 Task: Search one way flight ticket for 4 adults, 2 children, 2 infants in seat and 1 infant on lap in premium economy from Anchorage: Ted Stevens Anchorage International Airport to Jackson: Jackson Hole Airport on 5-2-2023. Choice of flights is JetBlue. Number of bags: 9 checked bags. Price is upto 74000. Outbound departure time preference is 17:30.
Action: Mouse moved to (302, 489)
Screenshot: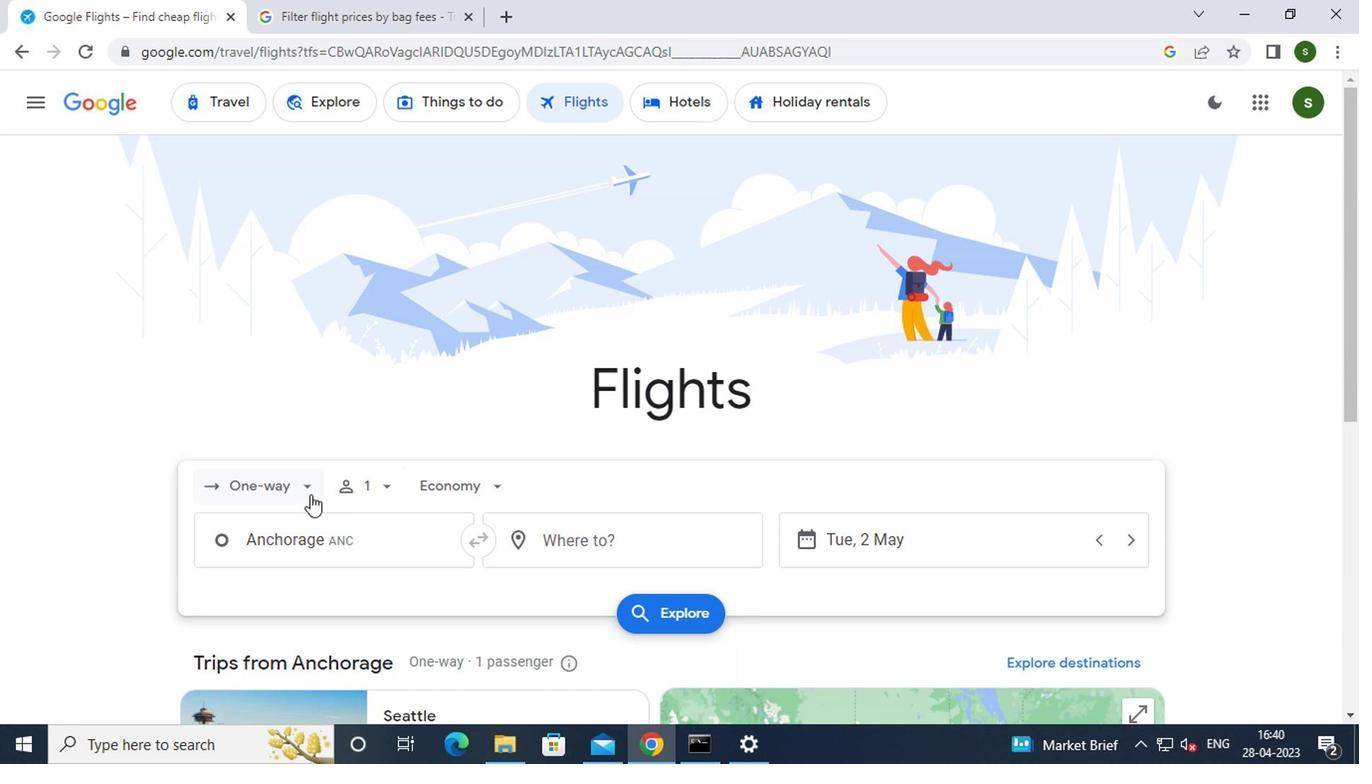 
Action: Mouse pressed left at (302, 489)
Screenshot: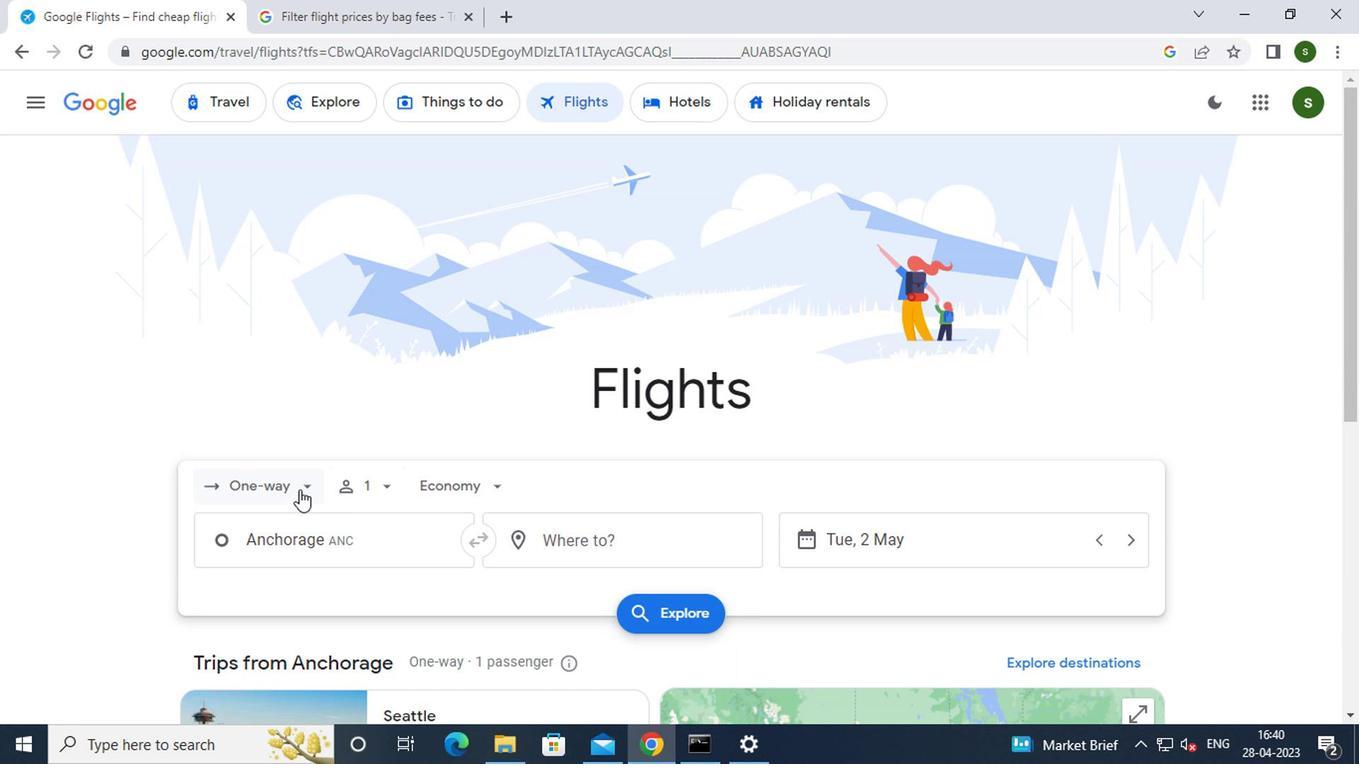 
Action: Mouse moved to (302, 573)
Screenshot: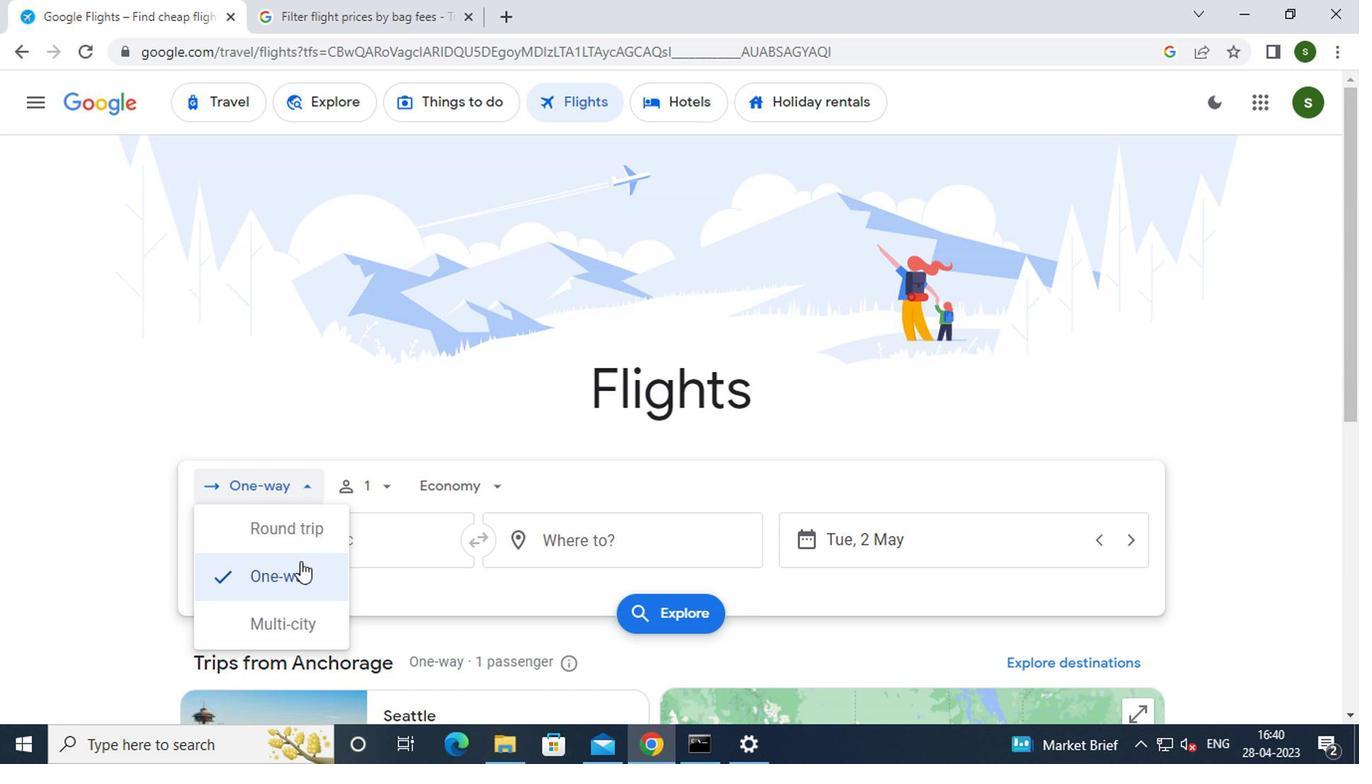 
Action: Mouse pressed left at (302, 573)
Screenshot: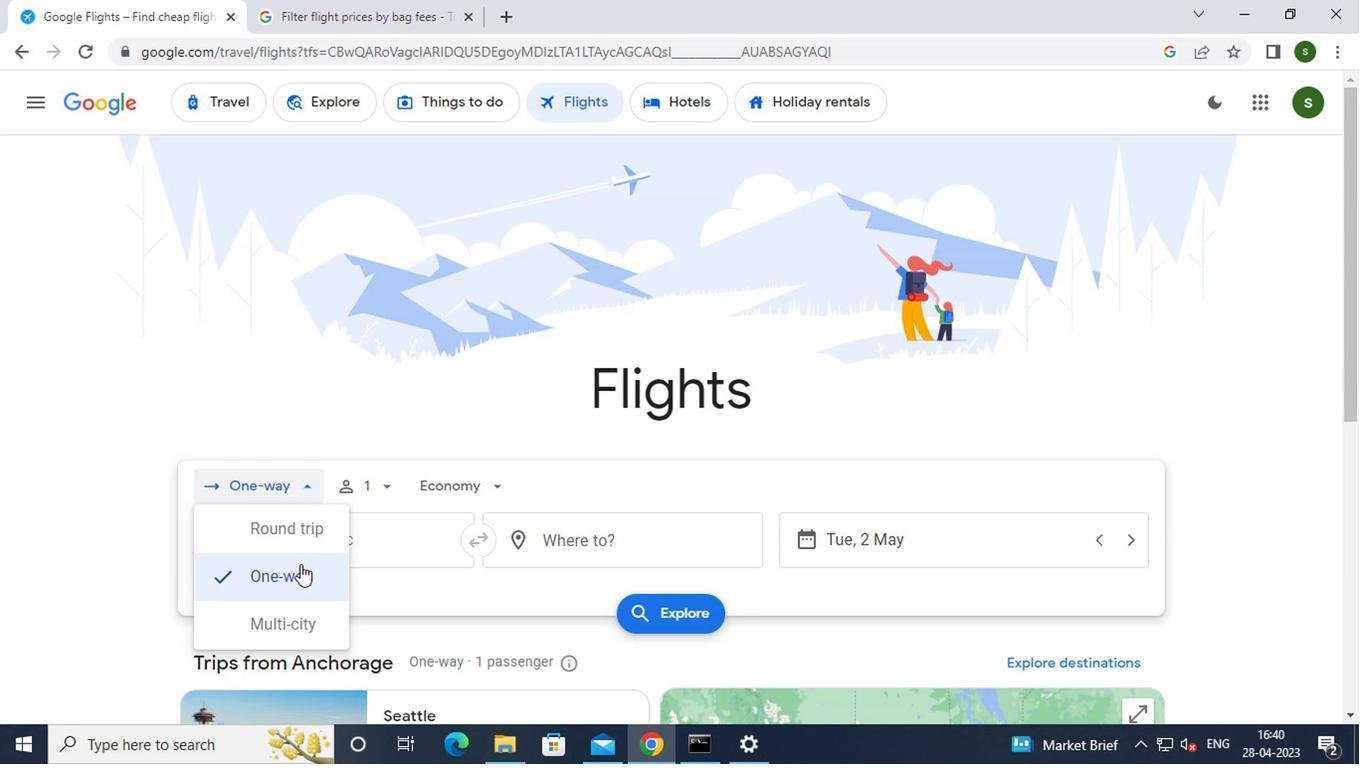 
Action: Mouse moved to (385, 480)
Screenshot: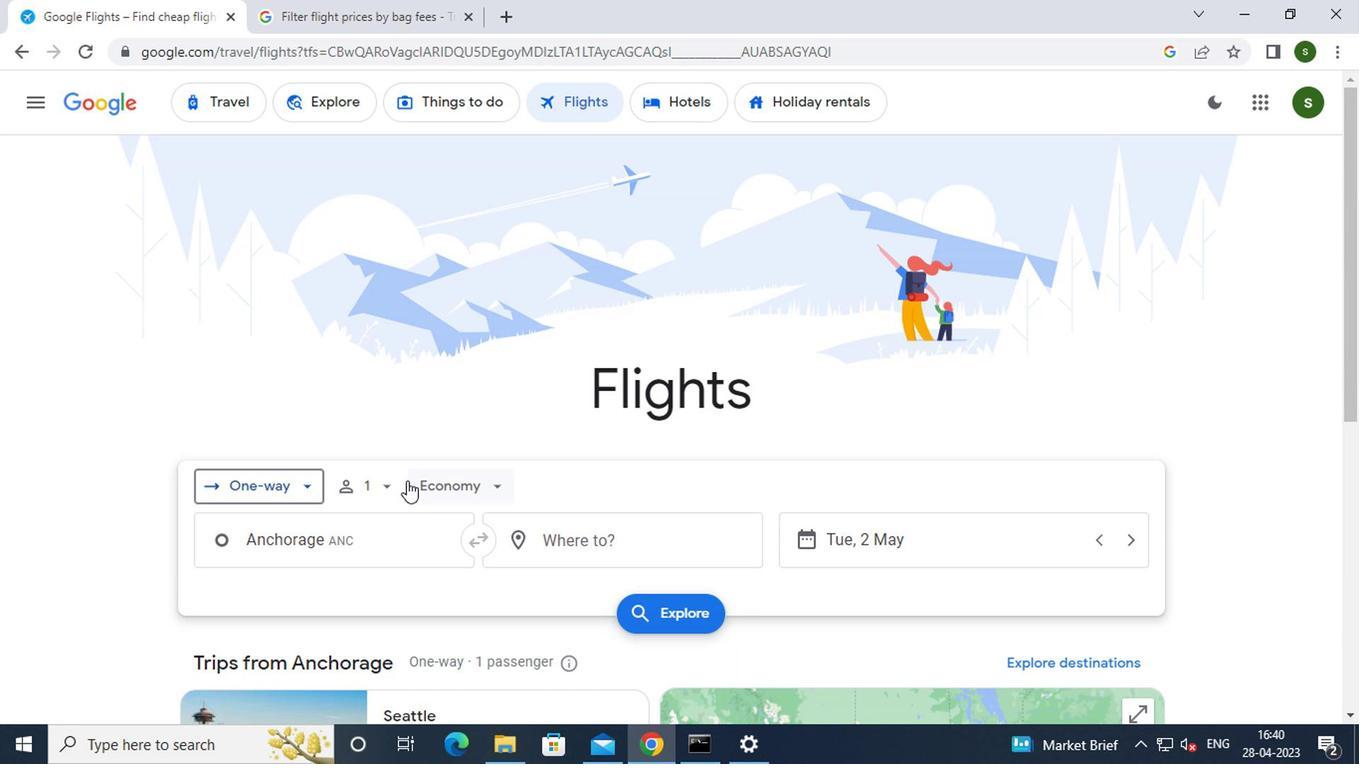 
Action: Mouse pressed left at (385, 480)
Screenshot: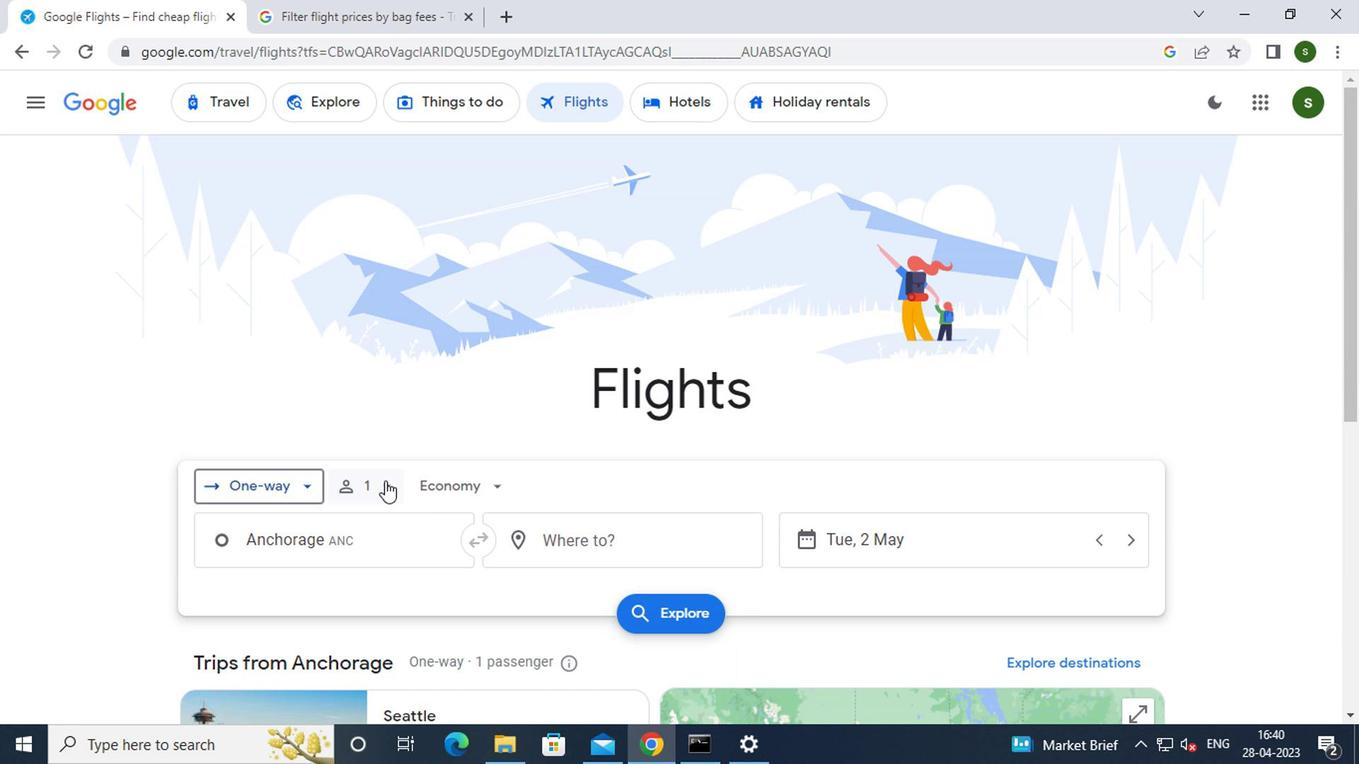 
Action: Mouse moved to (533, 533)
Screenshot: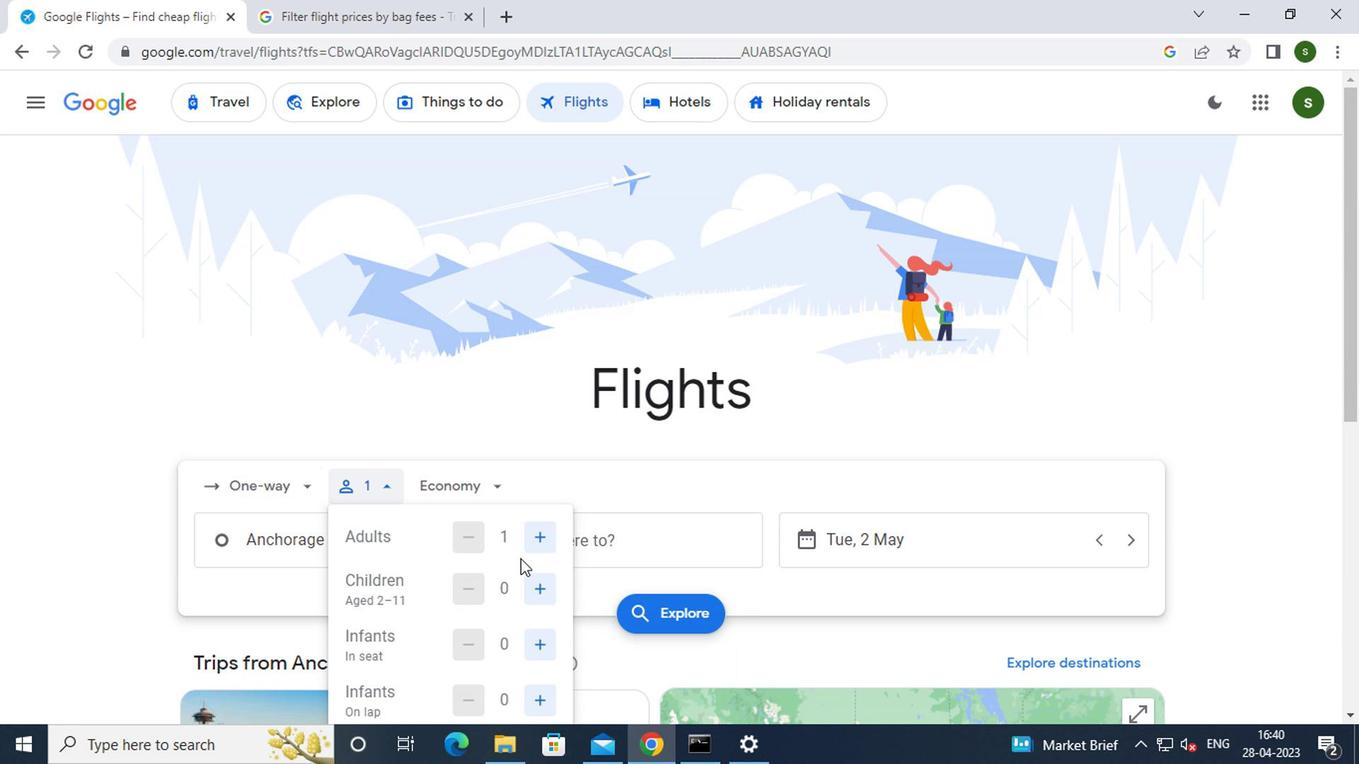 
Action: Mouse pressed left at (533, 533)
Screenshot: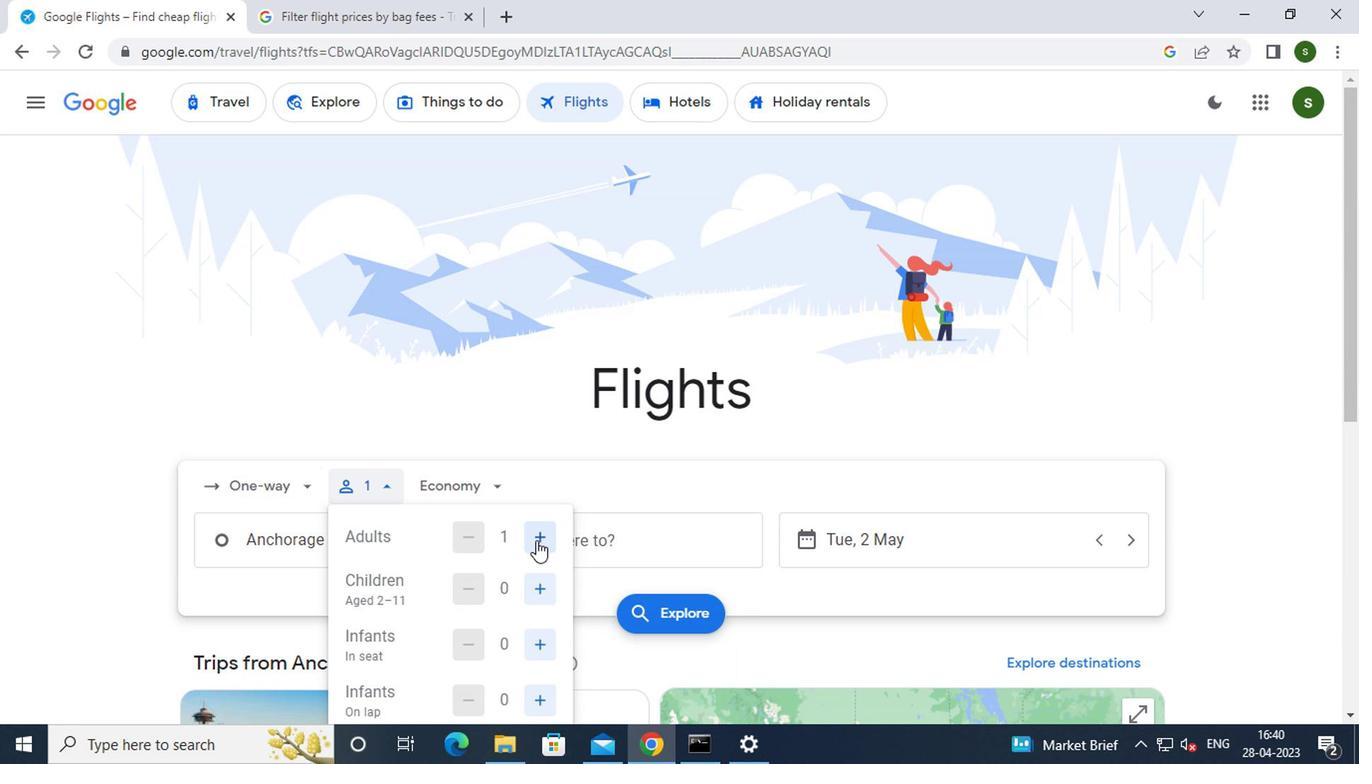 
Action: Mouse pressed left at (533, 533)
Screenshot: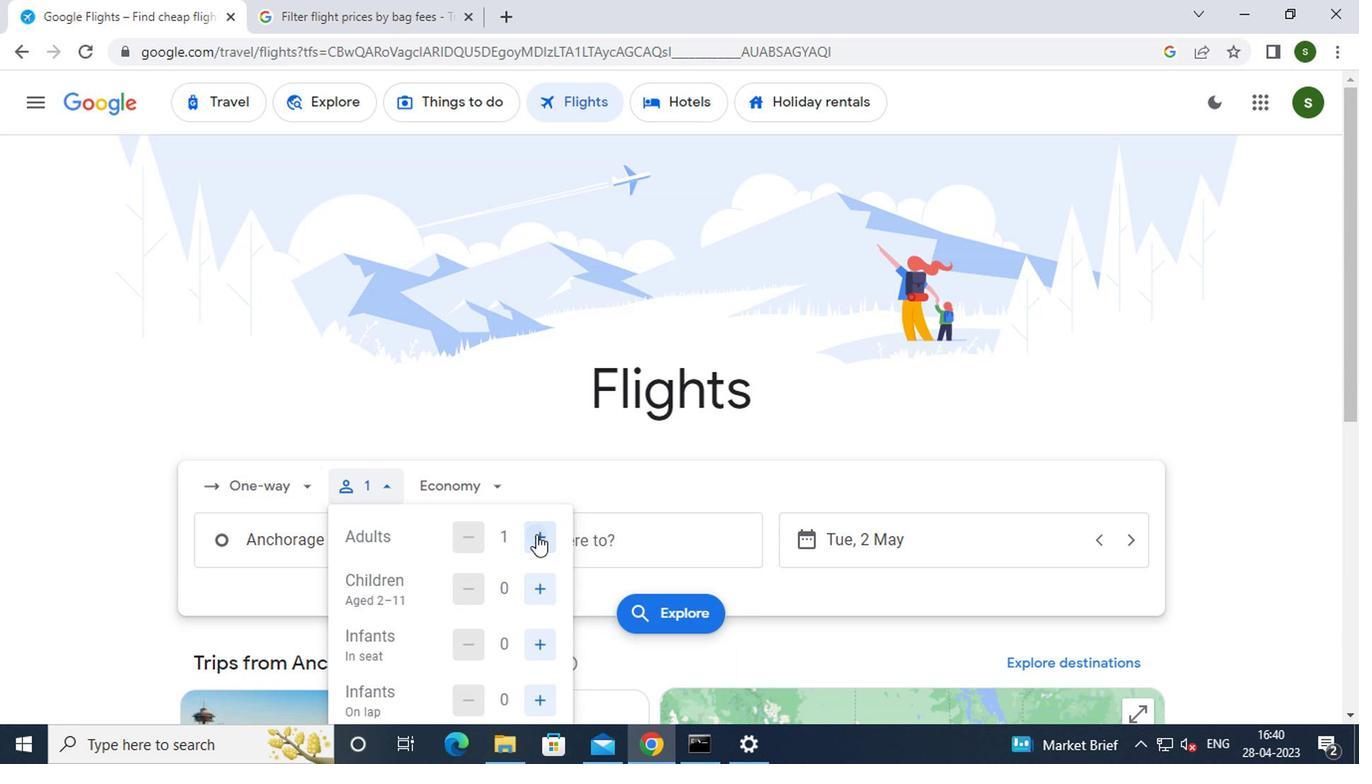 
Action: Mouse pressed left at (533, 533)
Screenshot: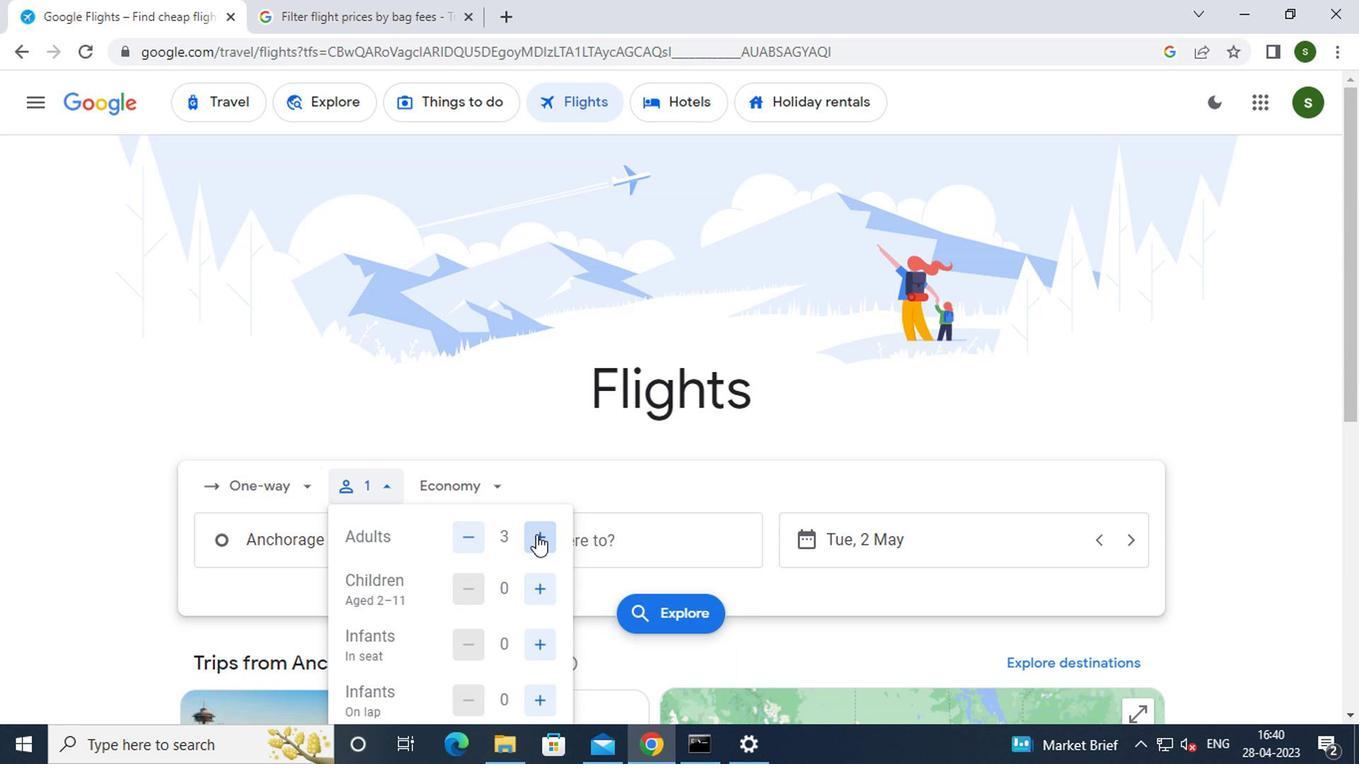 
Action: Mouse moved to (533, 582)
Screenshot: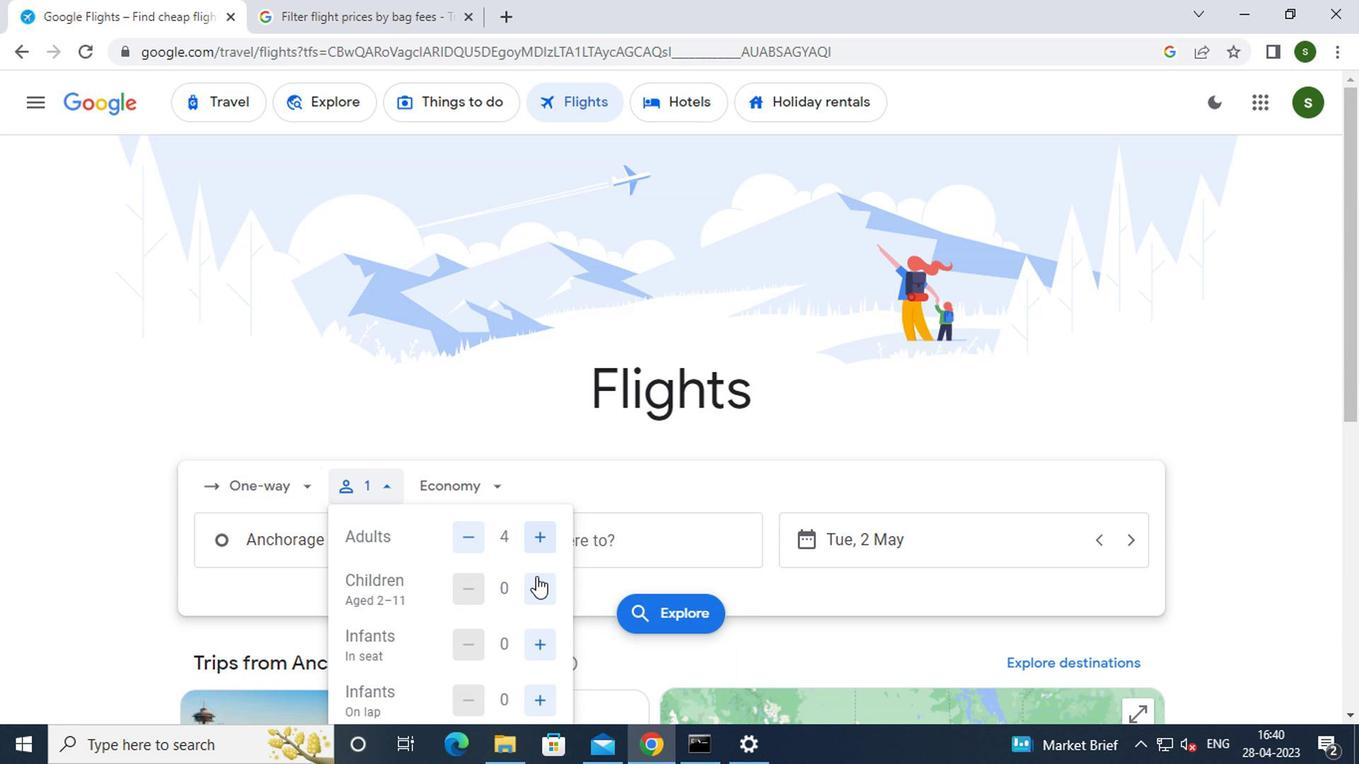 
Action: Mouse pressed left at (533, 582)
Screenshot: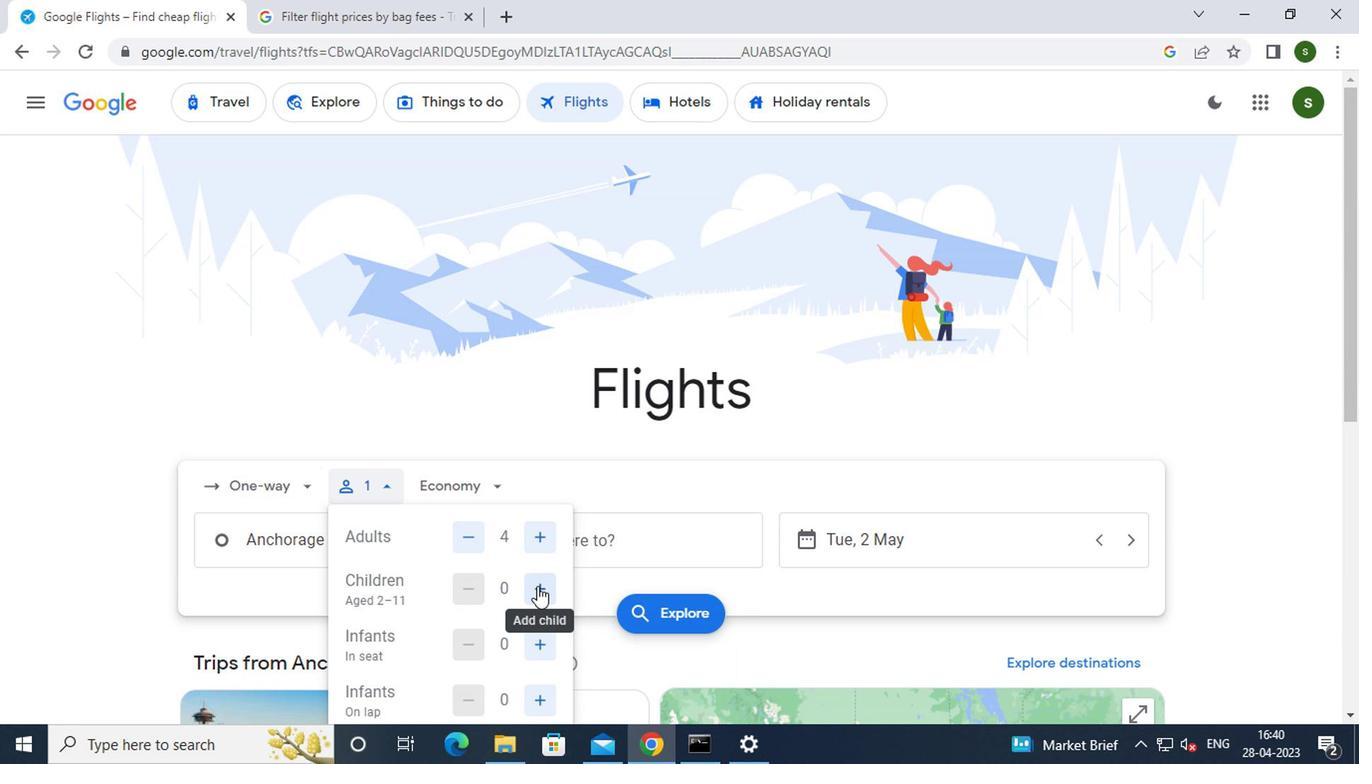 
Action: Mouse pressed left at (533, 582)
Screenshot: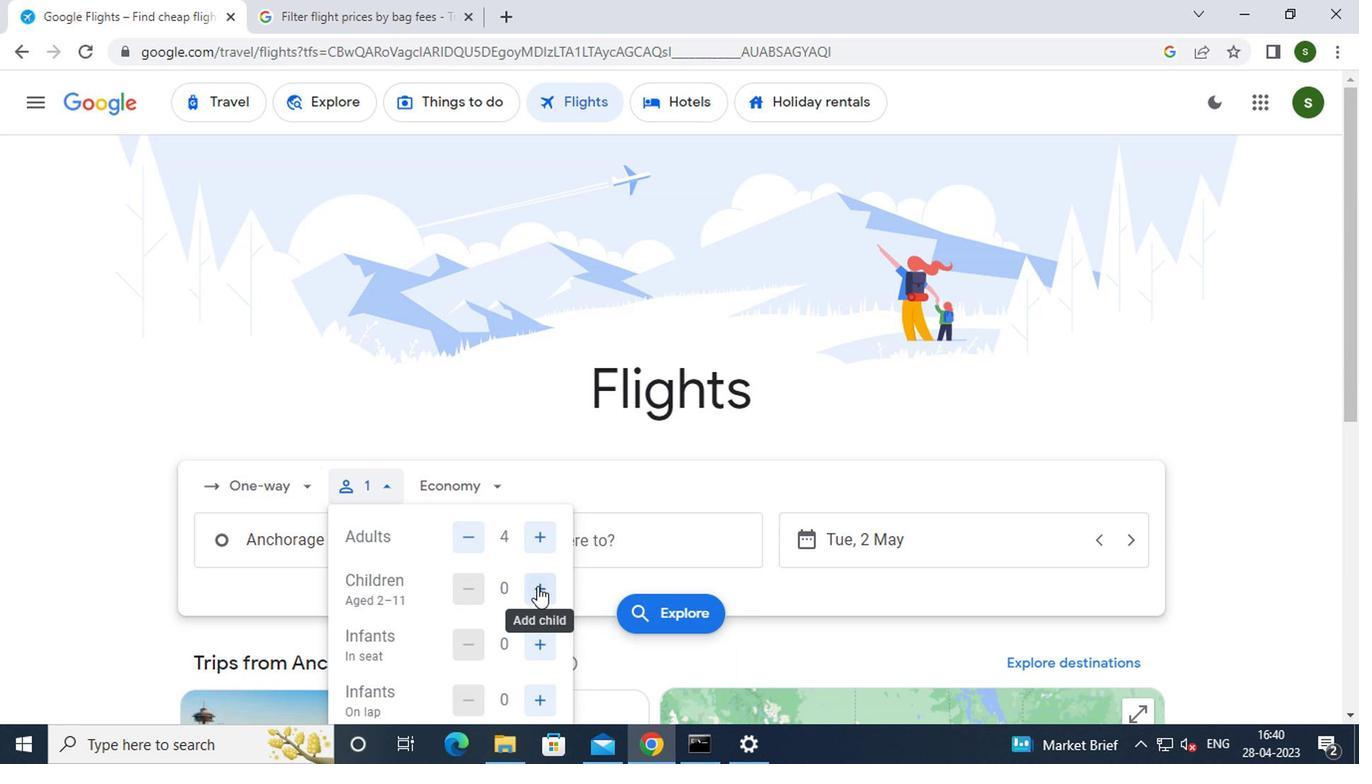 
Action: Mouse moved to (533, 628)
Screenshot: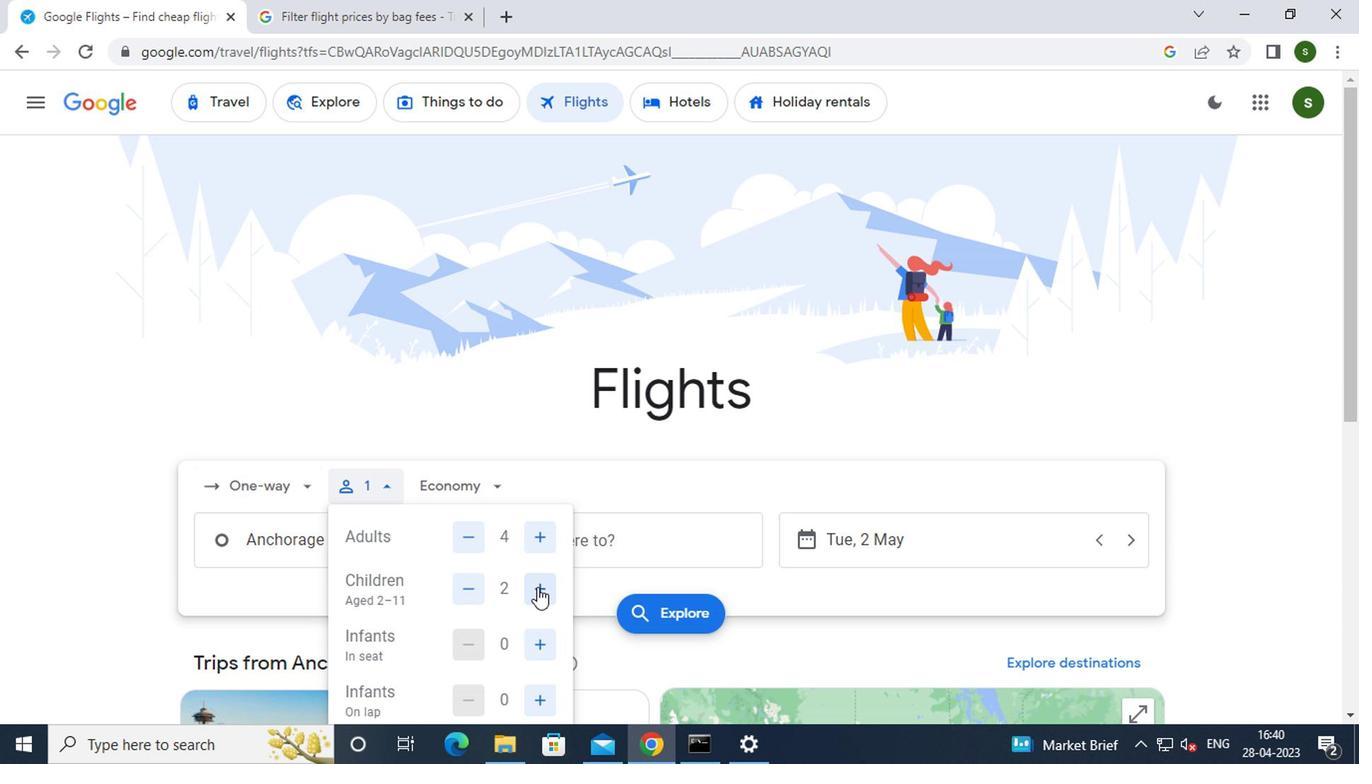 
Action: Mouse pressed left at (533, 628)
Screenshot: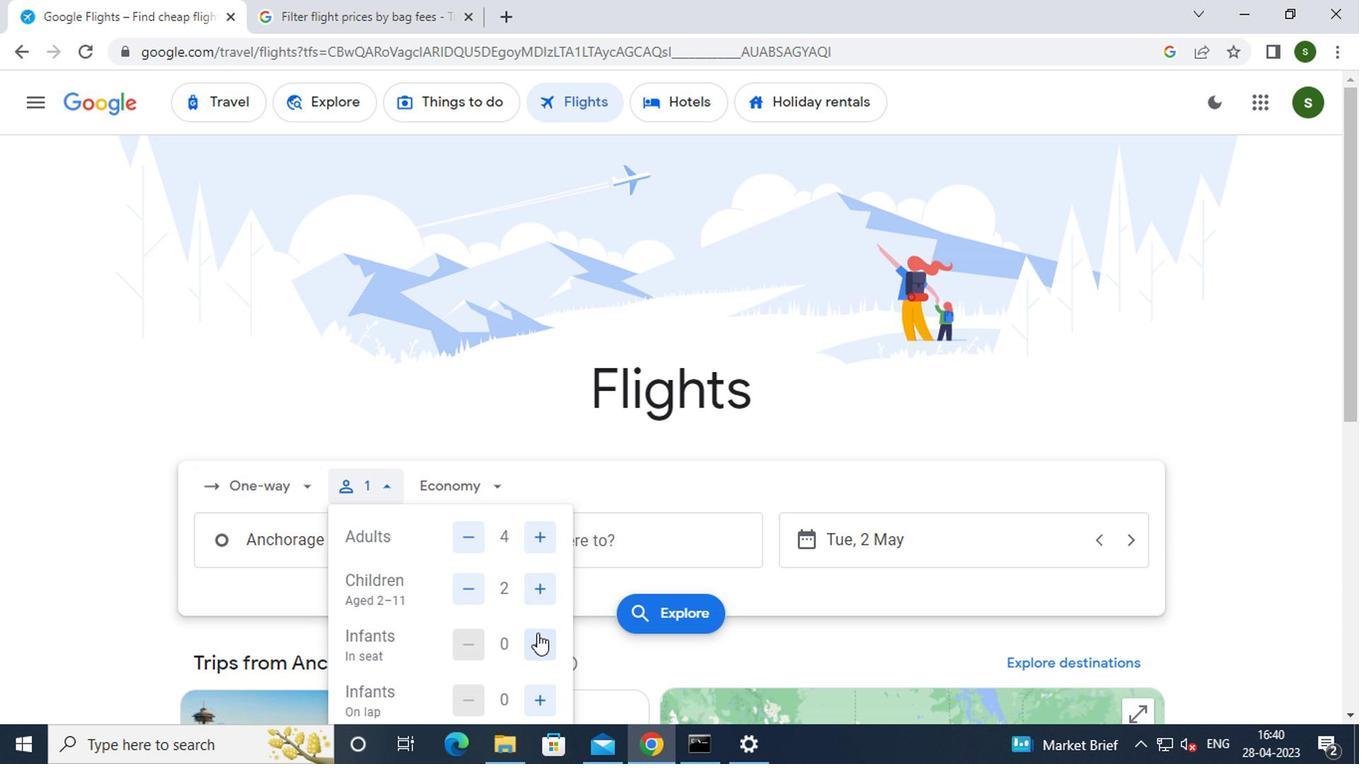 
Action: Mouse pressed left at (533, 628)
Screenshot: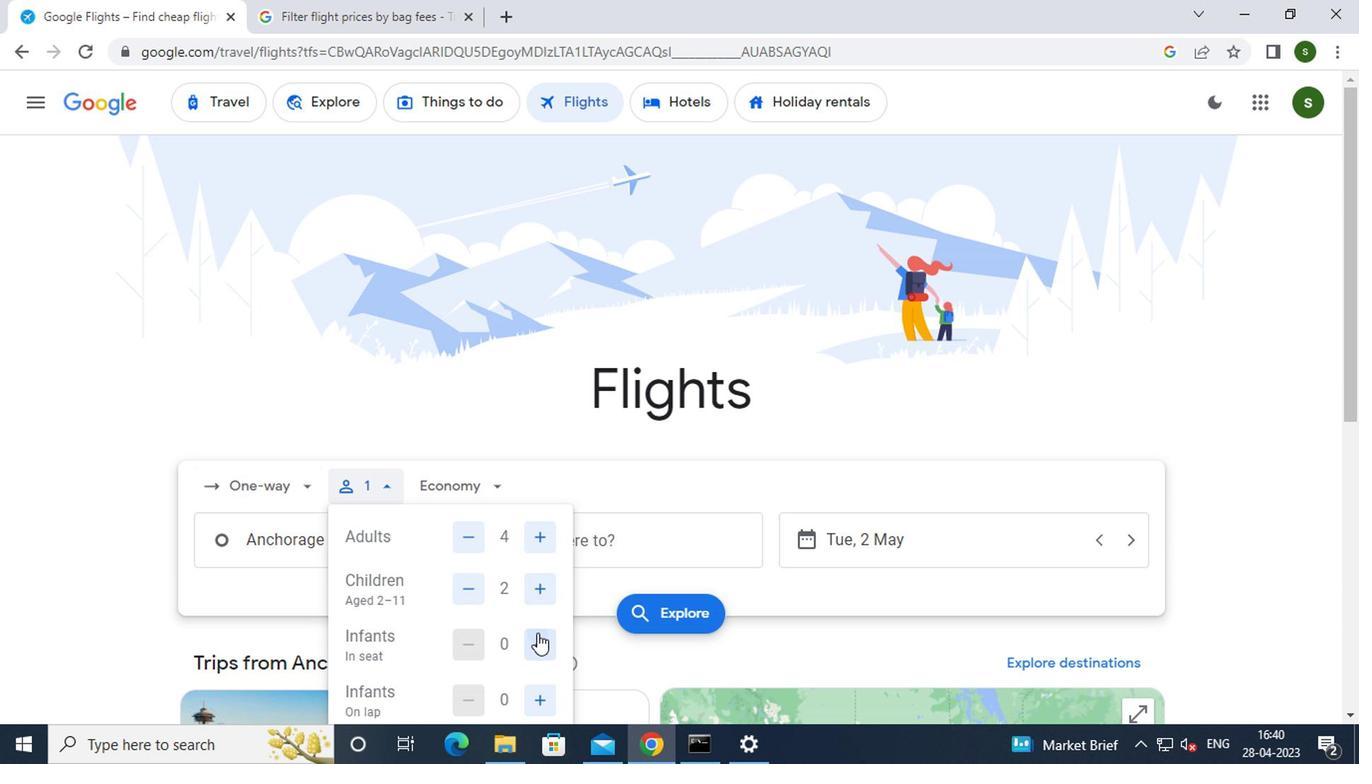 
Action: Mouse moved to (533, 687)
Screenshot: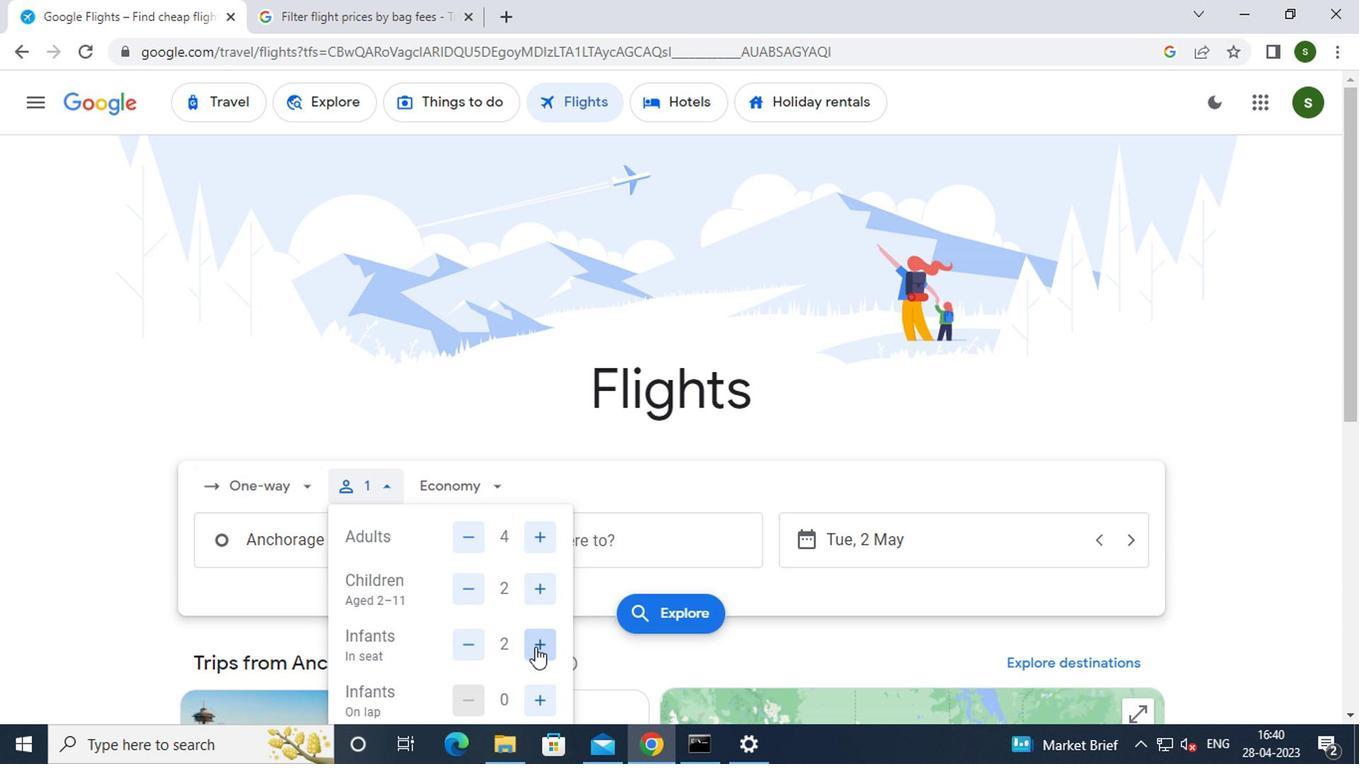 
Action: Mouse pressed left at (533, 687)
Screenshot: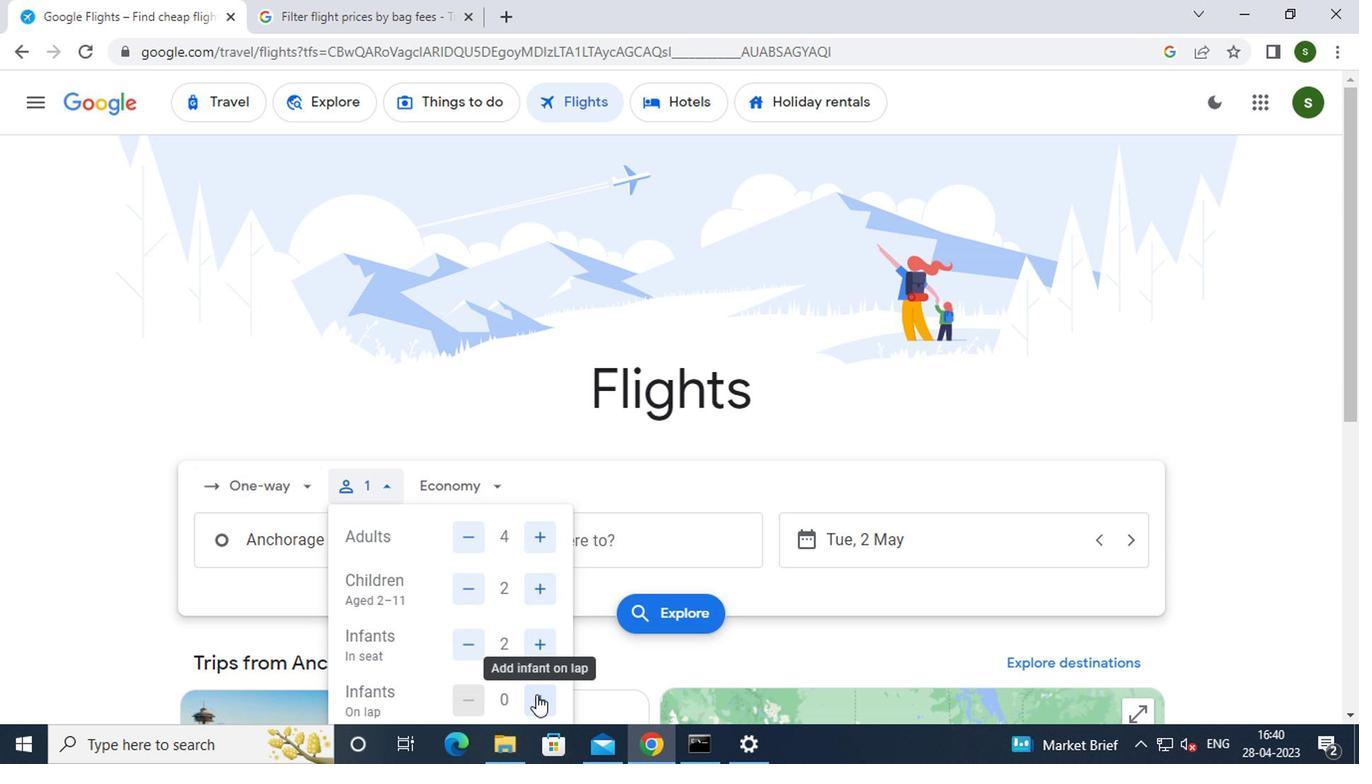 
Action: Mouse moved to (481, 482)
Screenshot: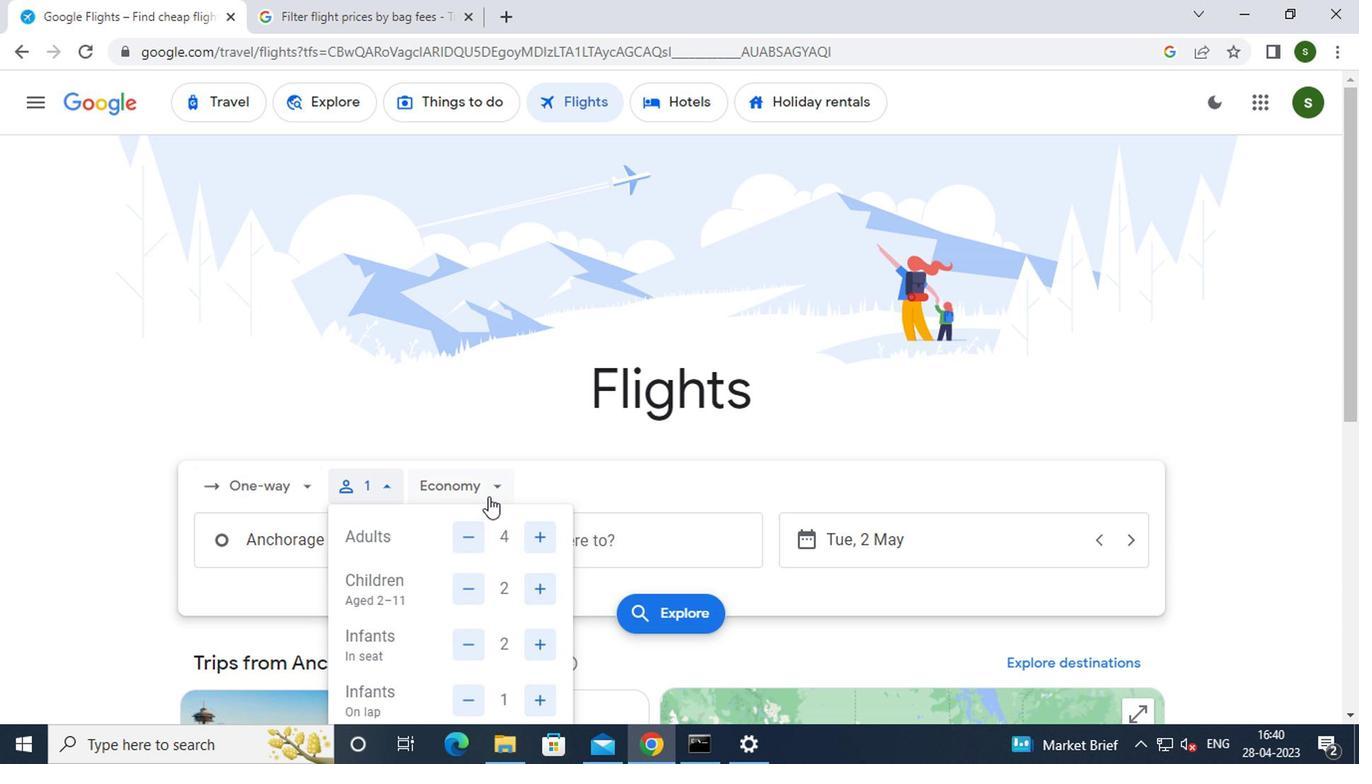 
Action: Mouse pressed left at (481, 482)
Screenshot: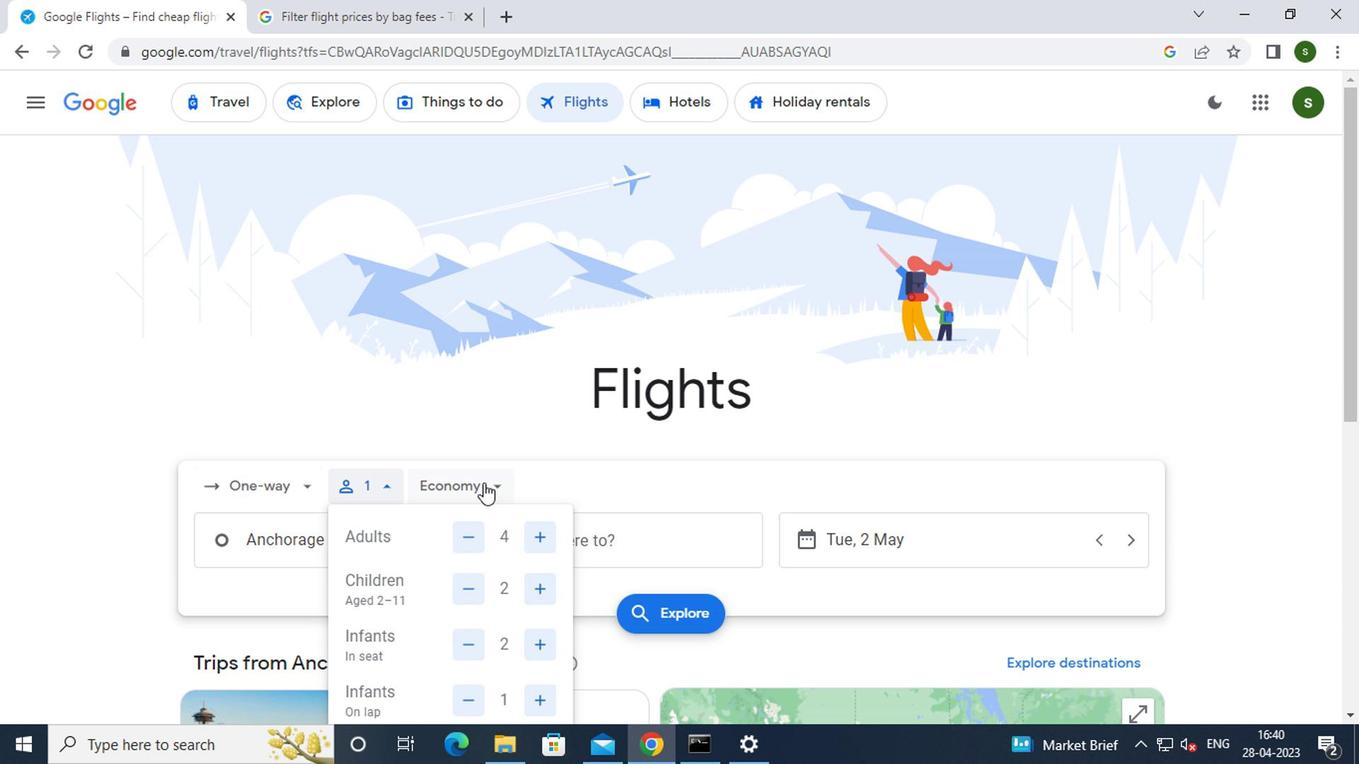 
Action: Mouse moved to (509, 570)
Screenshot: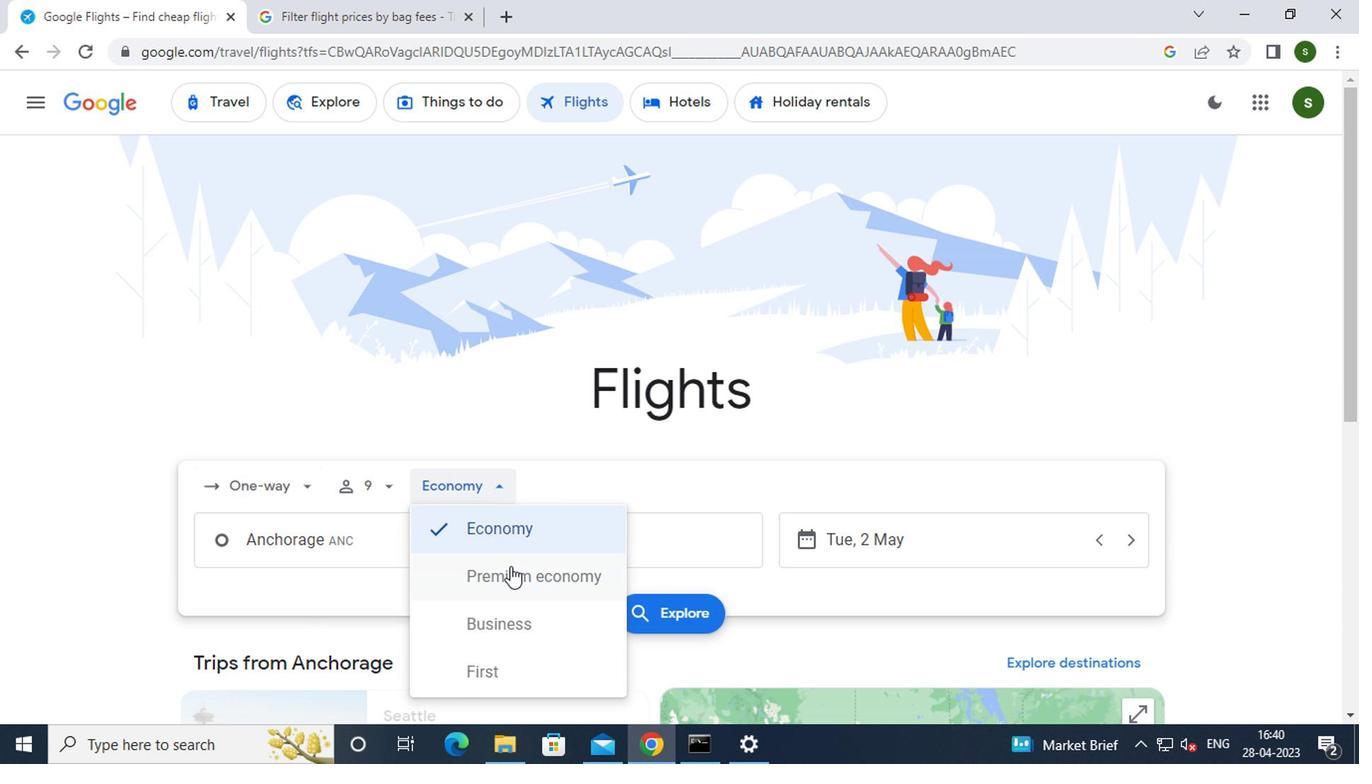 
Action: Mouse pressed left at (509, 570)
Screenshot: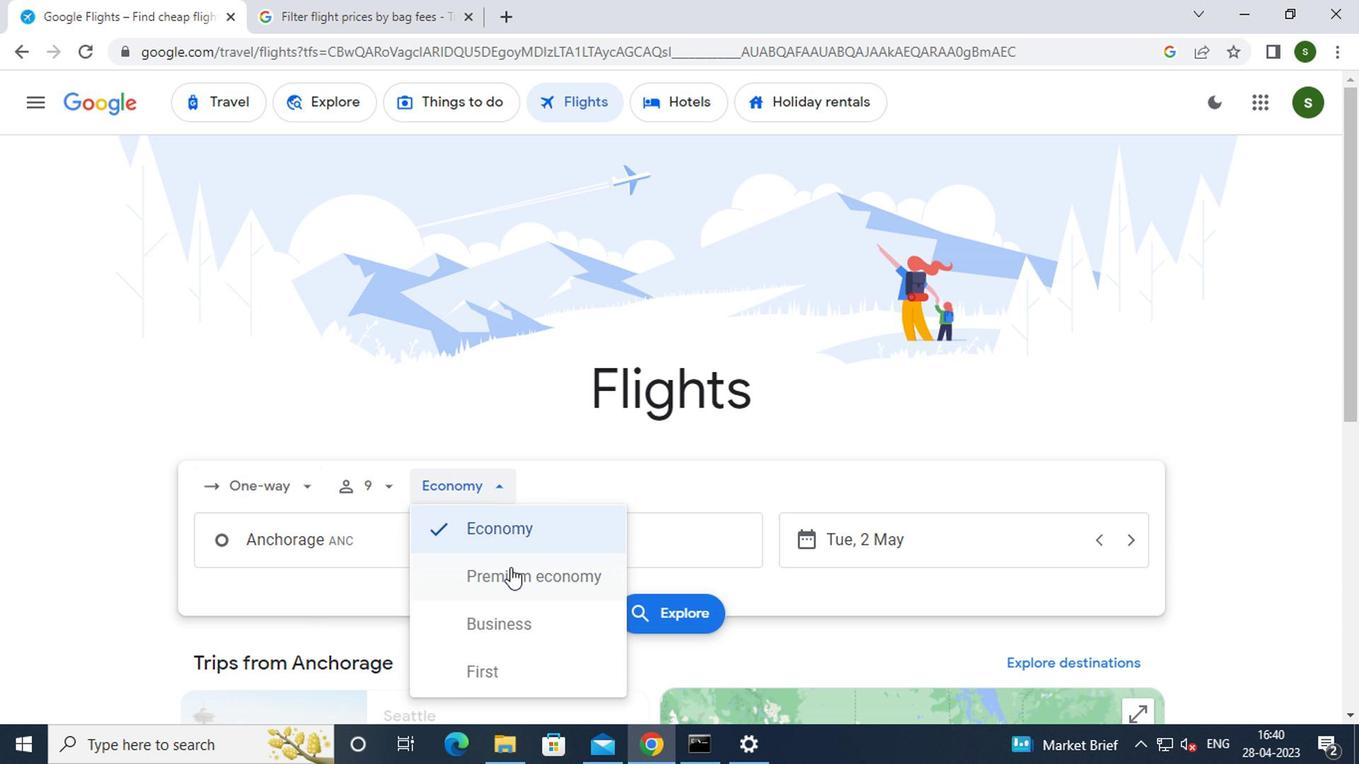 
Action: Mouse moved to (394, 541)
Screenshot: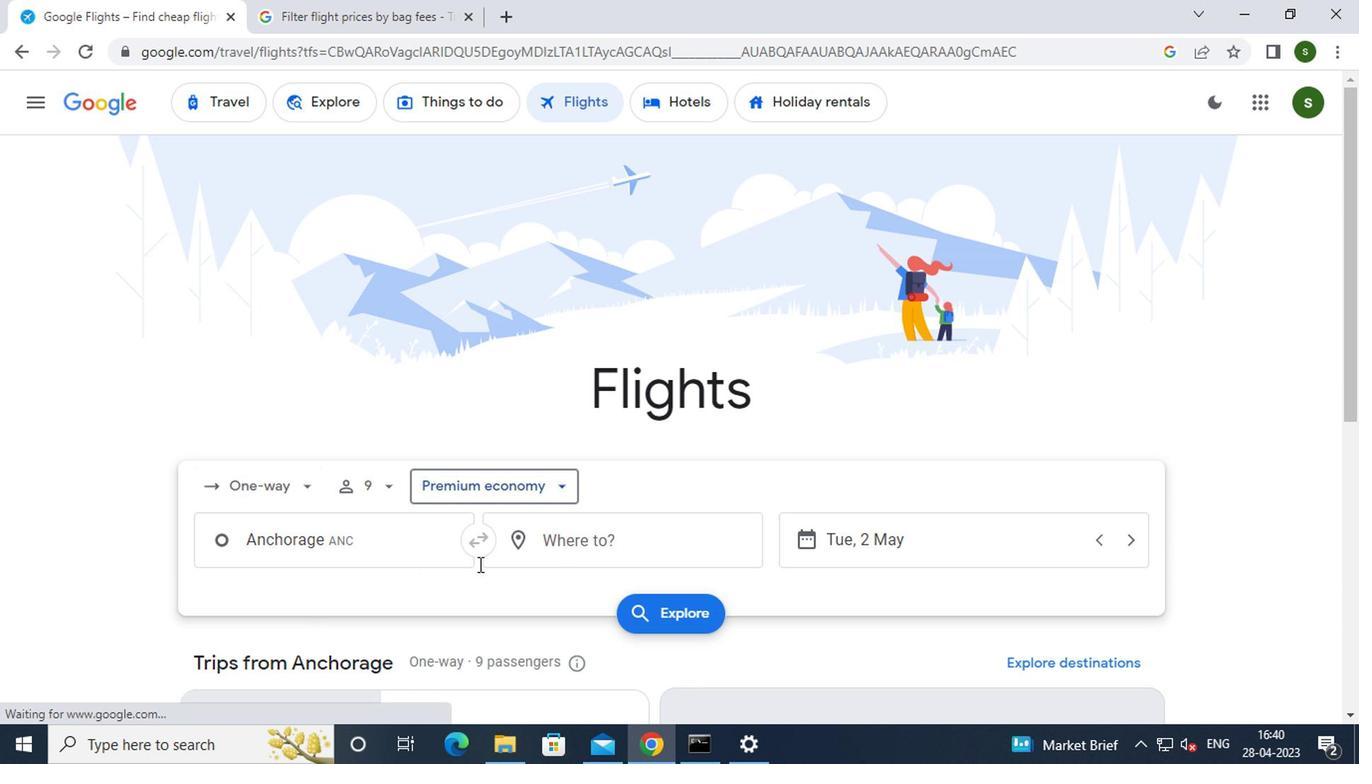 
Action: Mouse pressed left at (394, 541)
Screenshot: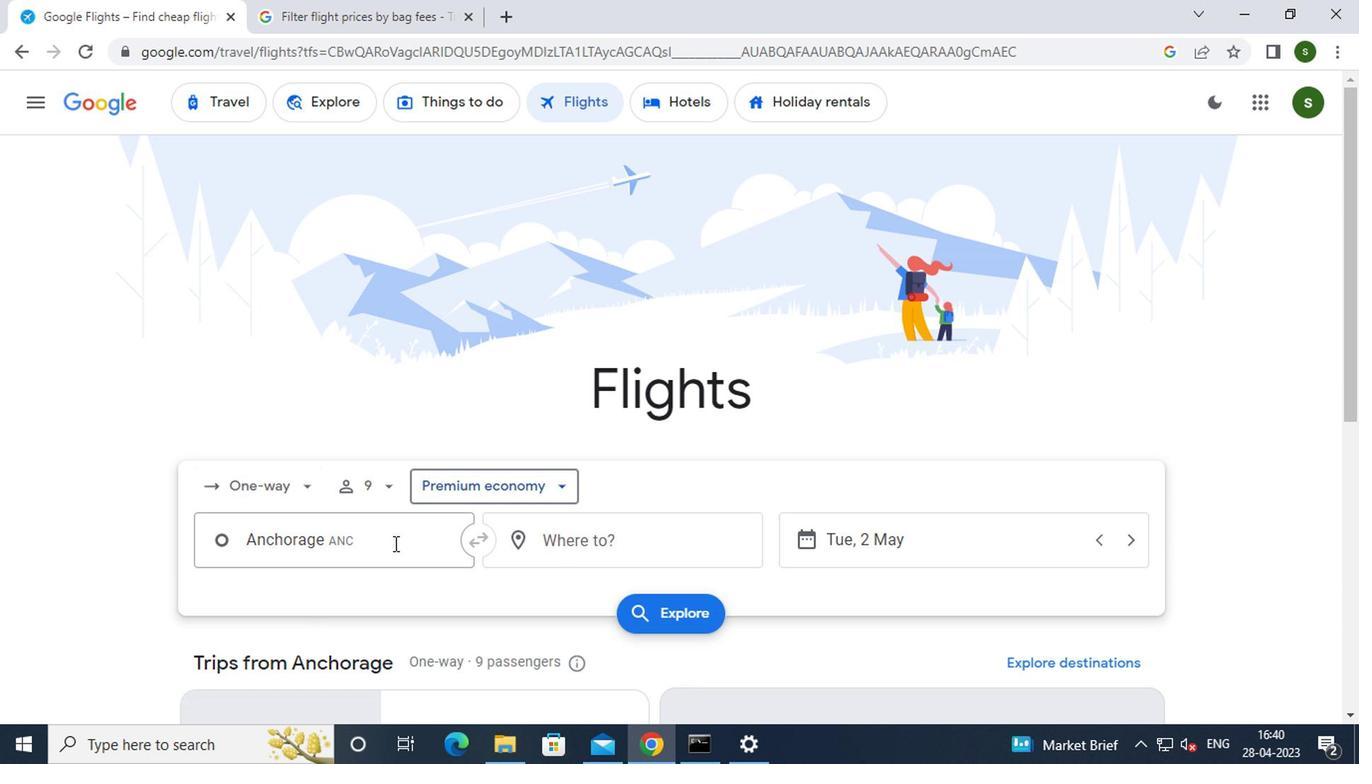 
Action: Mouse moved to (400, 572)
Screenshot: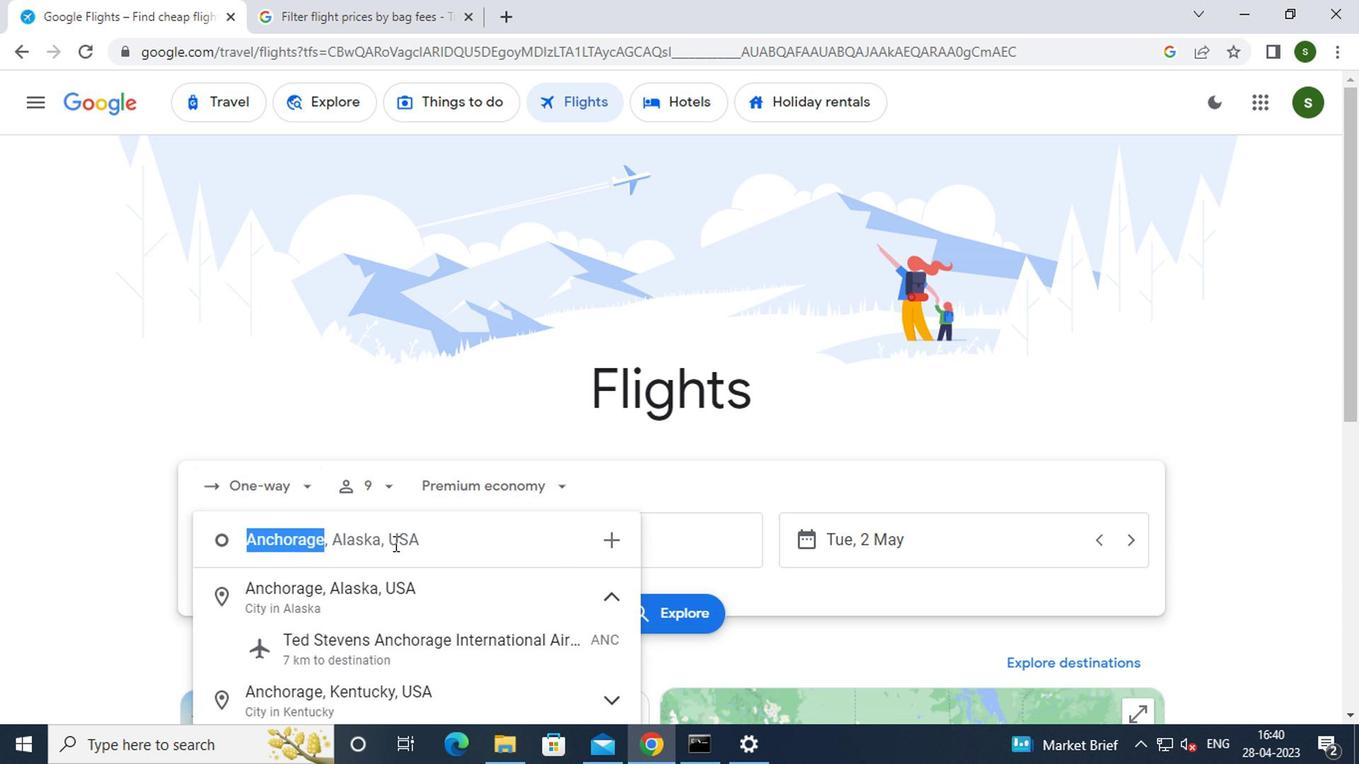 
Action: Key pressed a<Key.caps_lock>nchorage
Screenshot: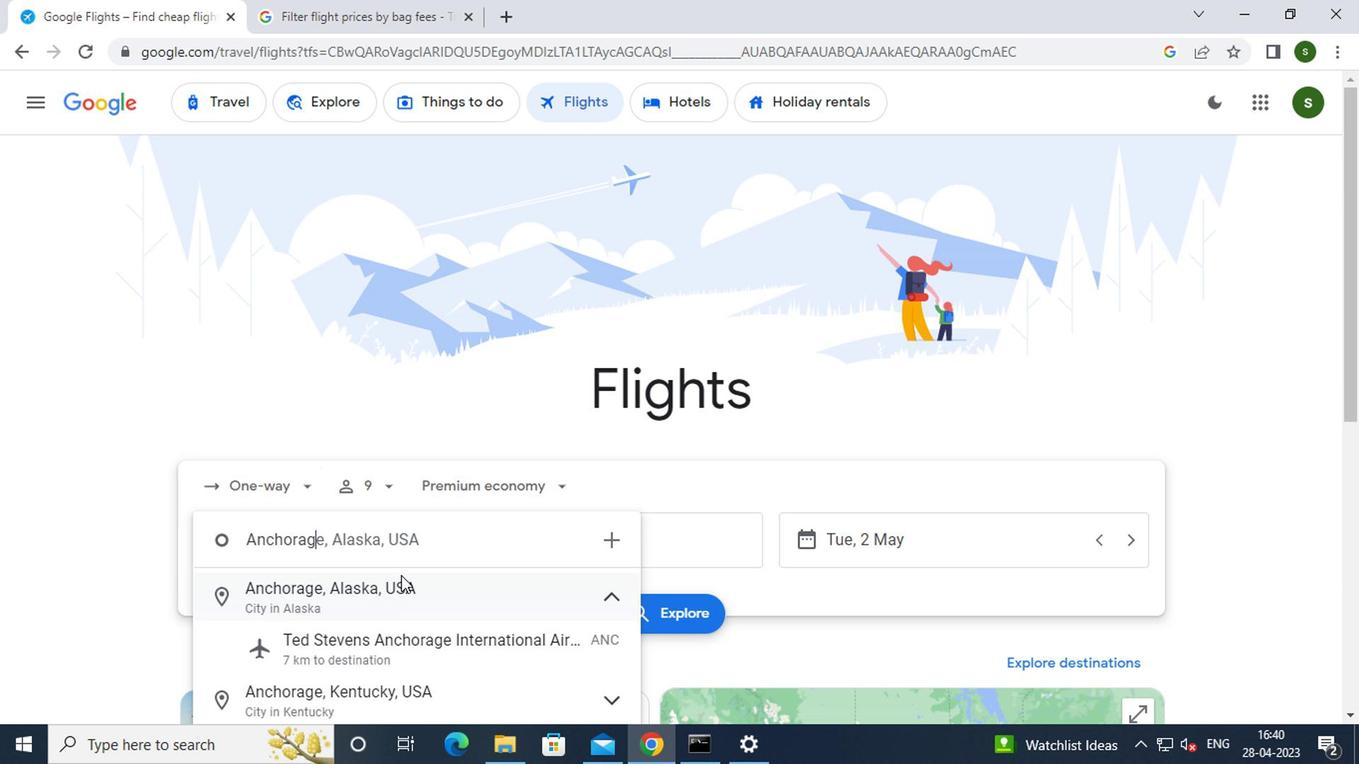 
Action: Mouse moved to (390, 628)
Screenshot: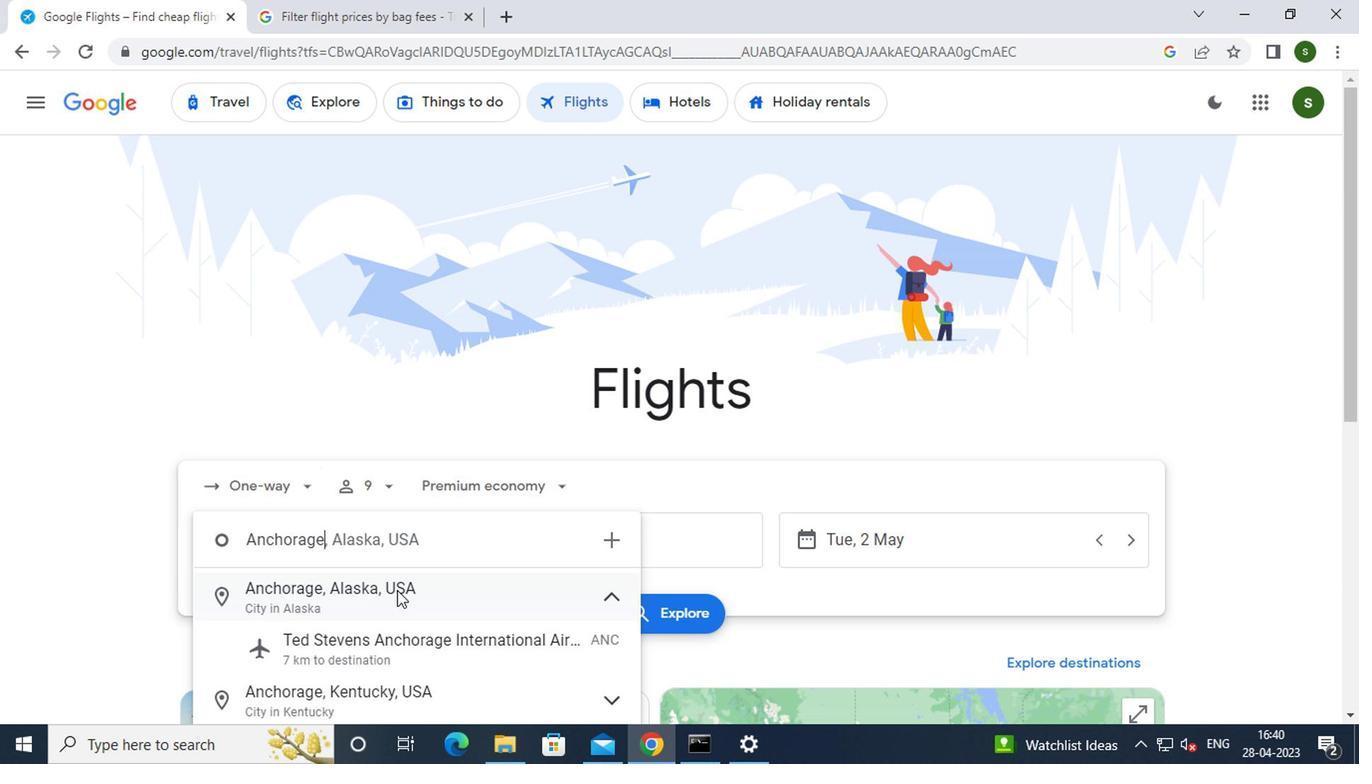
Action: Mouse pressed left at (390, 628)
Screenshot: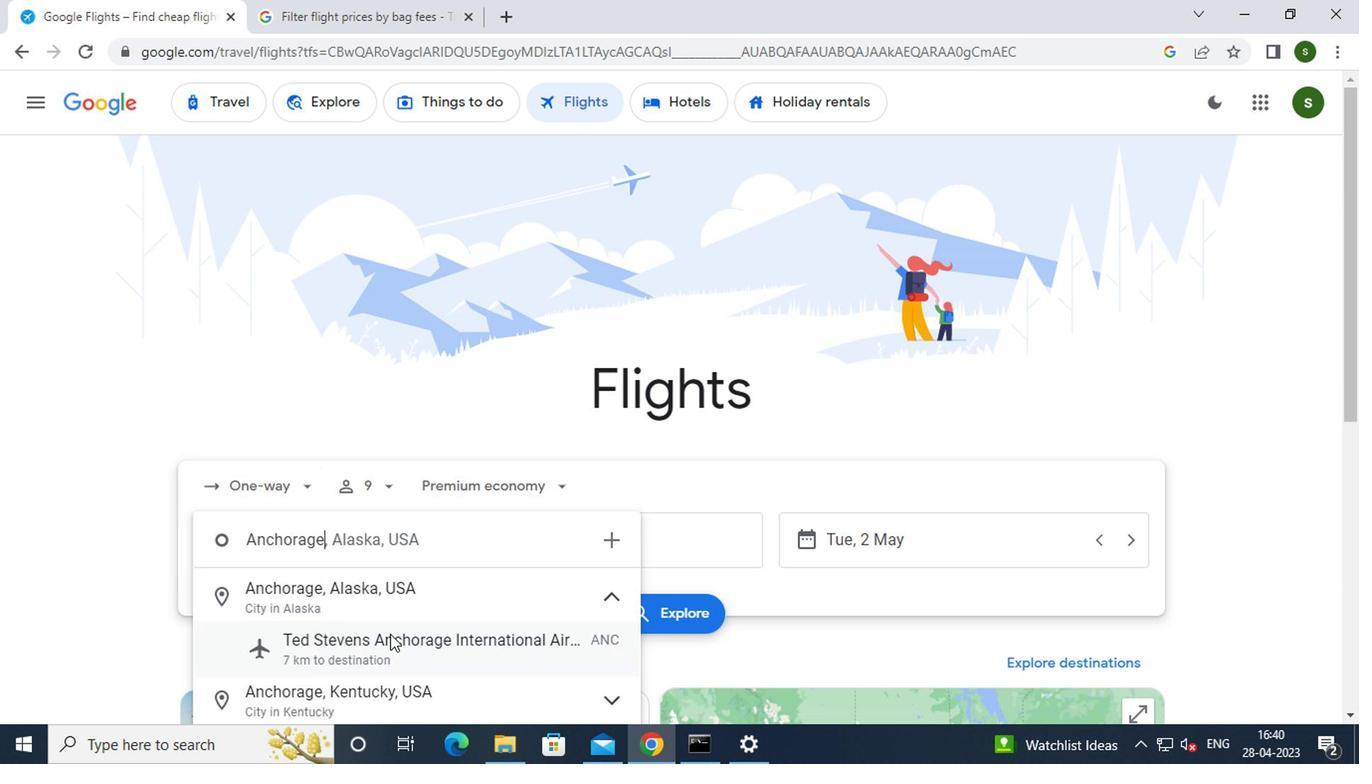 
Action: Mouse moved to (600, 534)
Screenshot: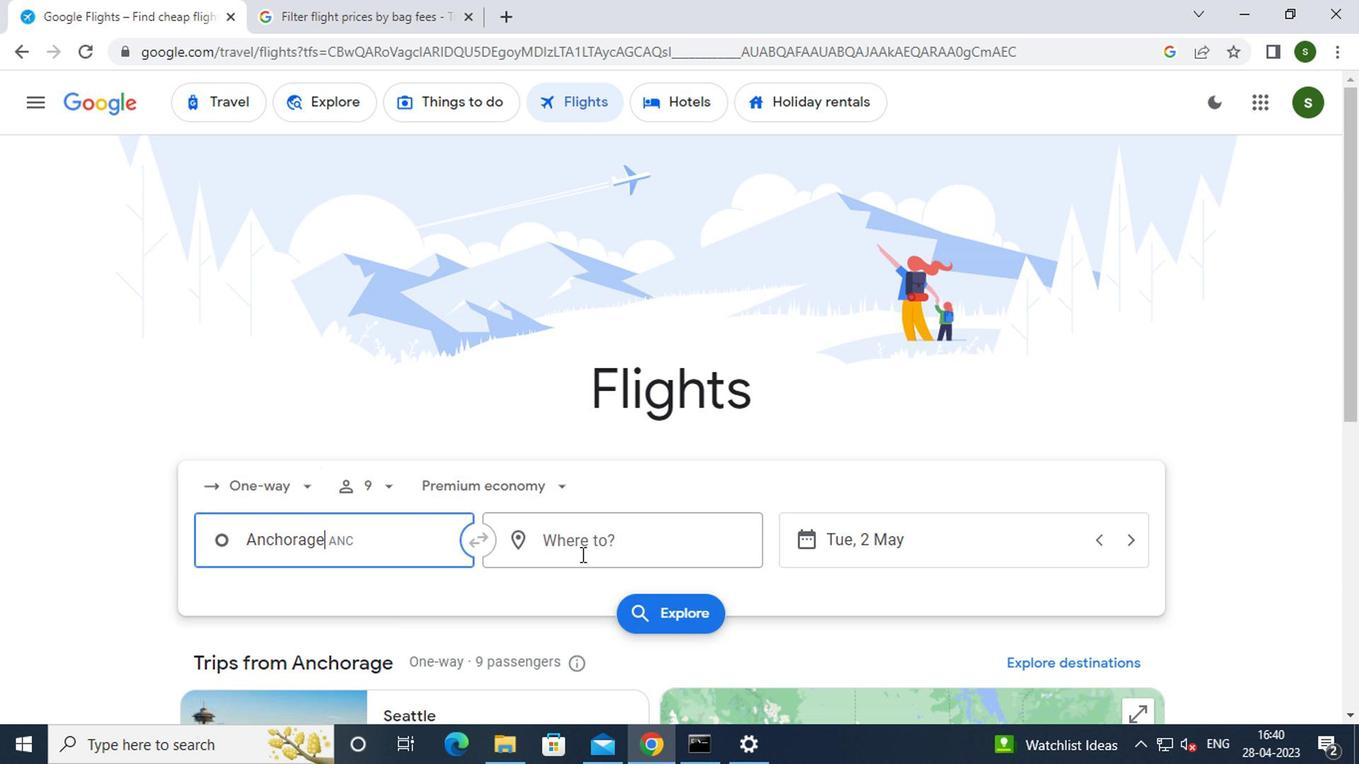 
Action: Mouse pressed left at (600, 534)
Screenshot: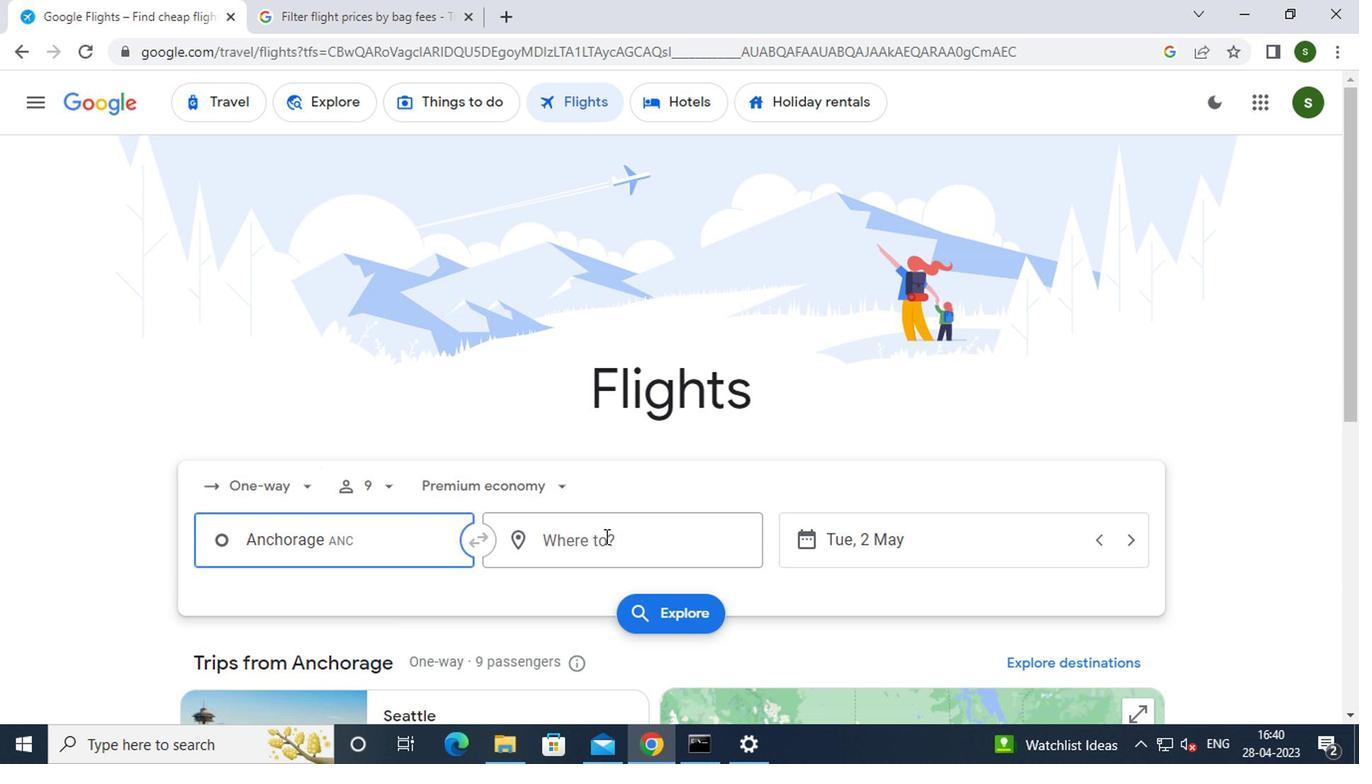 
Action: Mouse moved to (572, 539)
Screenshot: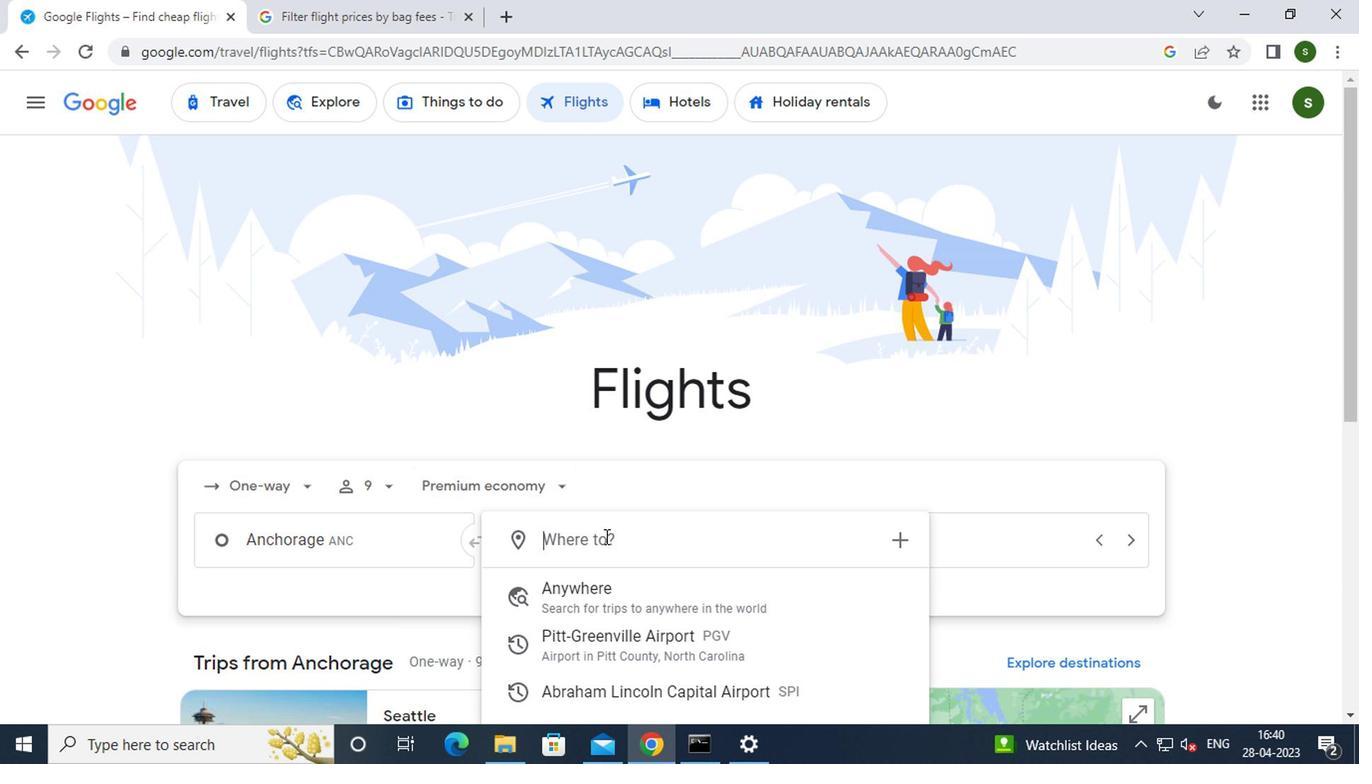 
Action: Key pressed <Key.caps_lock>j<Key.caps_lock>a
Screenshot: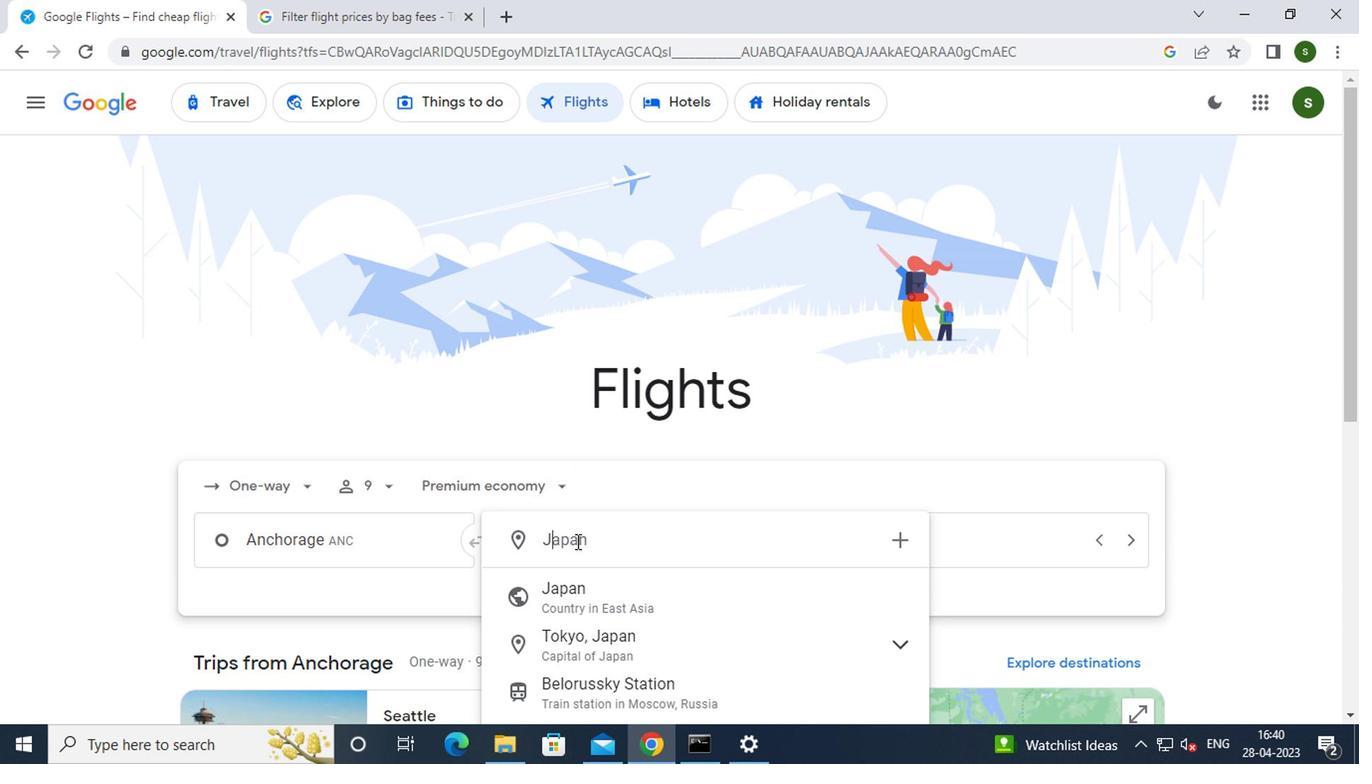 
Action: Mouse moved to (570, 539)
Screenshot: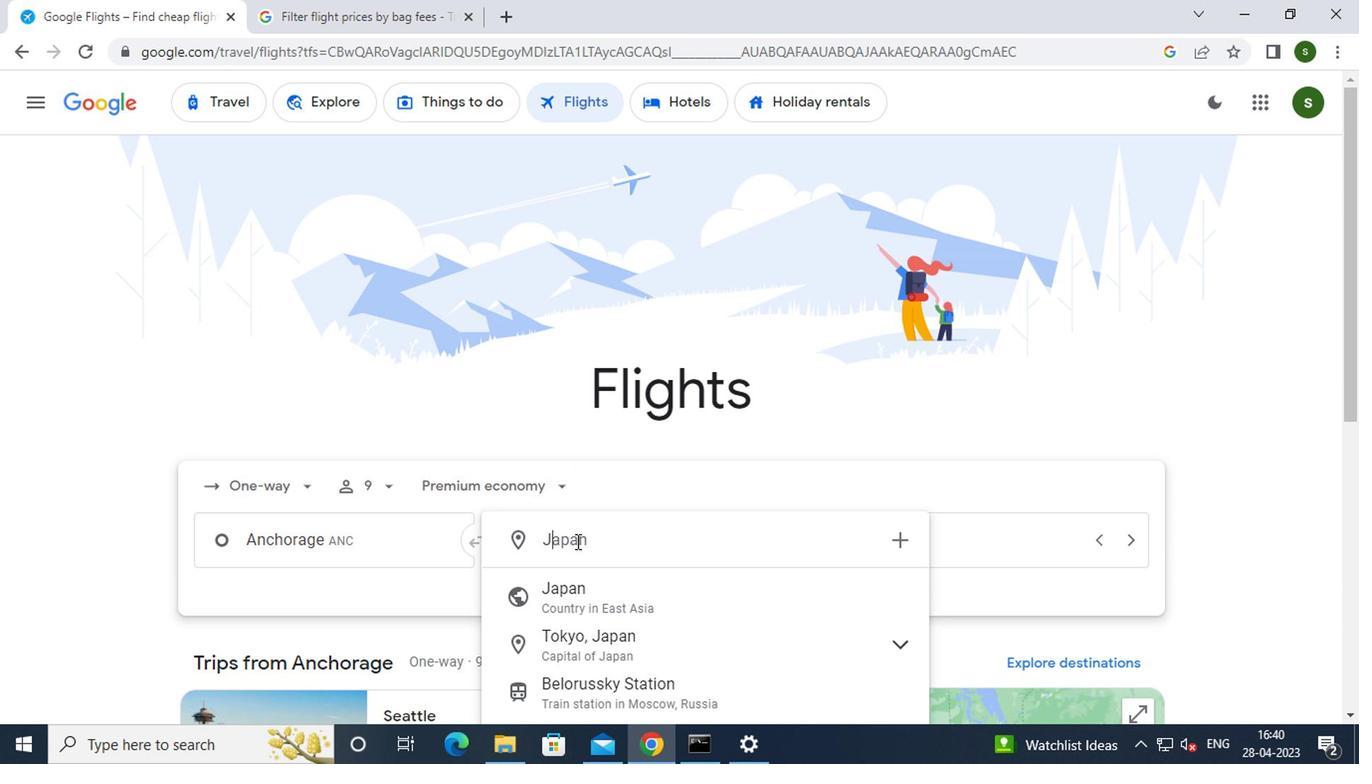 
Action: Key pressed ckson<Key.space>
Screenshot: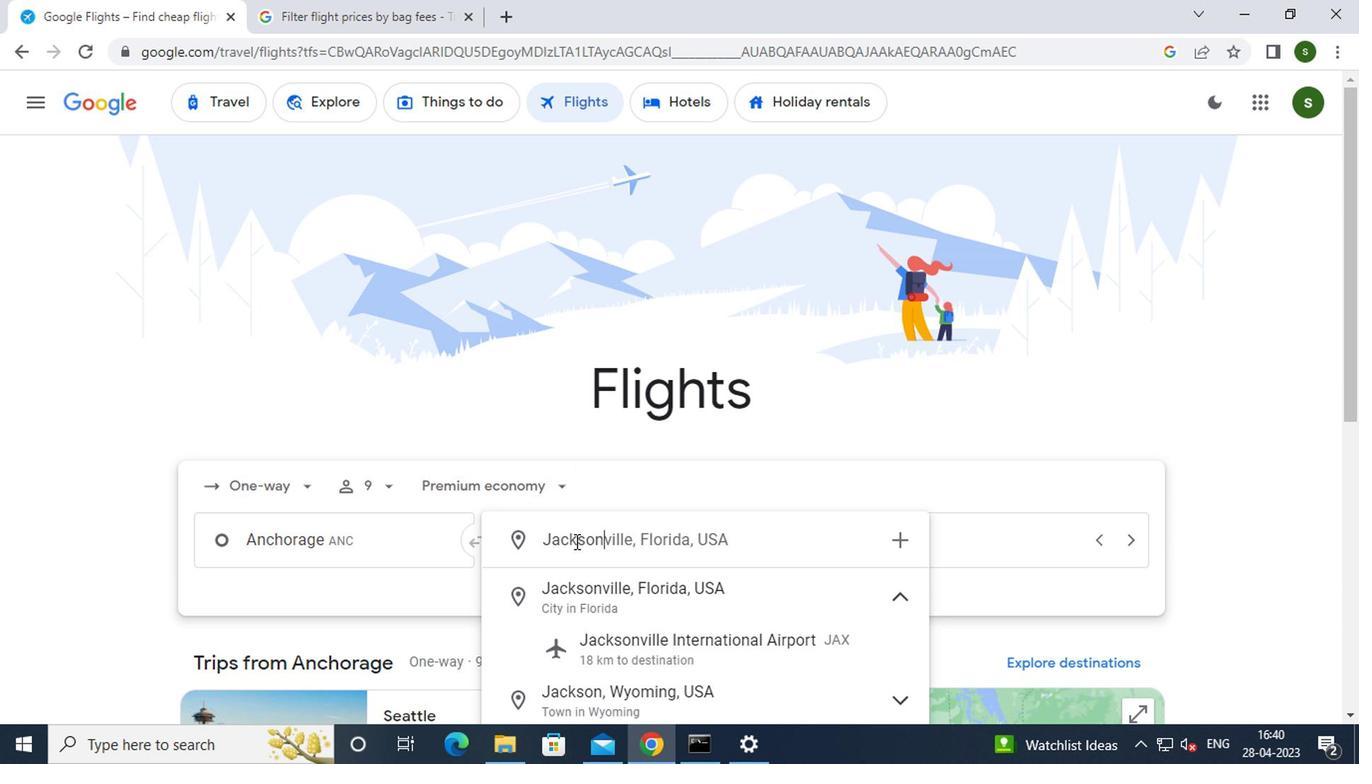 
Action: Mouse moved to (612, 640)
Screenshot: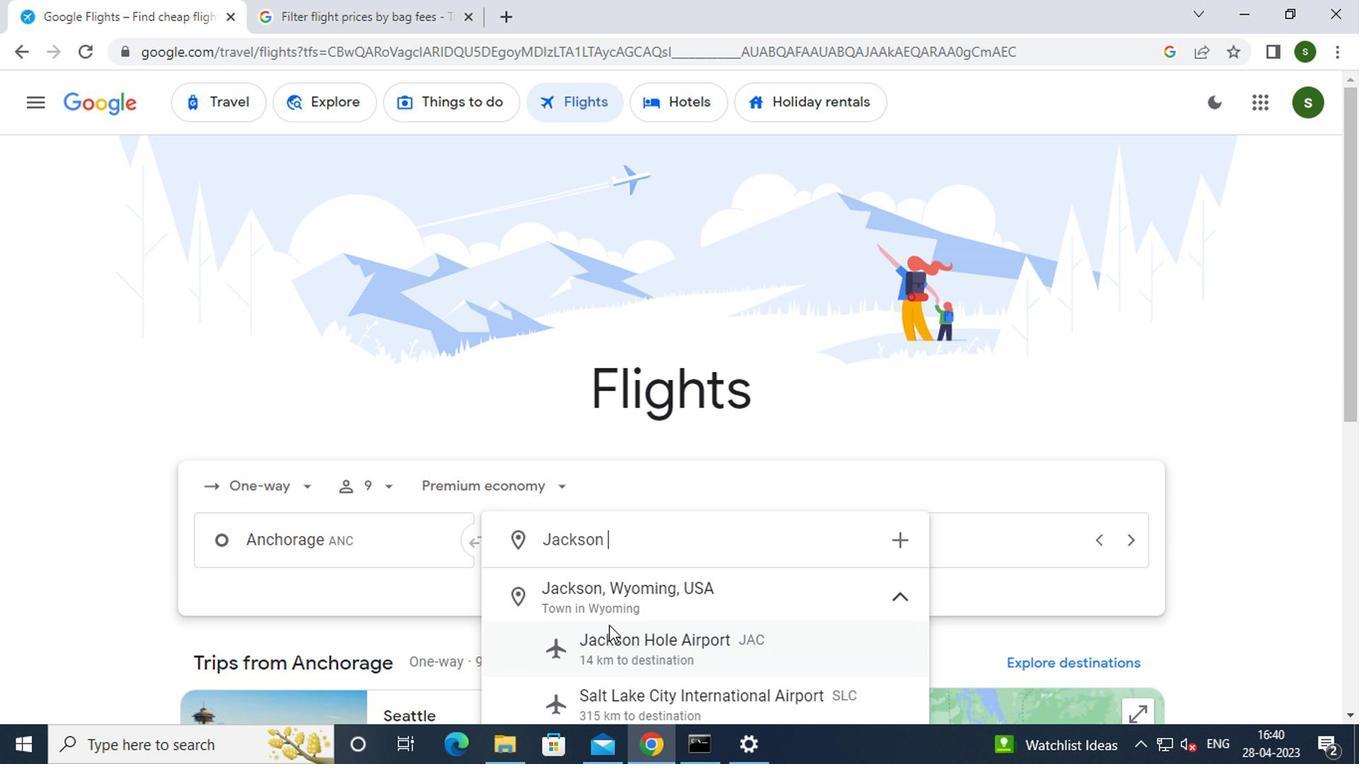 
Action: Mouse pressed left at (612, 640)
Screenshot: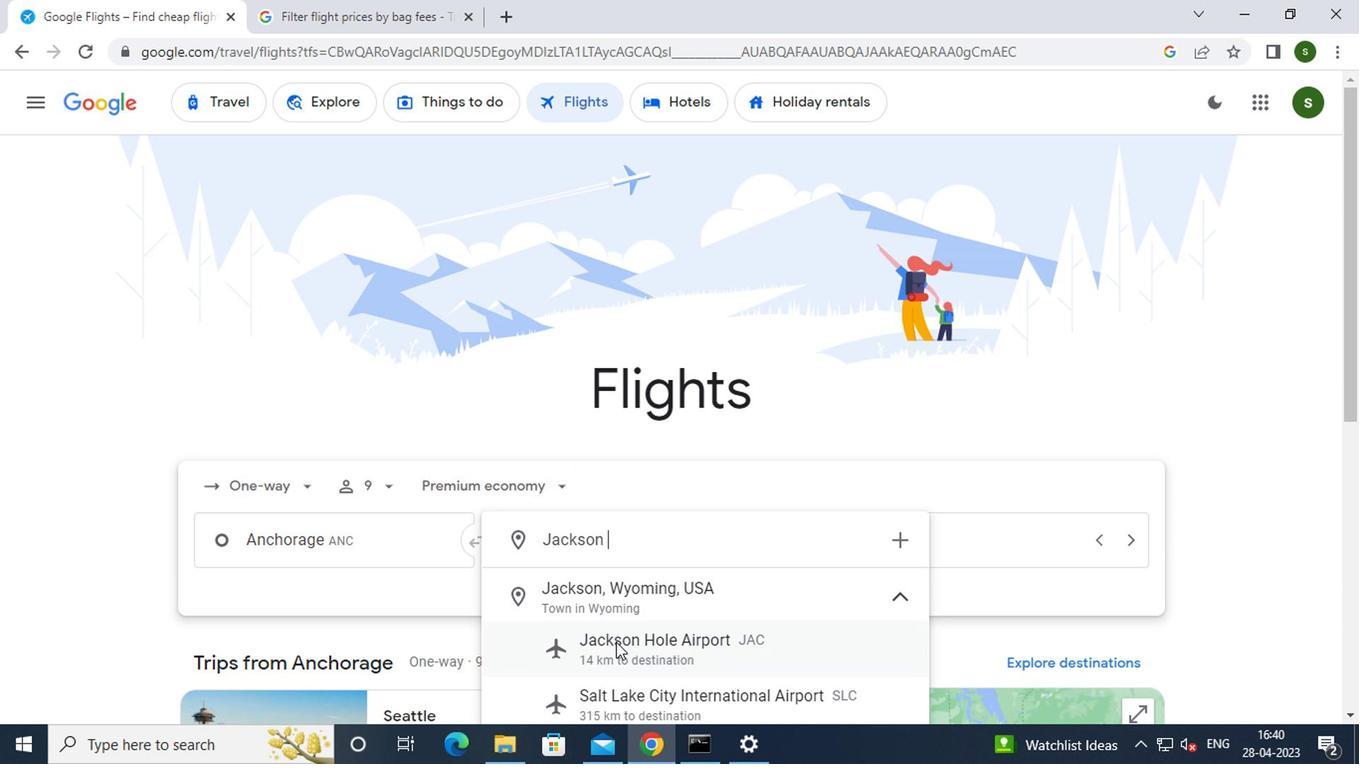 
Action: Mouse moved to (894, 541)
Screenshot: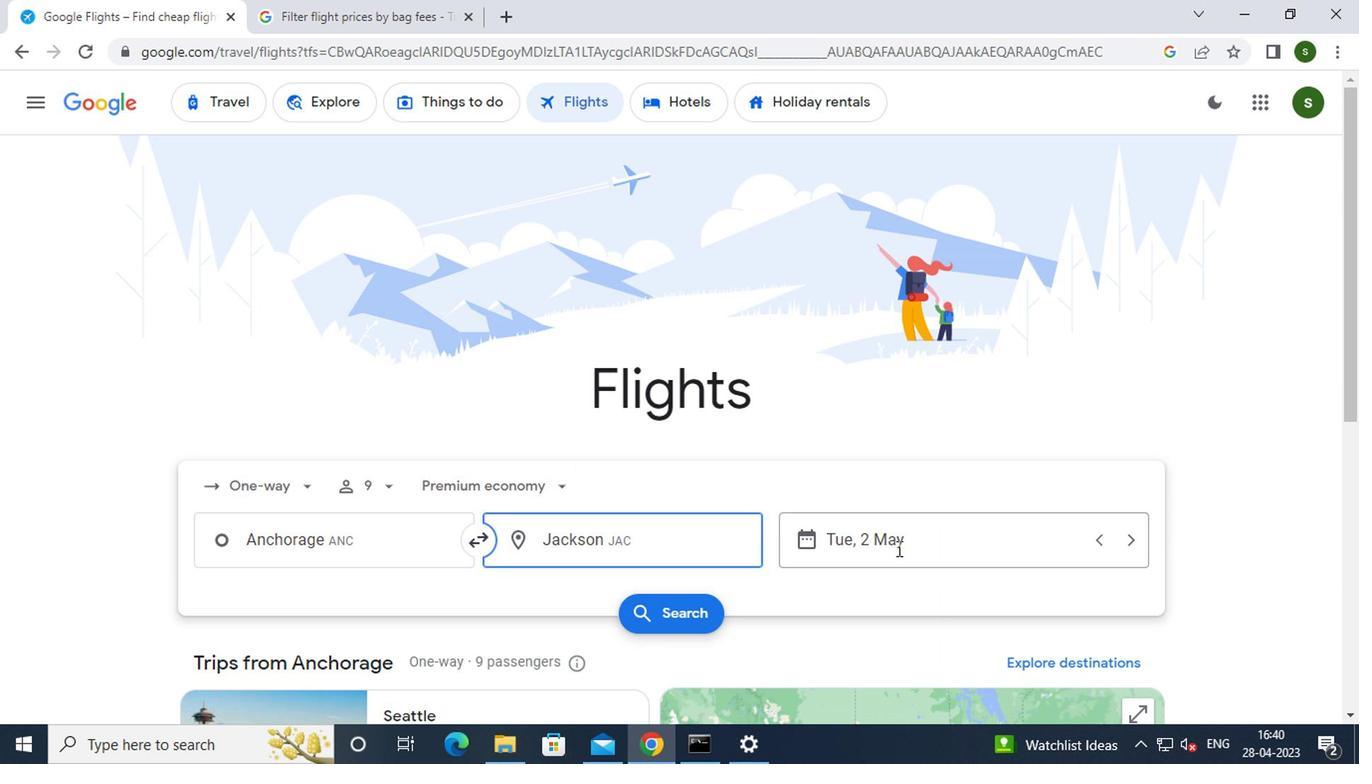 
Action: Mouse pressed left at (894, 541)
Screenshot: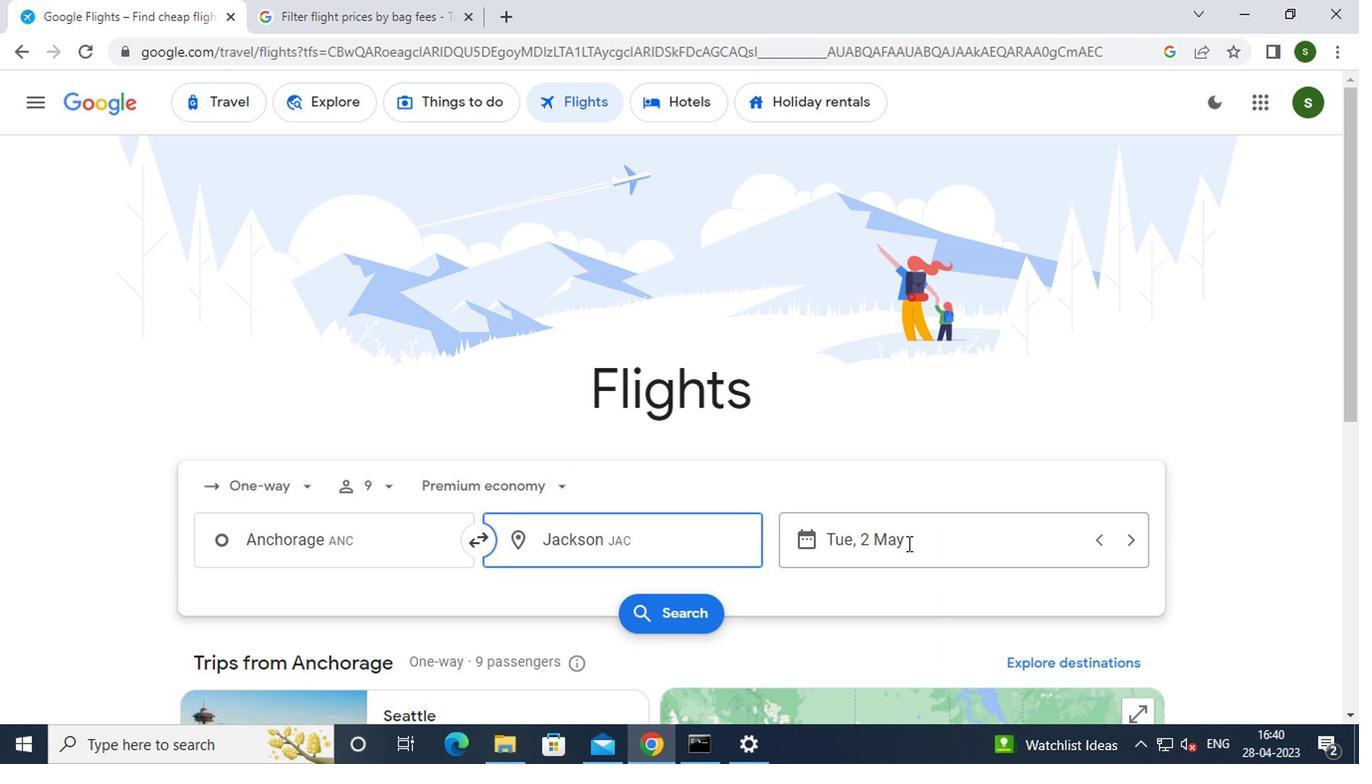 
Action: Mouse moved to (907, 359)
Screenshot: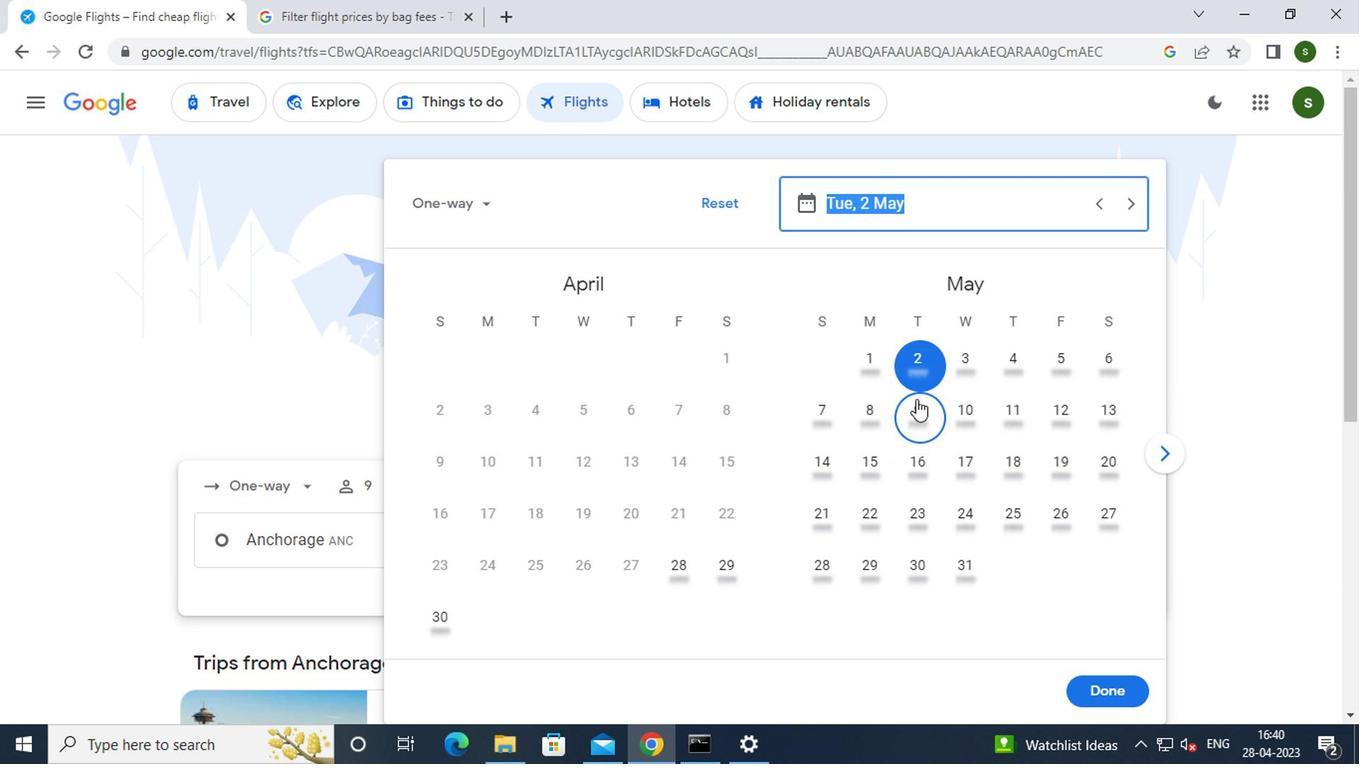 
Action: Mouse pressed left at (907, 359)
Screenshot: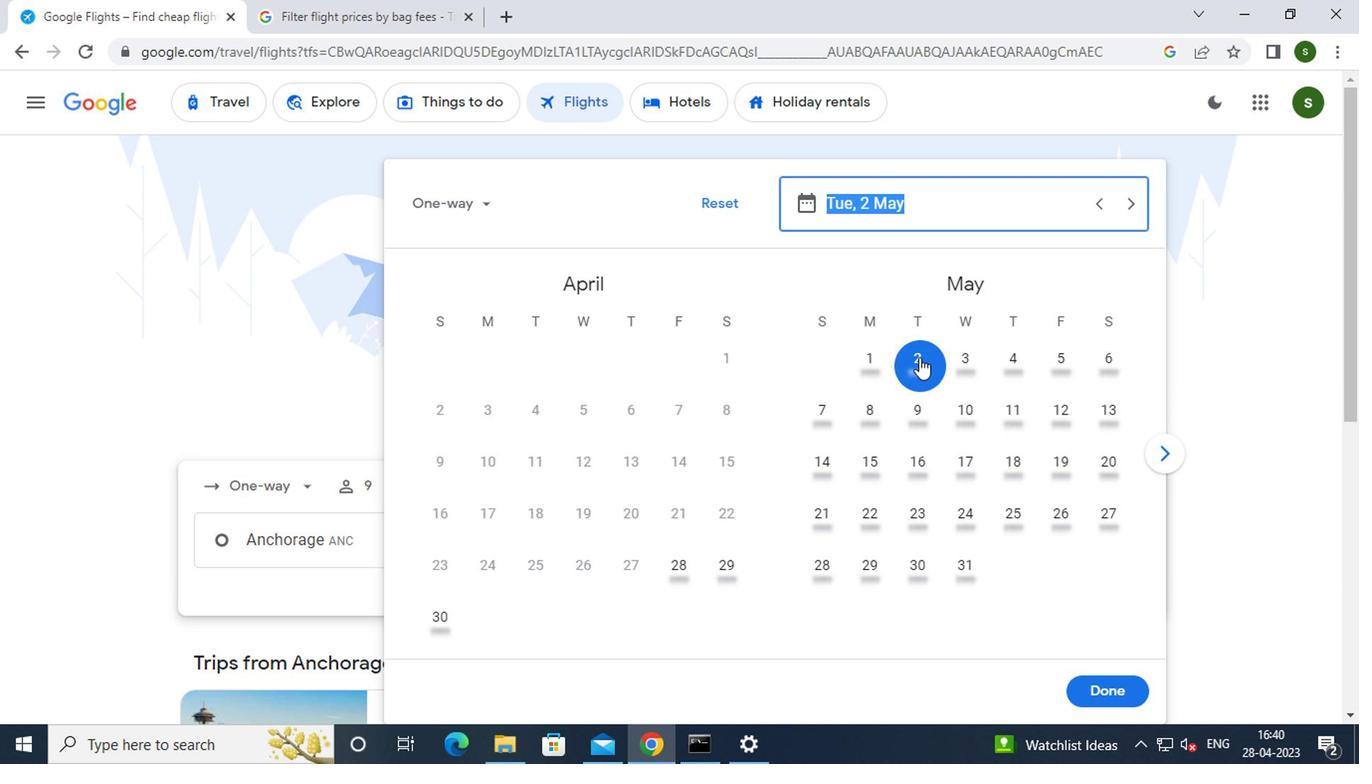 
Action: Mouse moved to (1067, 679)
Screenshot: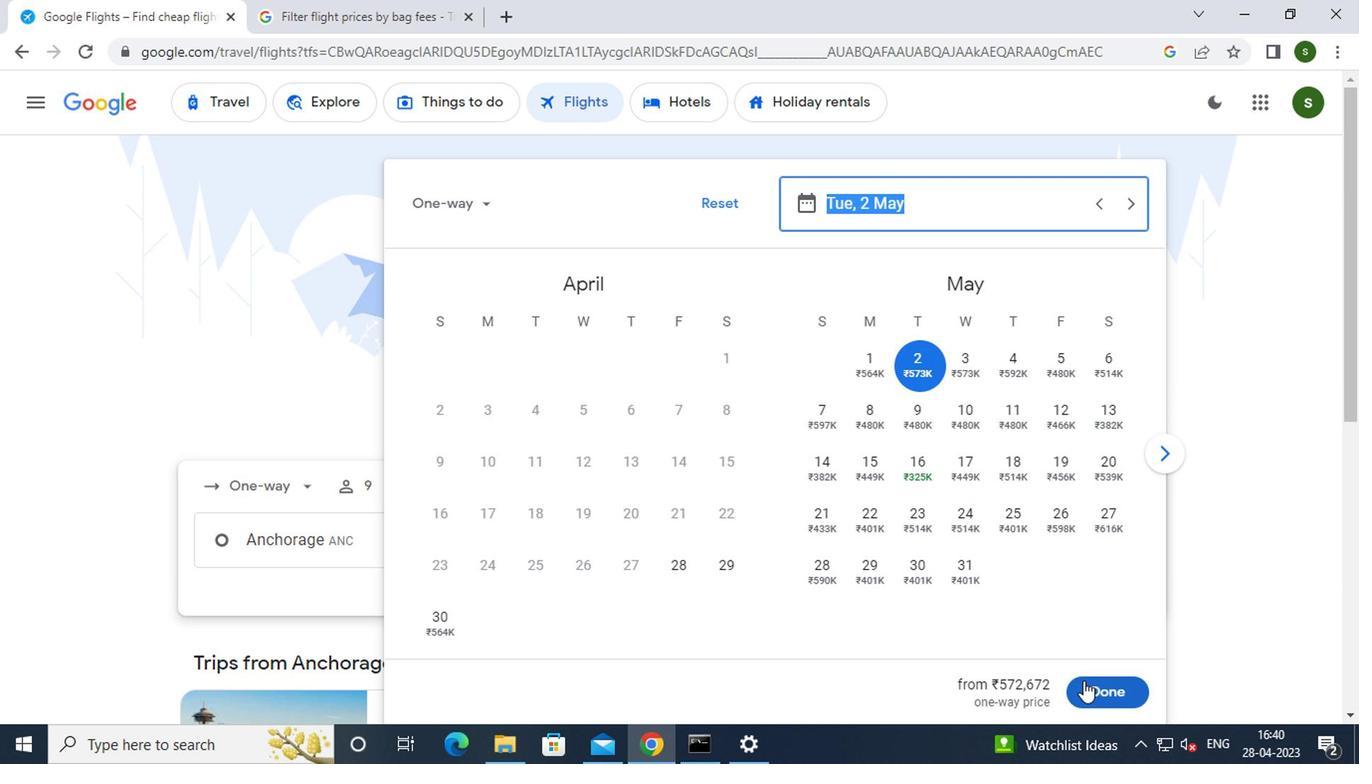 
Action: Mouse pressed left at (1067, 679)
Screenshot: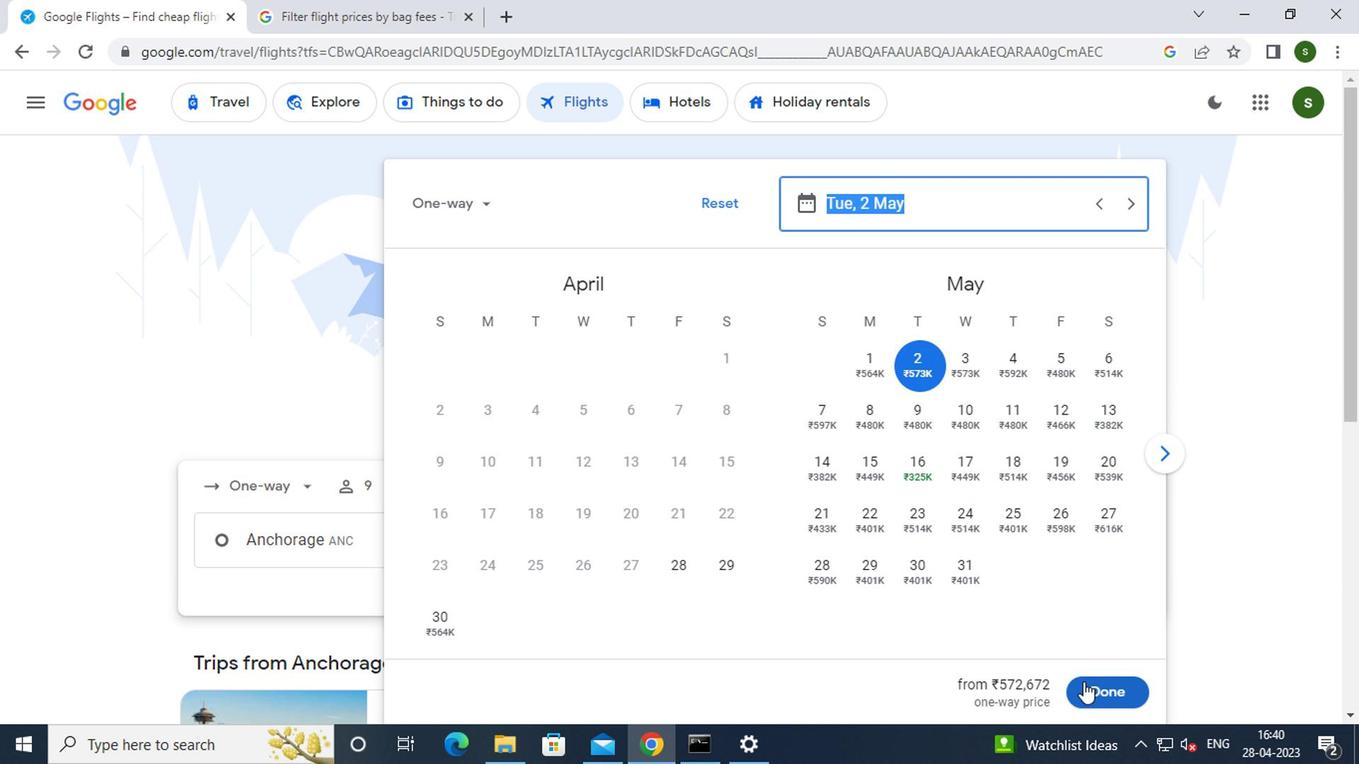 
Action: Mouse moved to (642, 608)
Screenshot: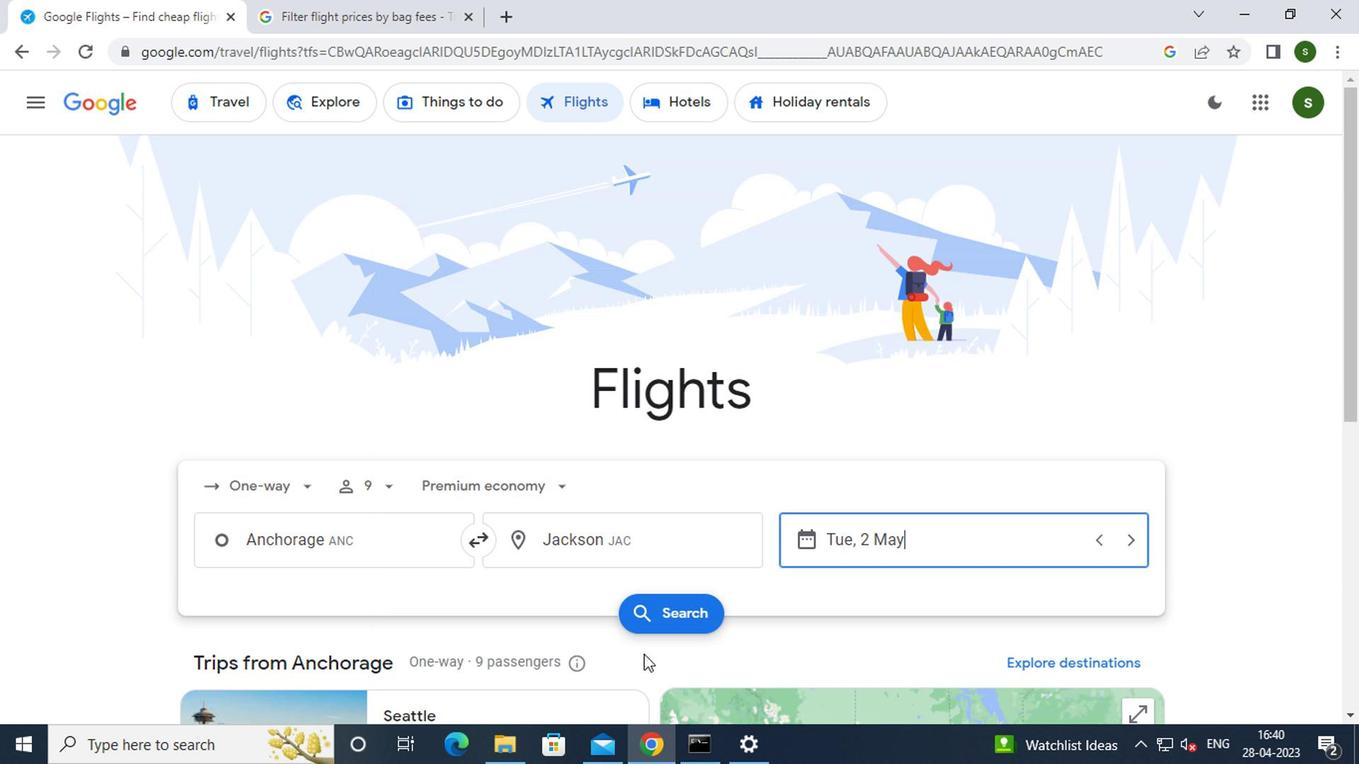 
Action: Mouse pressed left at (642, 608)
Screenshot: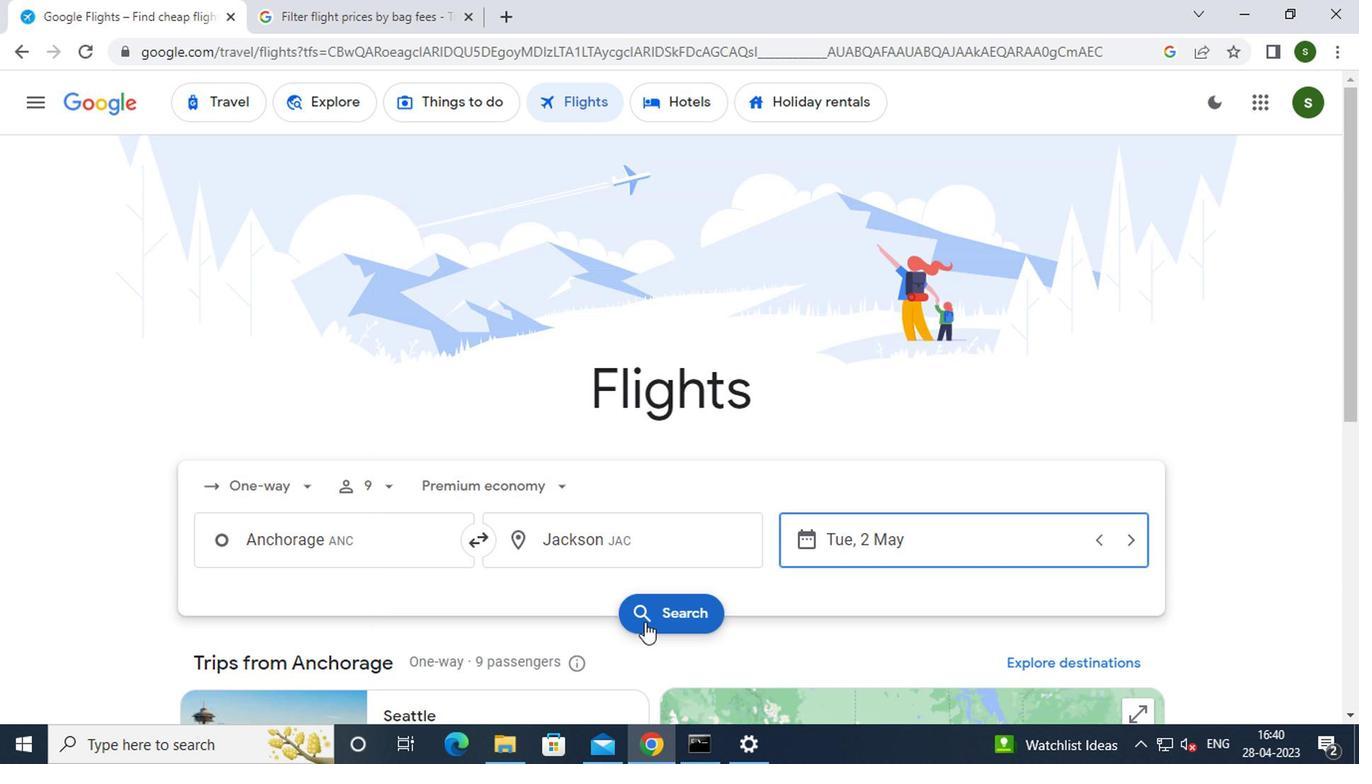 
Action: Mouse moved to (237, 292)
Screenshot: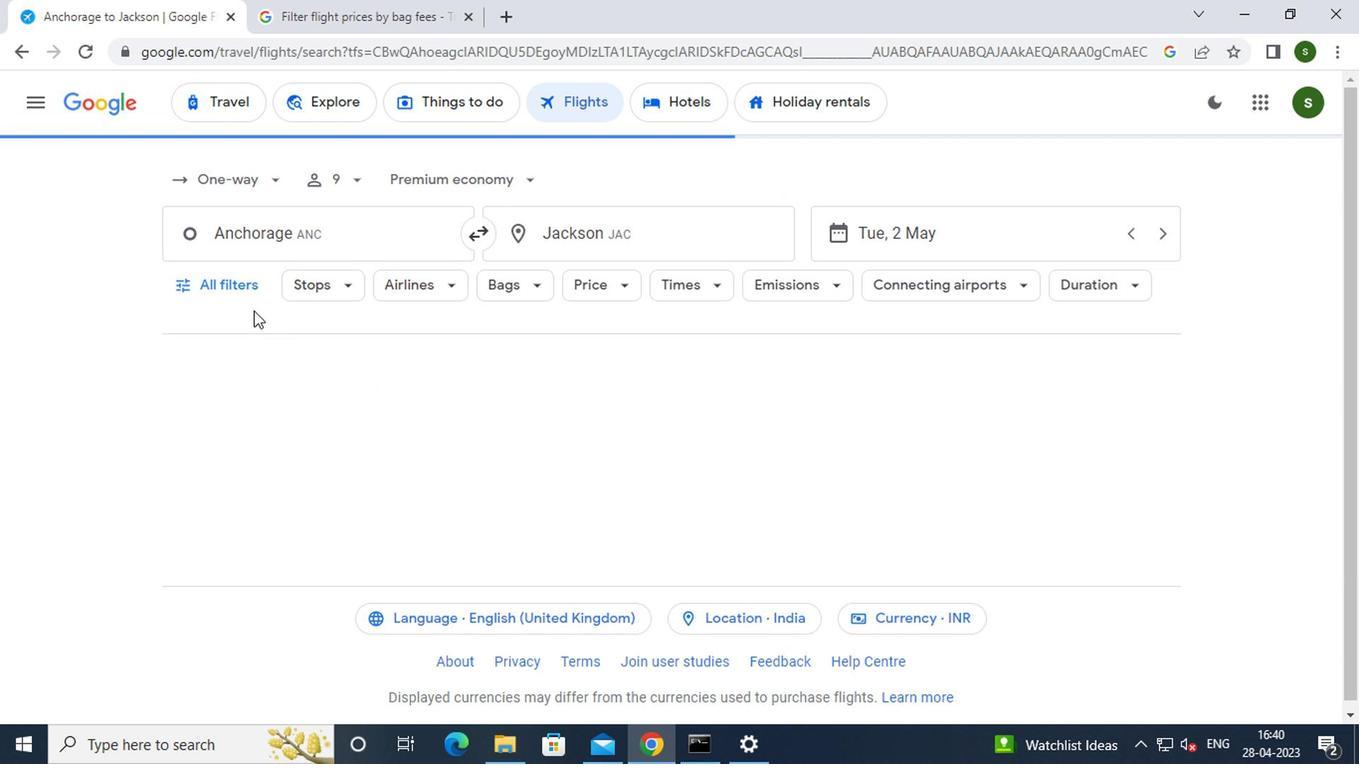 
Action: Mouse pressed left at (237, 292)
Screenshot: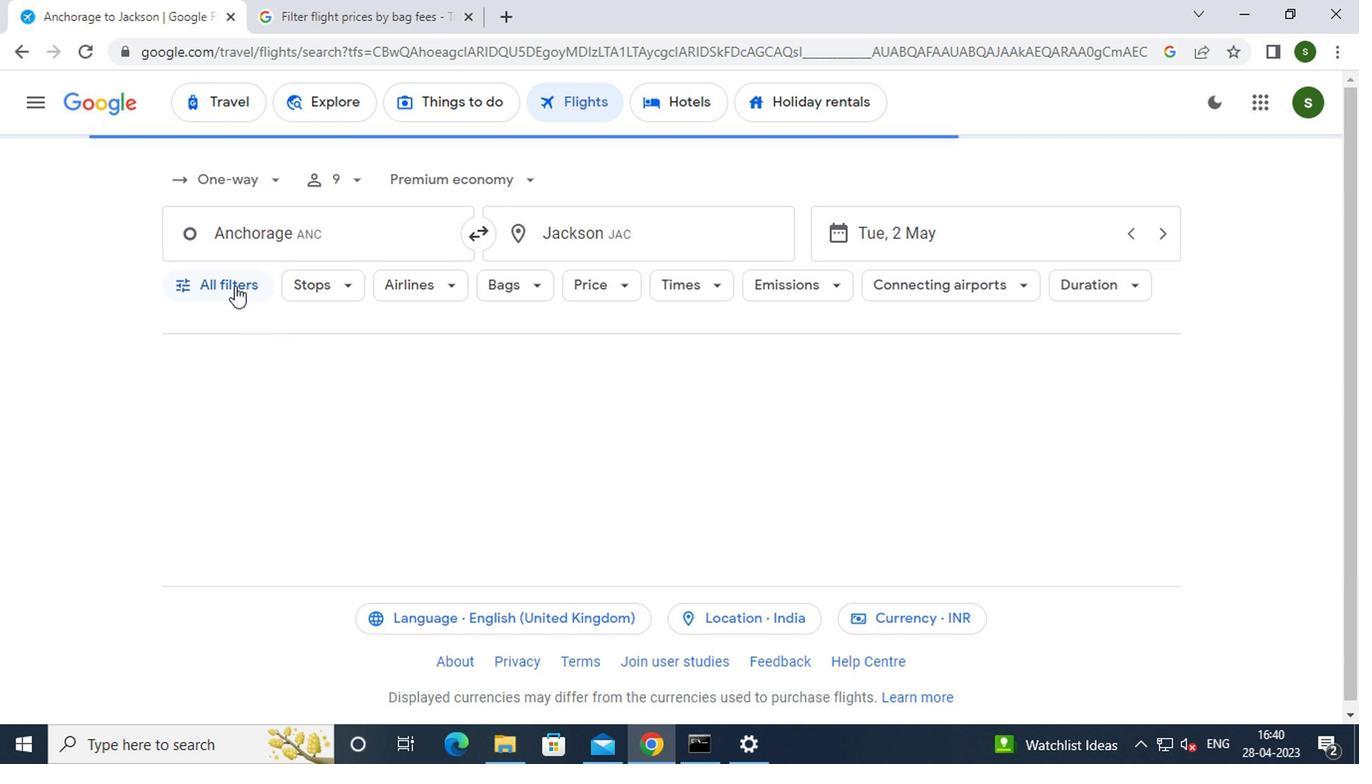 
Action: Mouse moved to (392, 465)
Screenshot: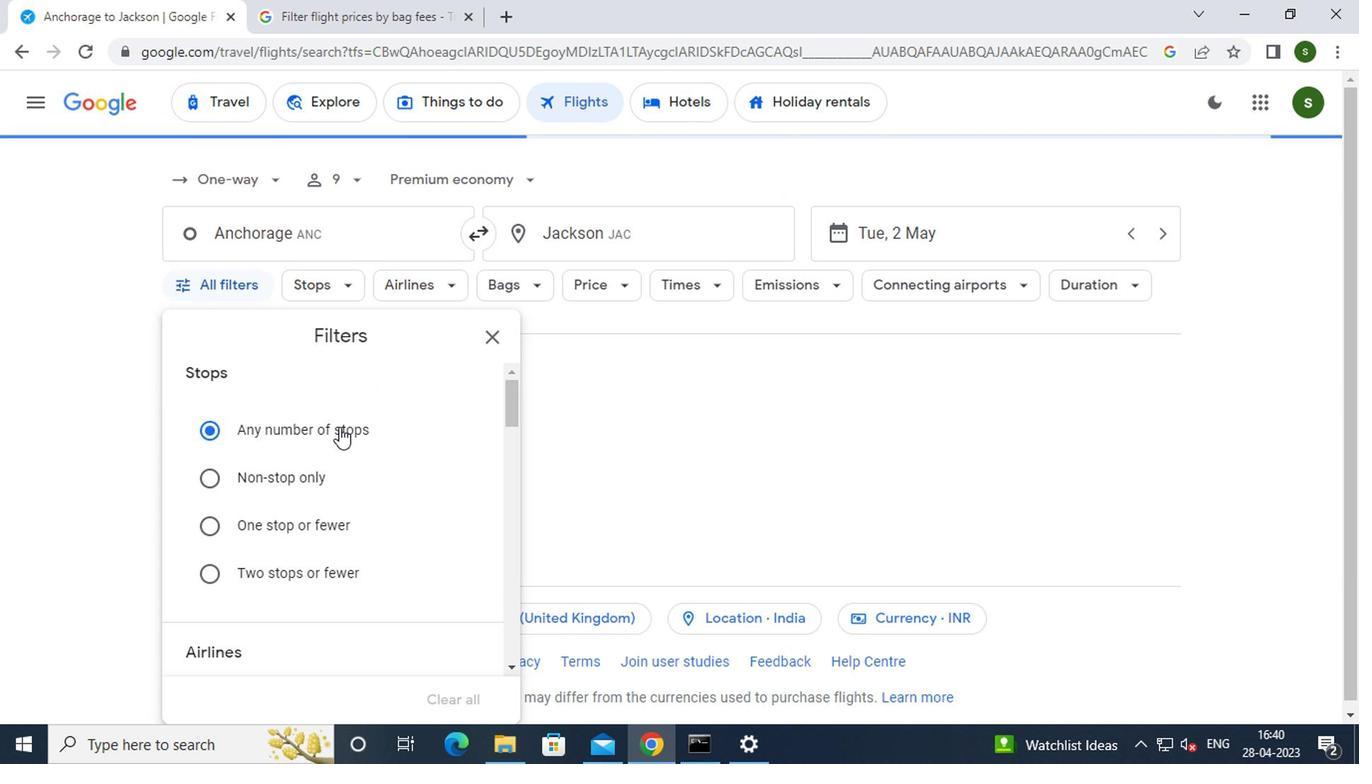 
Action: Mouse scrolled (392, 464) with delta (0, -1)
Screenshot: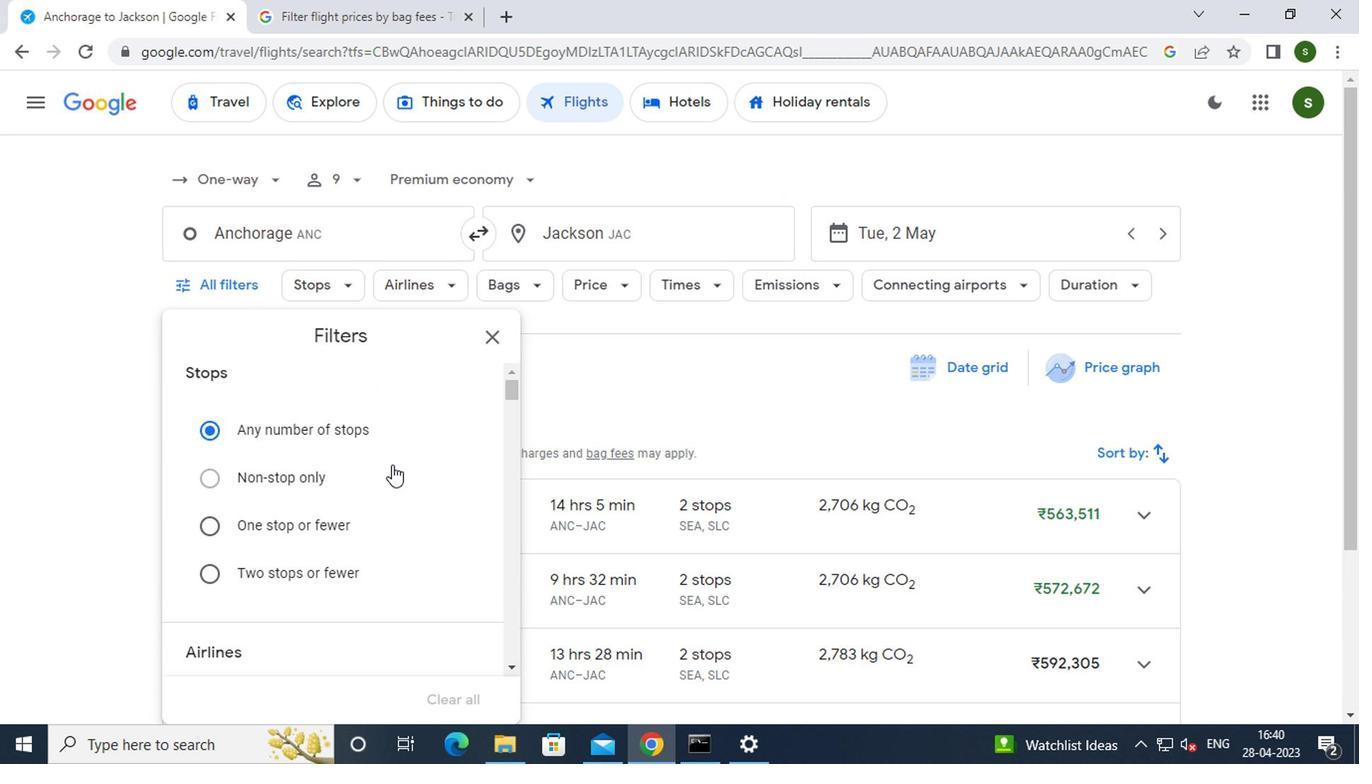 
Action: Mouse scrolled (392, 464) with delta (0, -1)
Screenshot: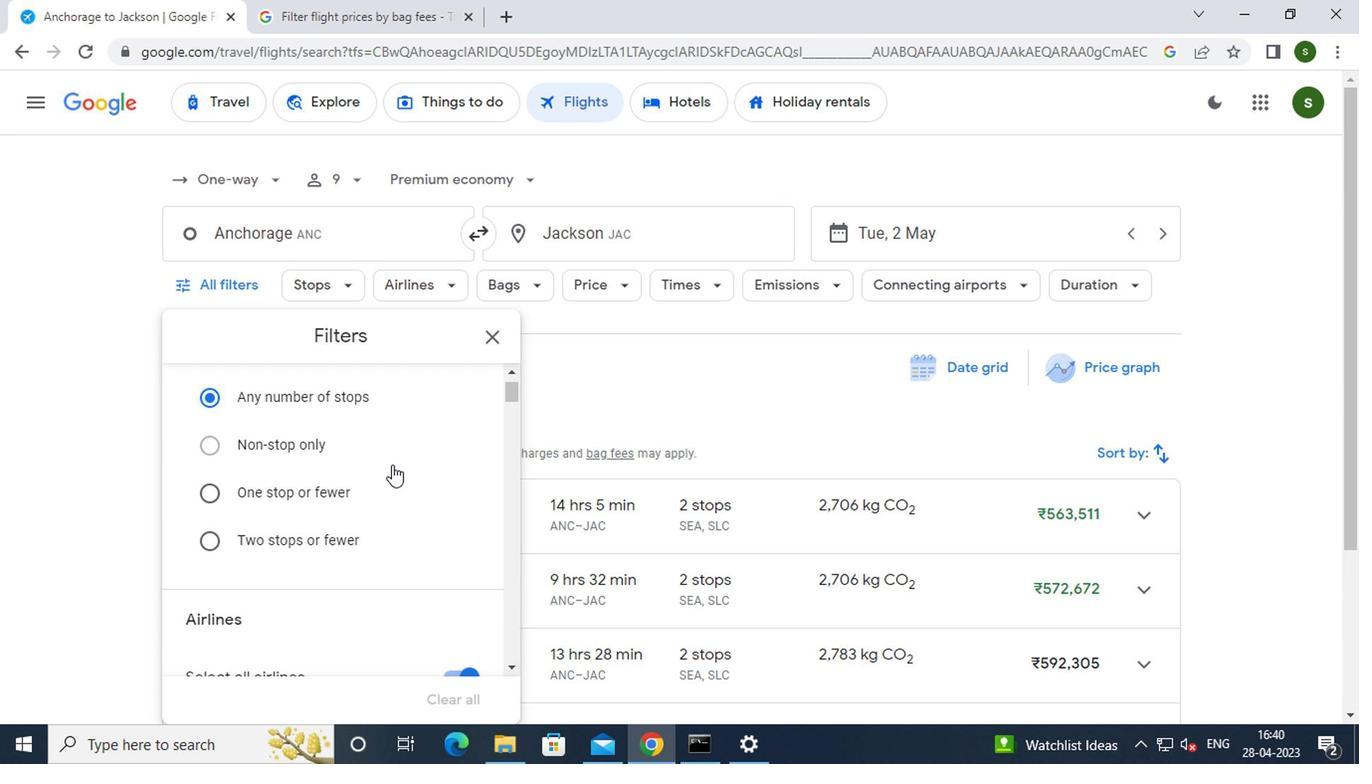 
Action: Mouse moved to (468, 510)
Screenshot: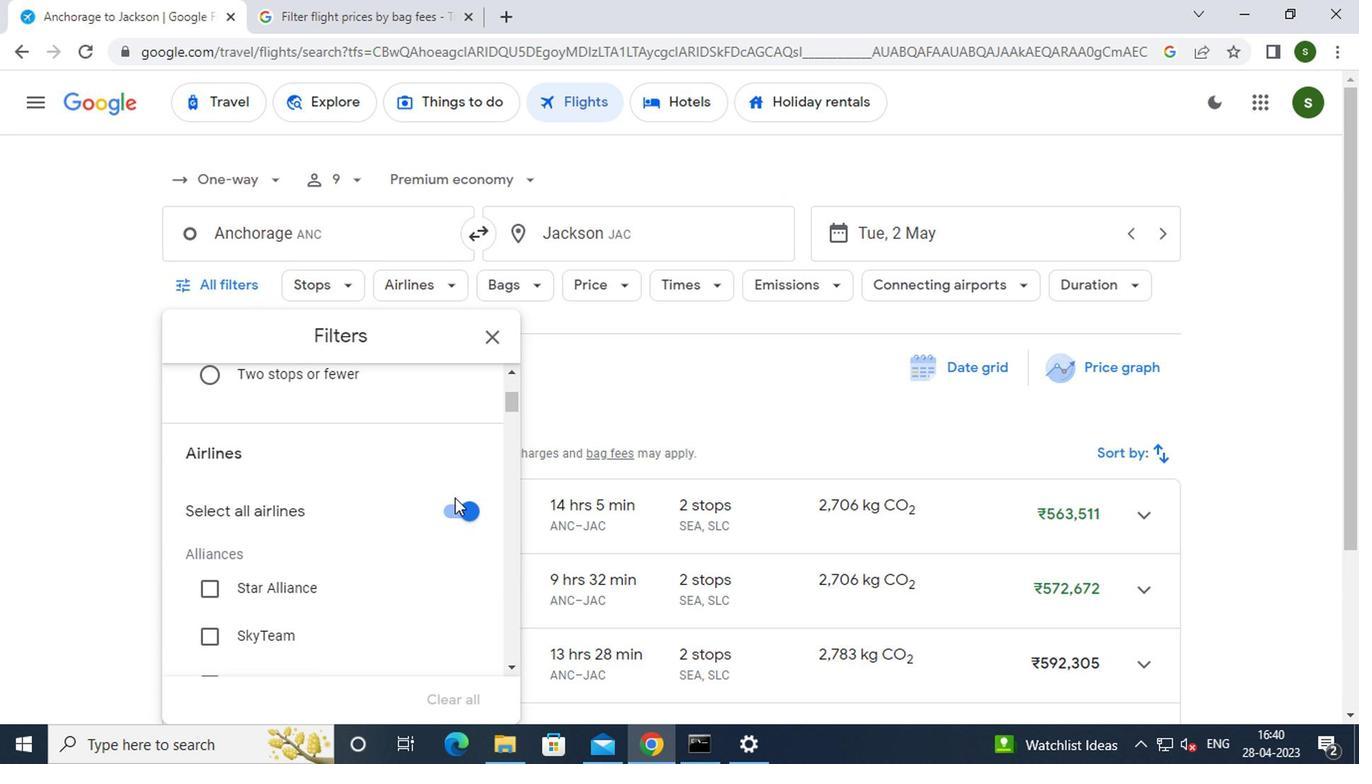 
Action: Mouse pressed left at (468, 510)
Screenshot: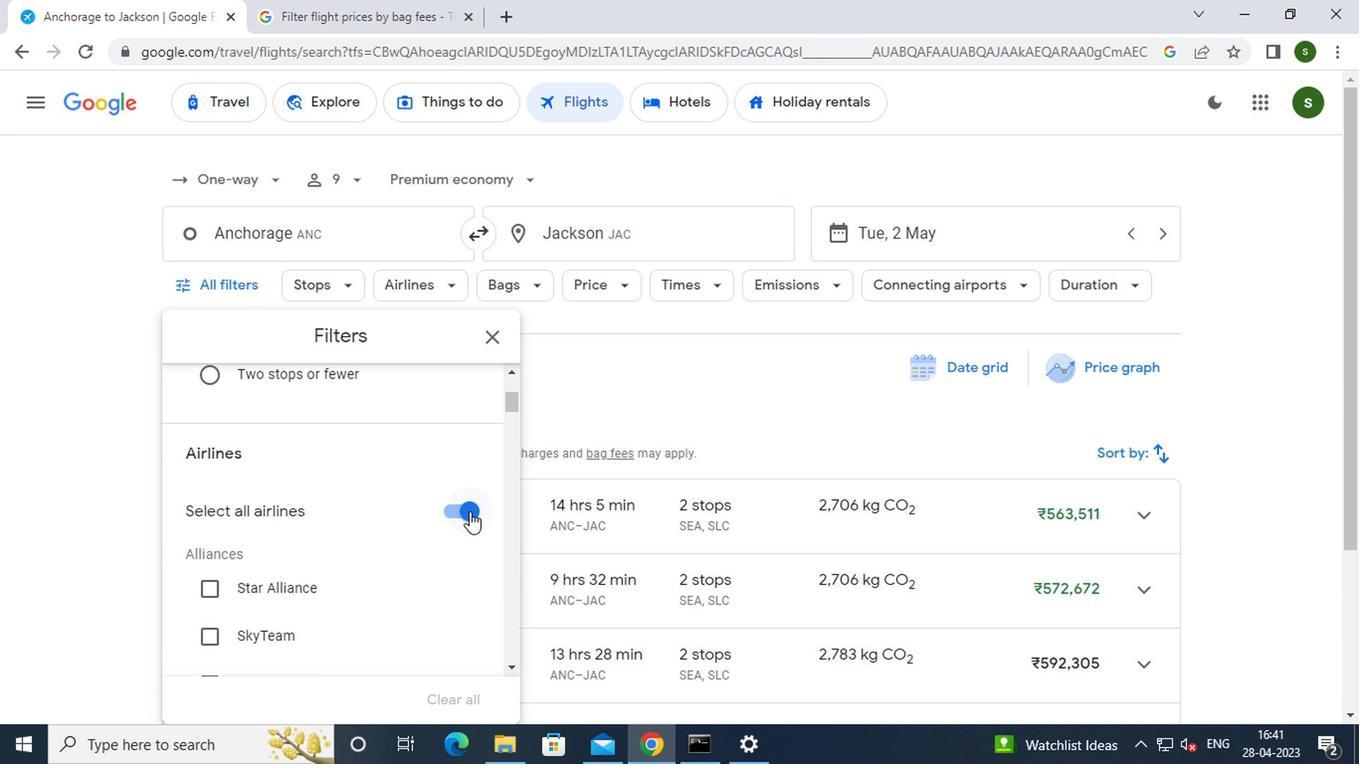 
Action: Mouse moved to (374, 502)
Screenshot: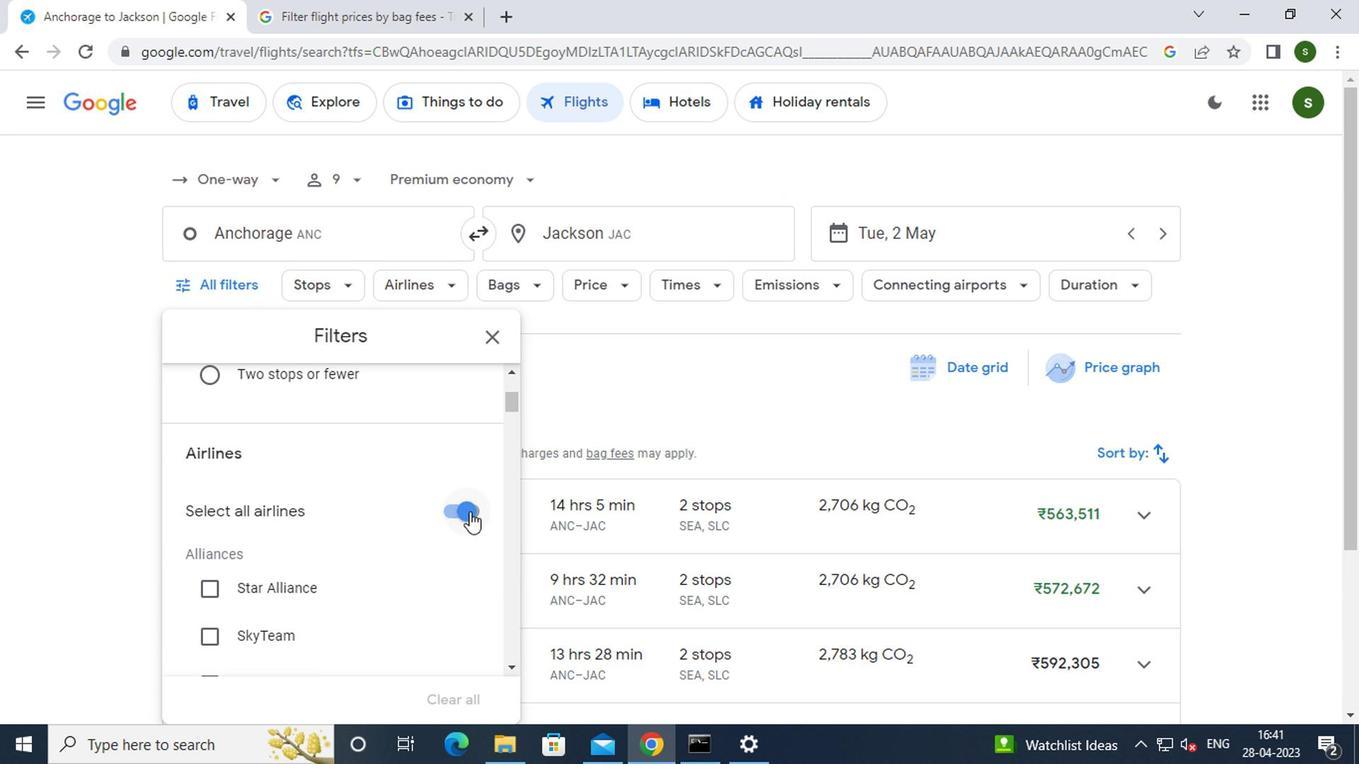 
Action: Mouse scrolled (374, 501) with delta (0, 0)
Screenshot: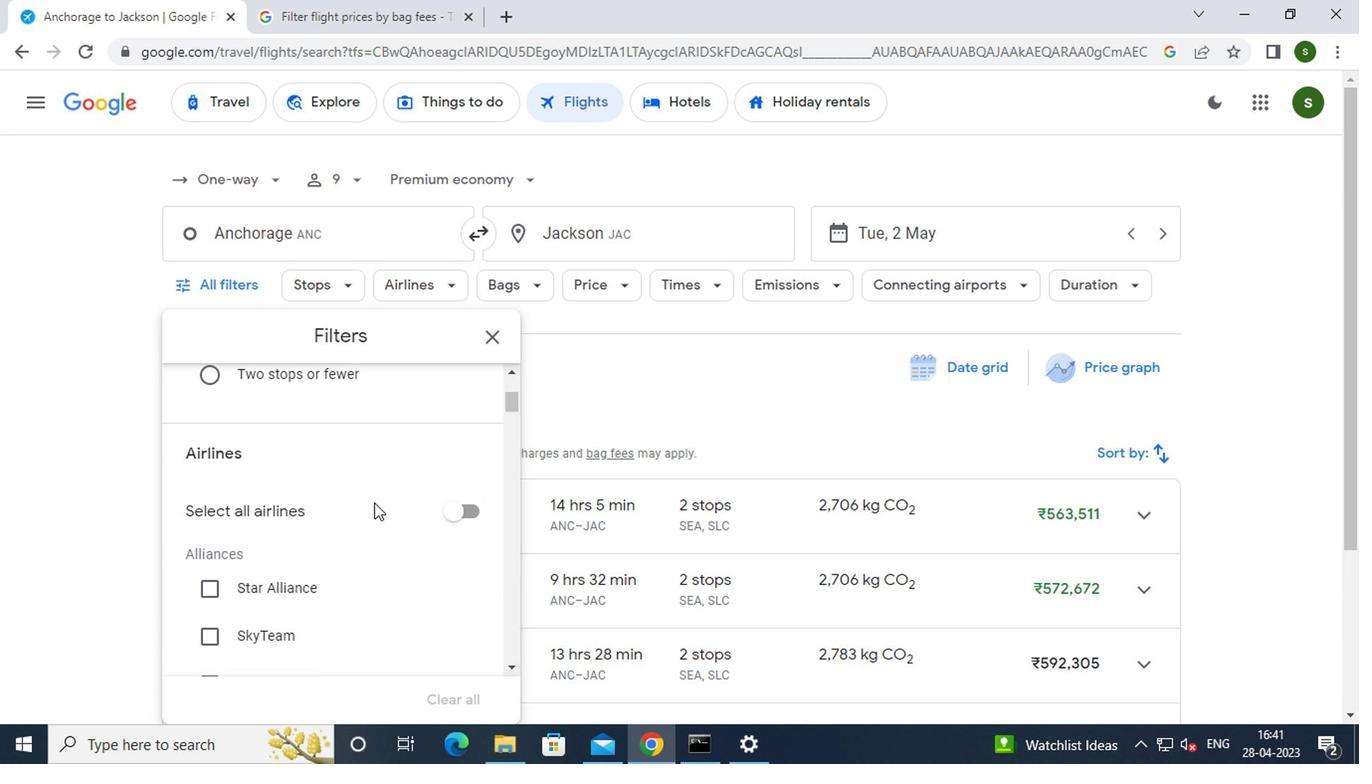 
Action: Mouse scrolled (374, 501) with delta (0, 0)
Screenshot: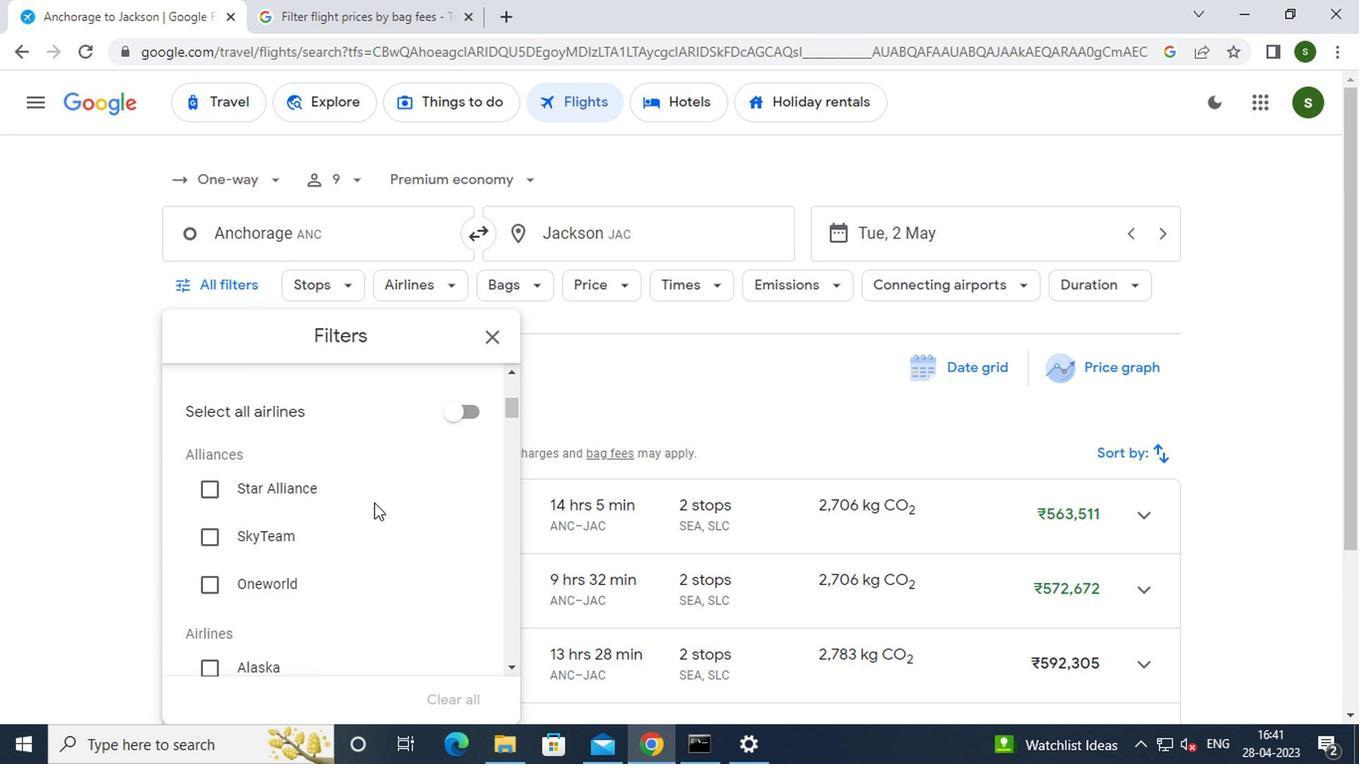 
Action: Mouse scrolled (374, 501) with delta (0, 0)
Screenshot: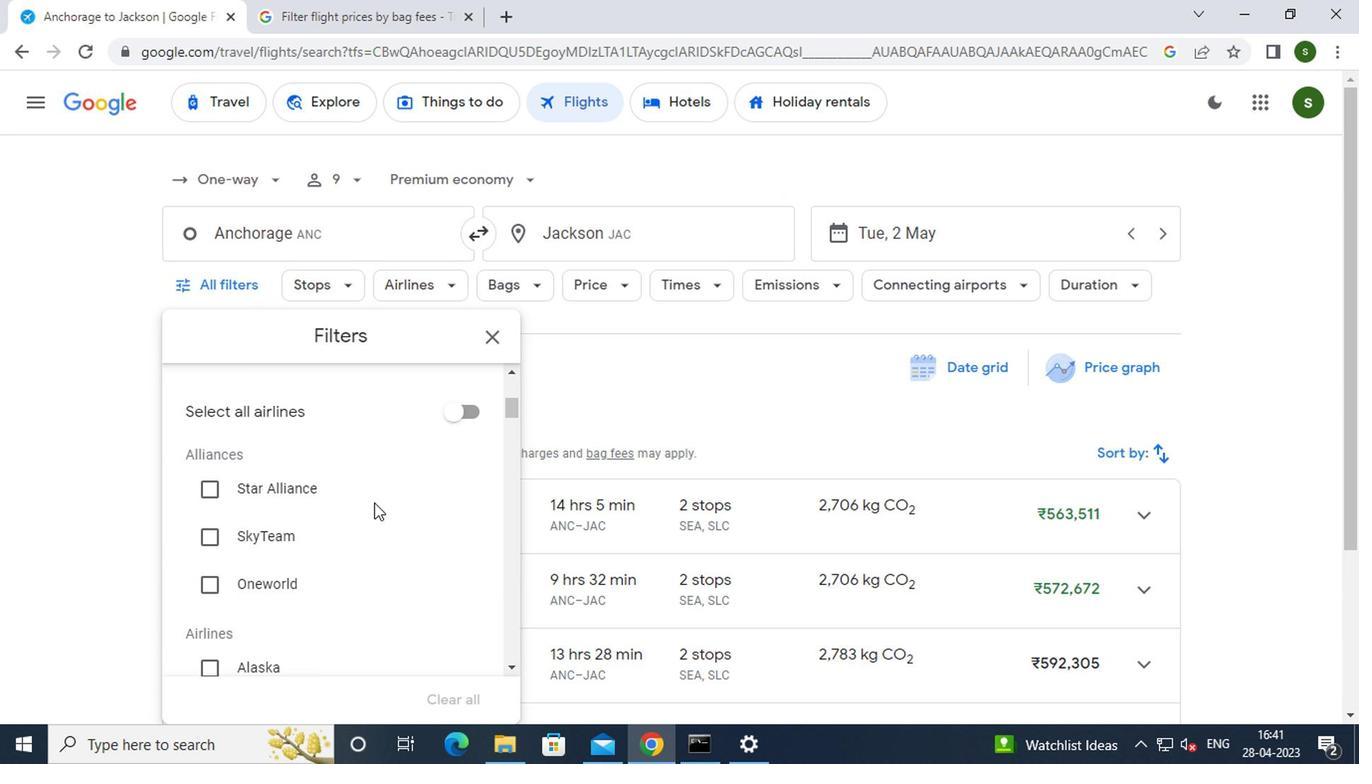 
Action: Mouse scrolled (374, 501) with delta (0, 0)
Screenshot: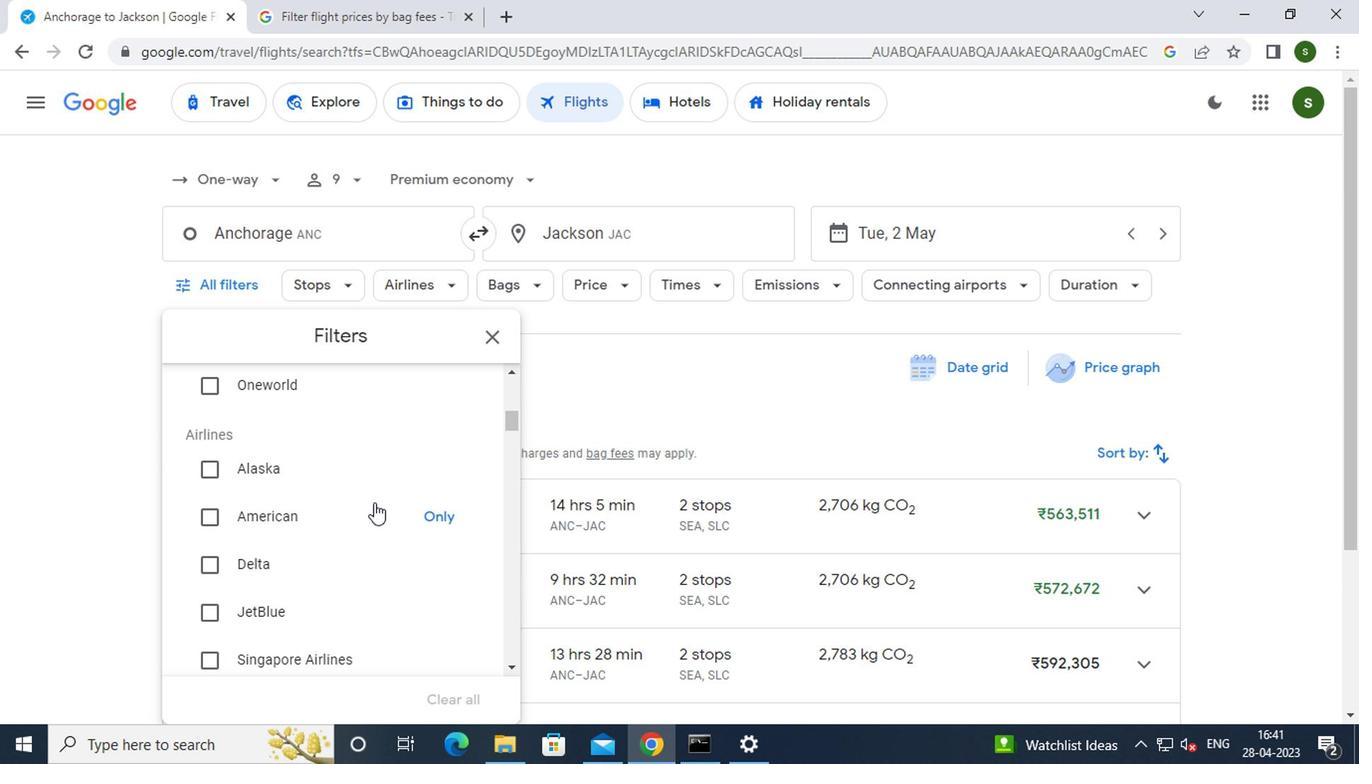 
Action: Mouse moved to (230, 509)
Screenshot: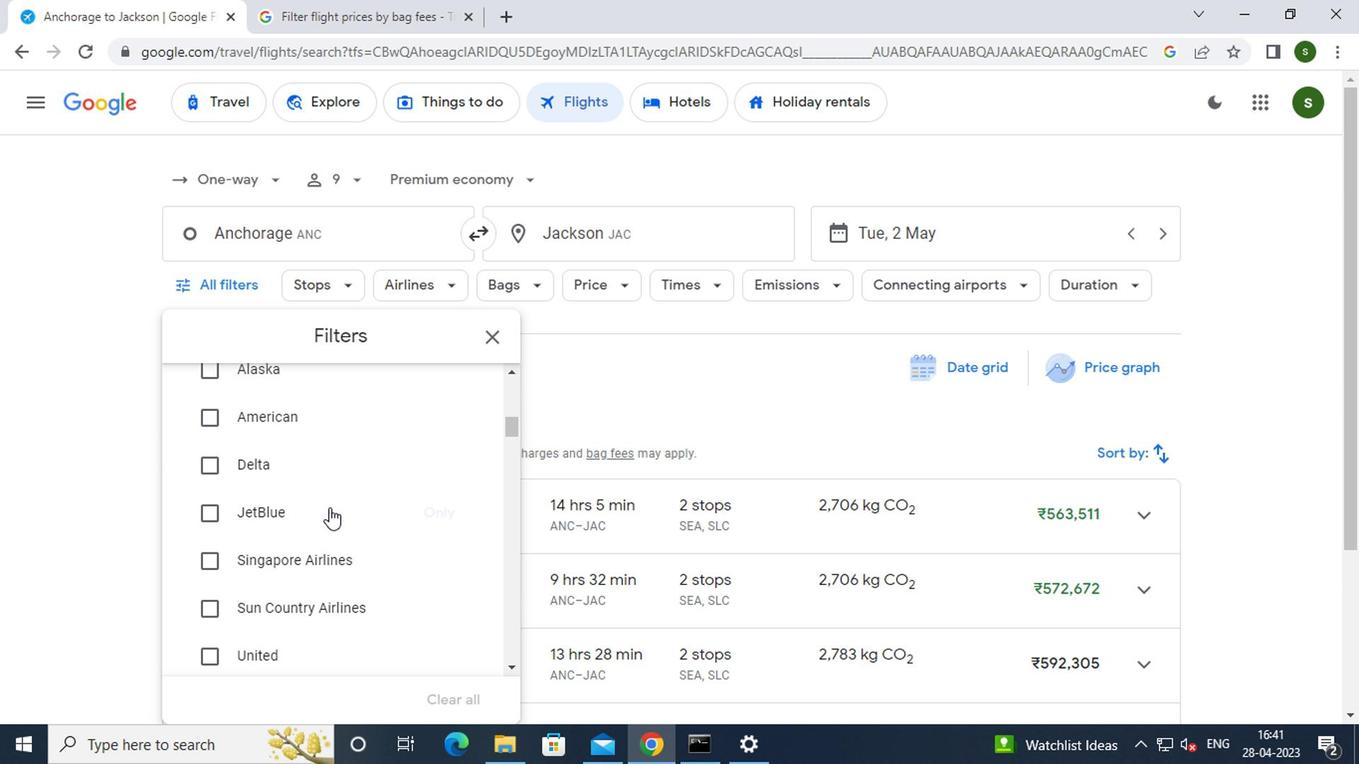 
Action: Mouse pressed left at (230, 509)
Screenshot: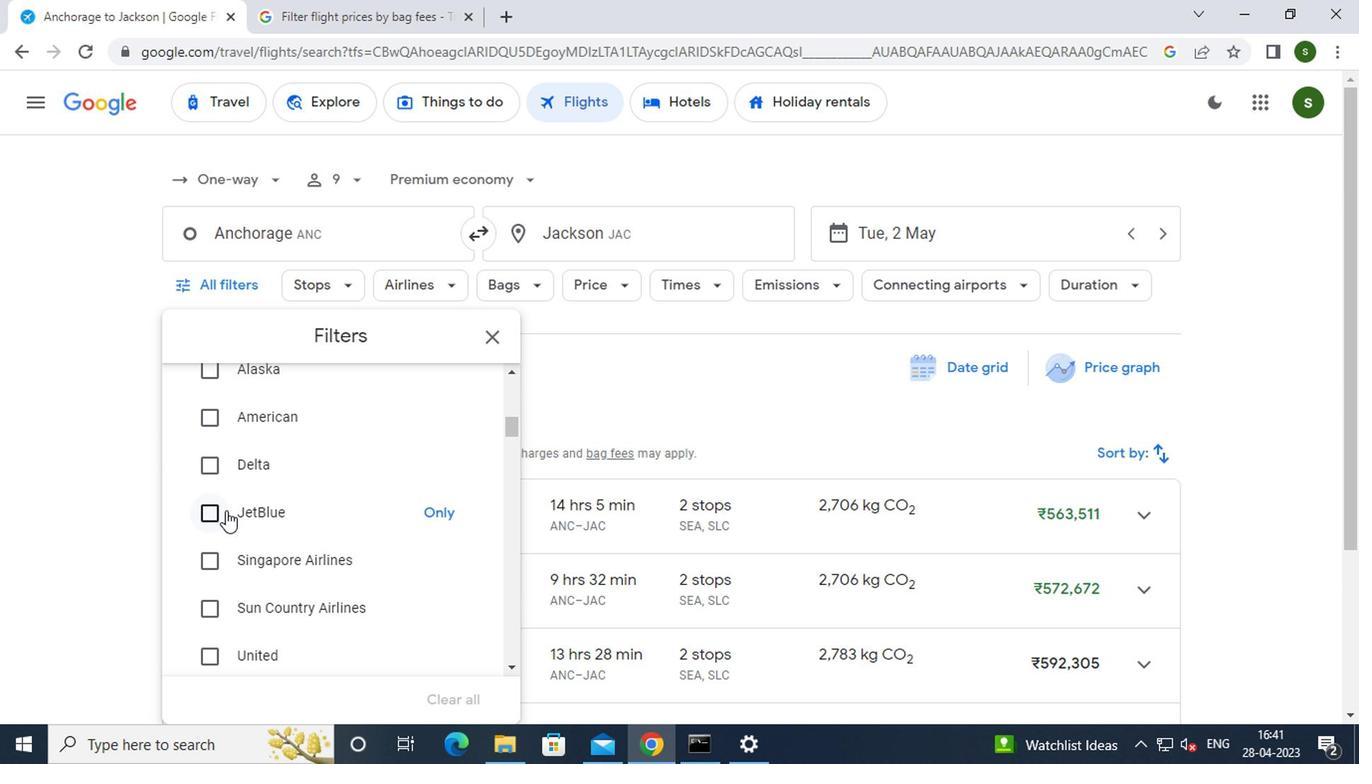 
Action: Mouse moved to (339, 514)
Screenshot: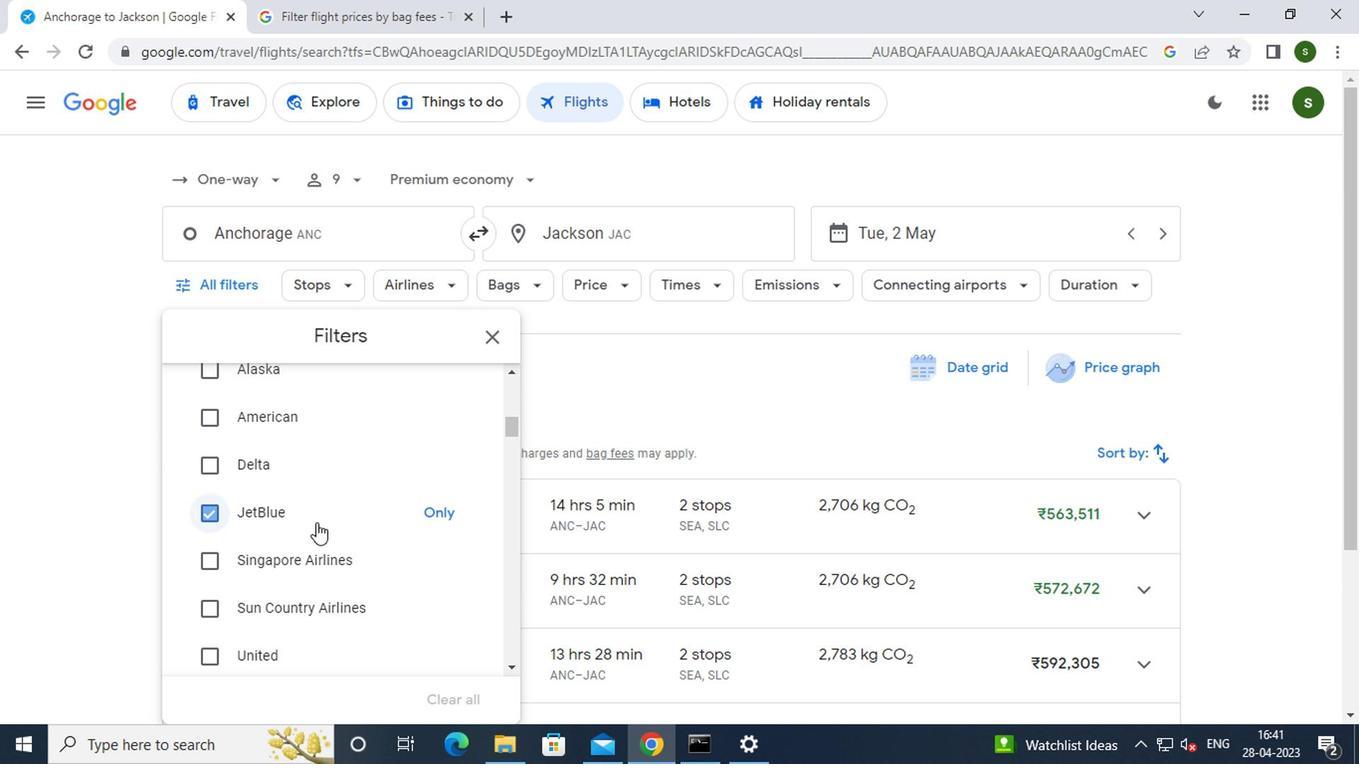 
Action: Mouse scrolled (339, 514) with delta (0, 0)
Screenshot: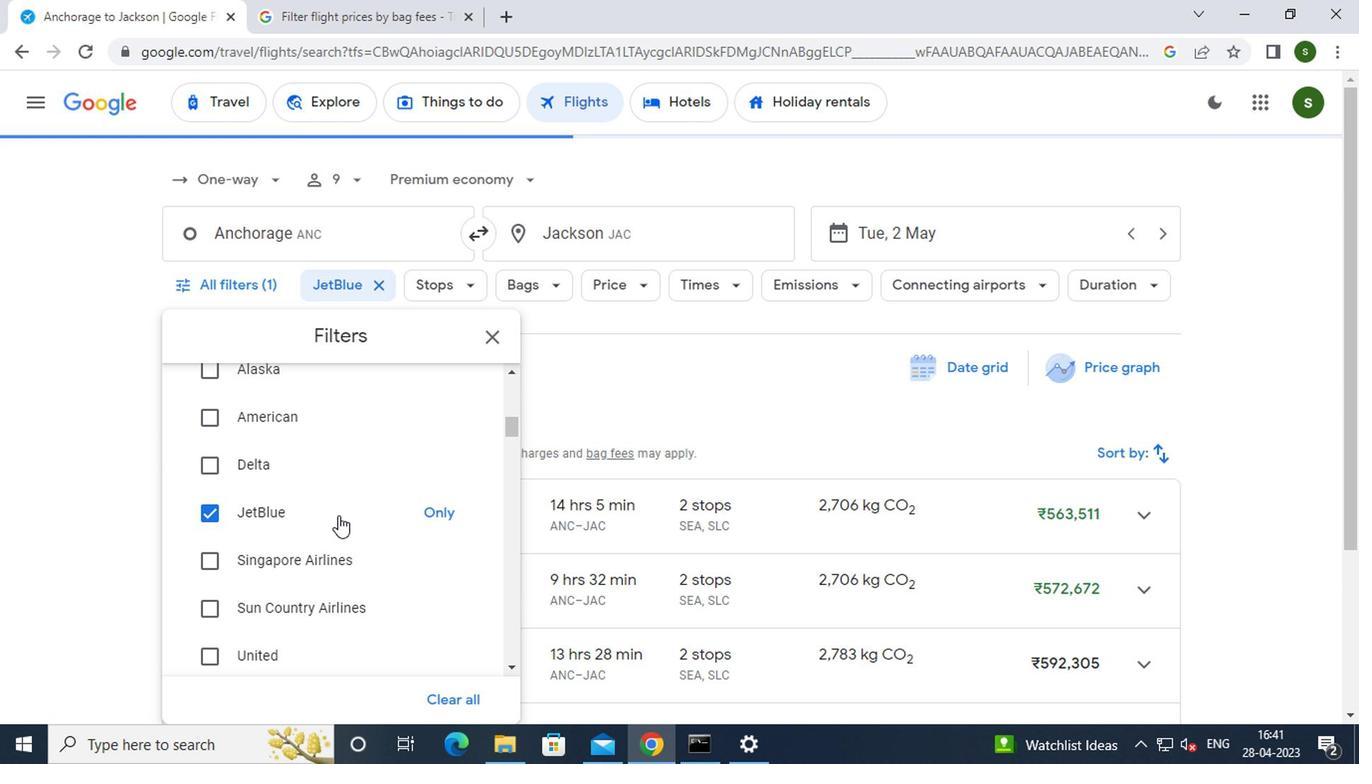 
Action: Mouse scrolled (339, 514) with delta (0, 0)
Screenshot: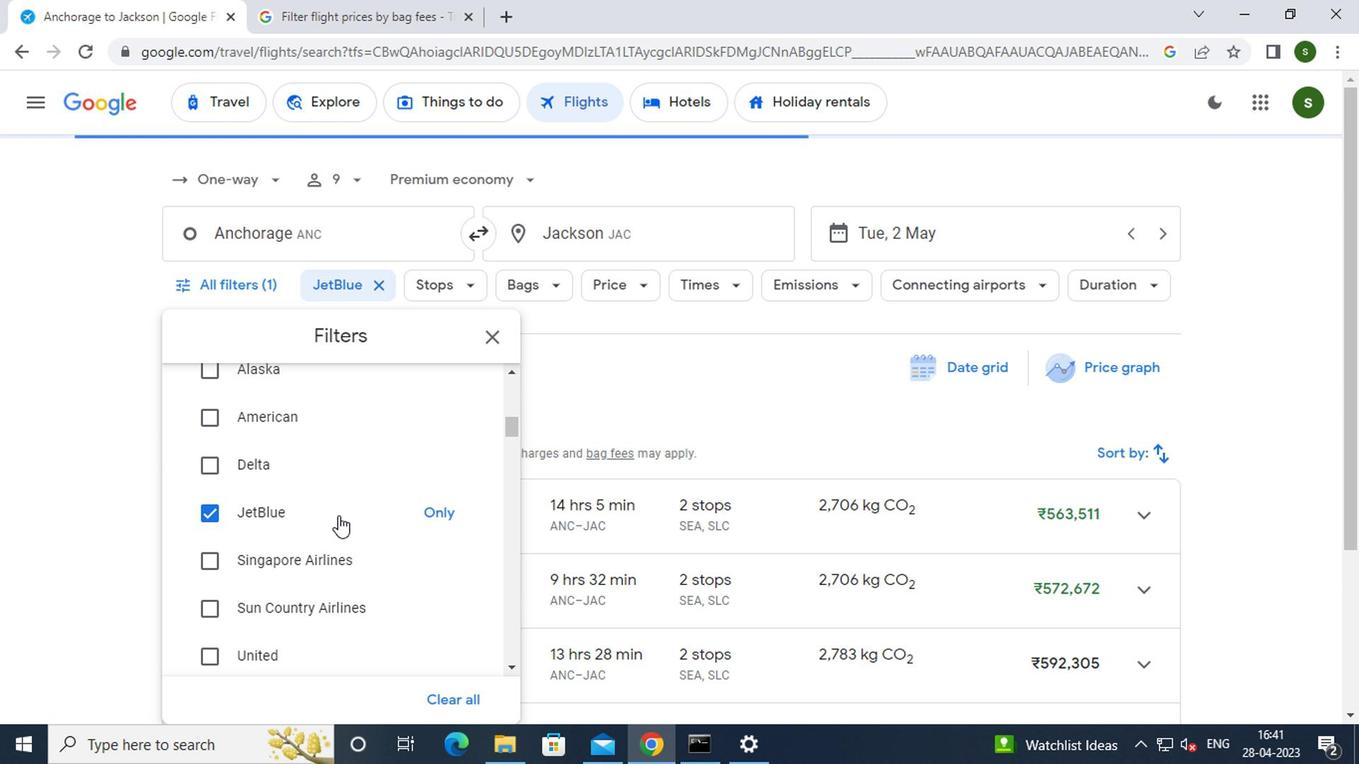 
Action: Mouse scrolled (339, 514) with delta (0, 0)
Screenshot: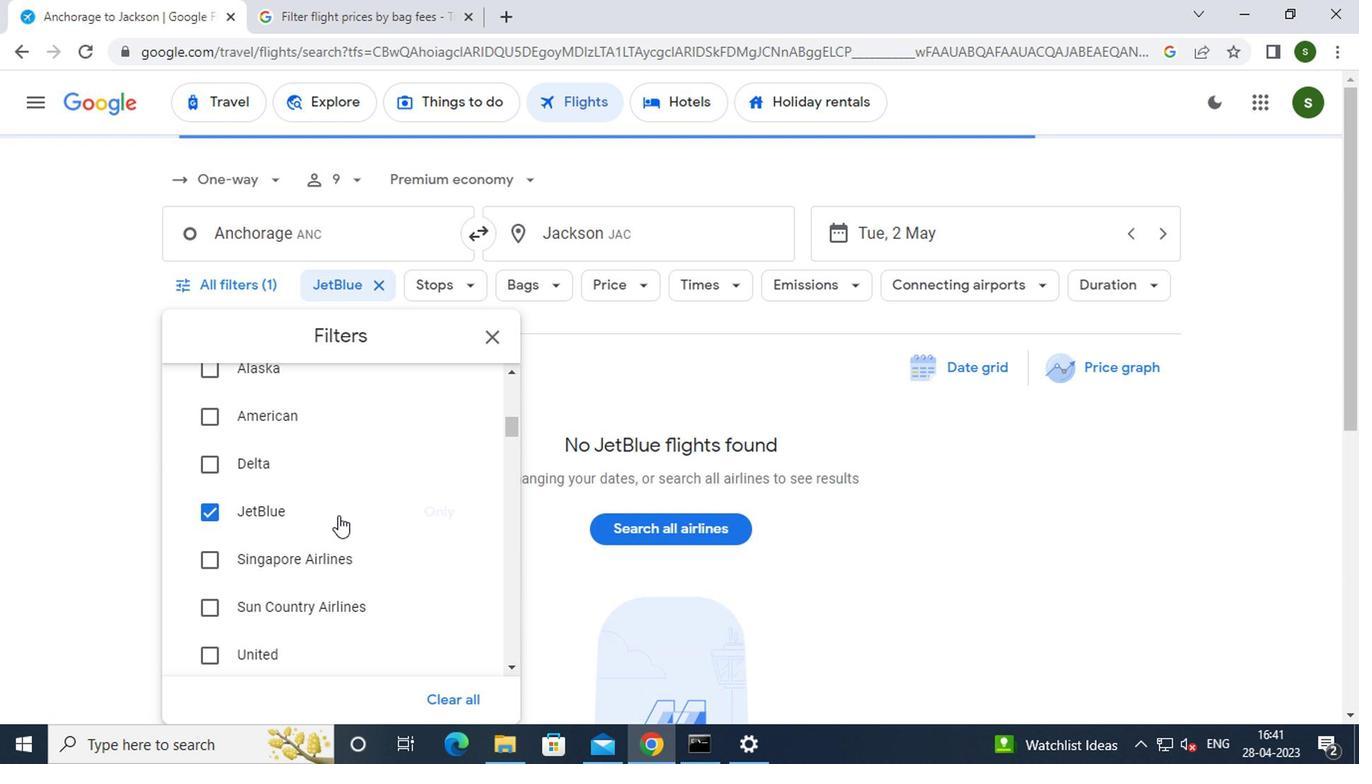 
Action: Mouse scrolled (339, 514) with delta (0, 0)
Screenshot: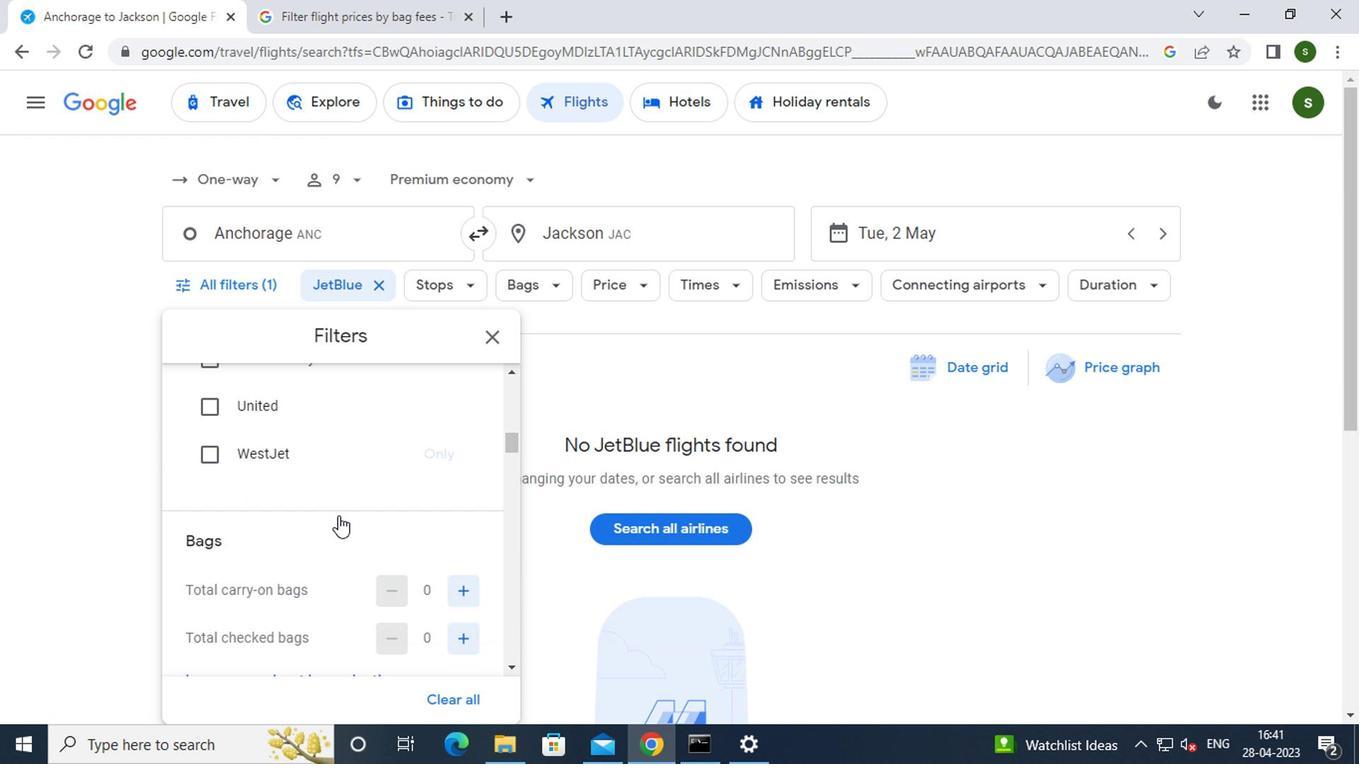 
Action: Mouse moved to (460, 491)
Screenshot: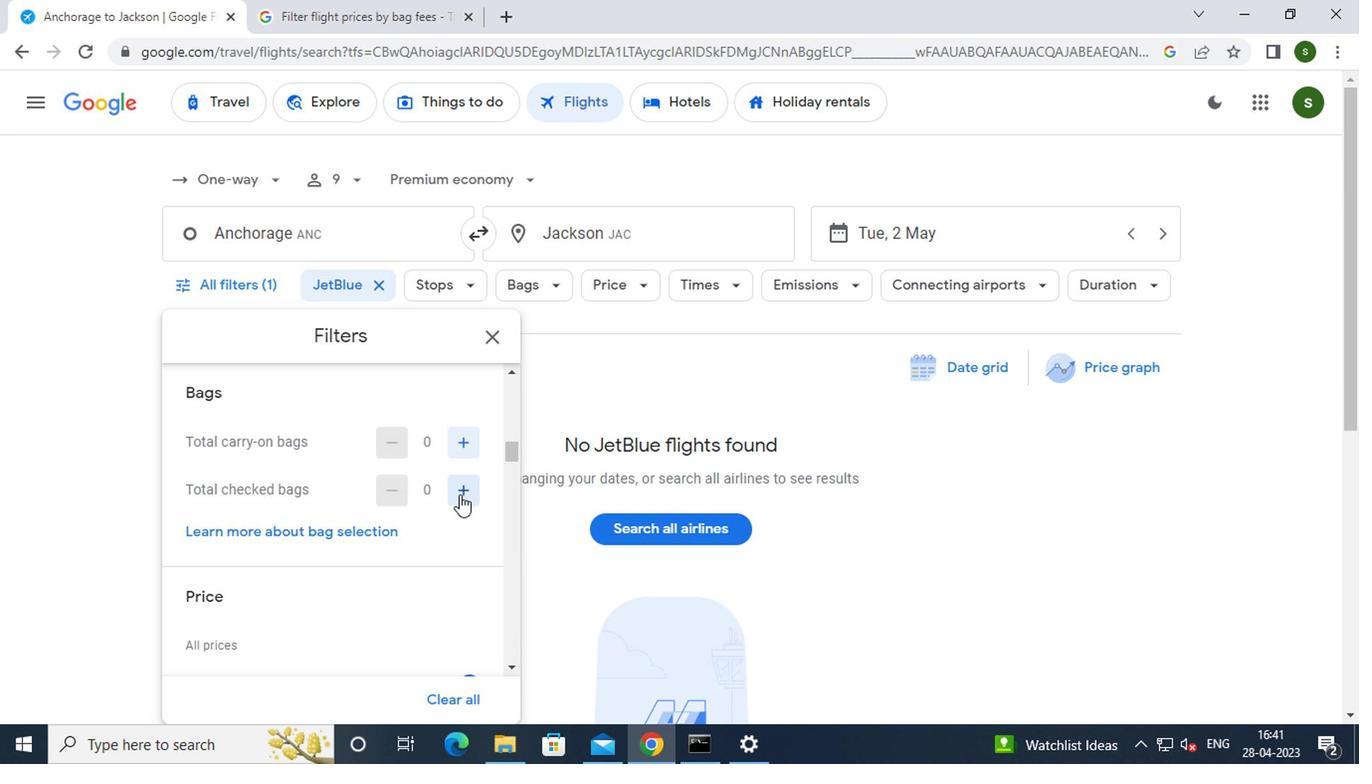 
Action: Mouse pressed left at (460, 491)
Screenshot: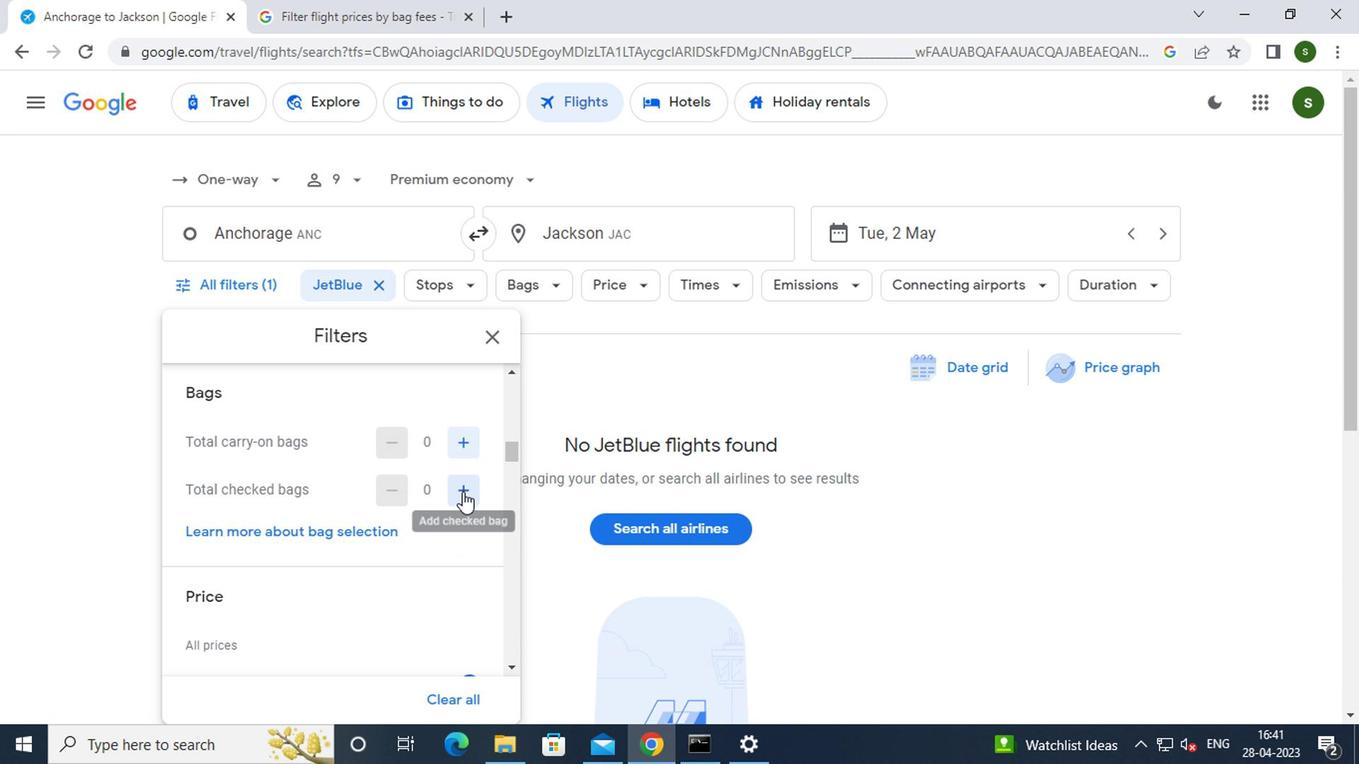 
Action: Mouse pressed left at (460, 491)
Screenshot: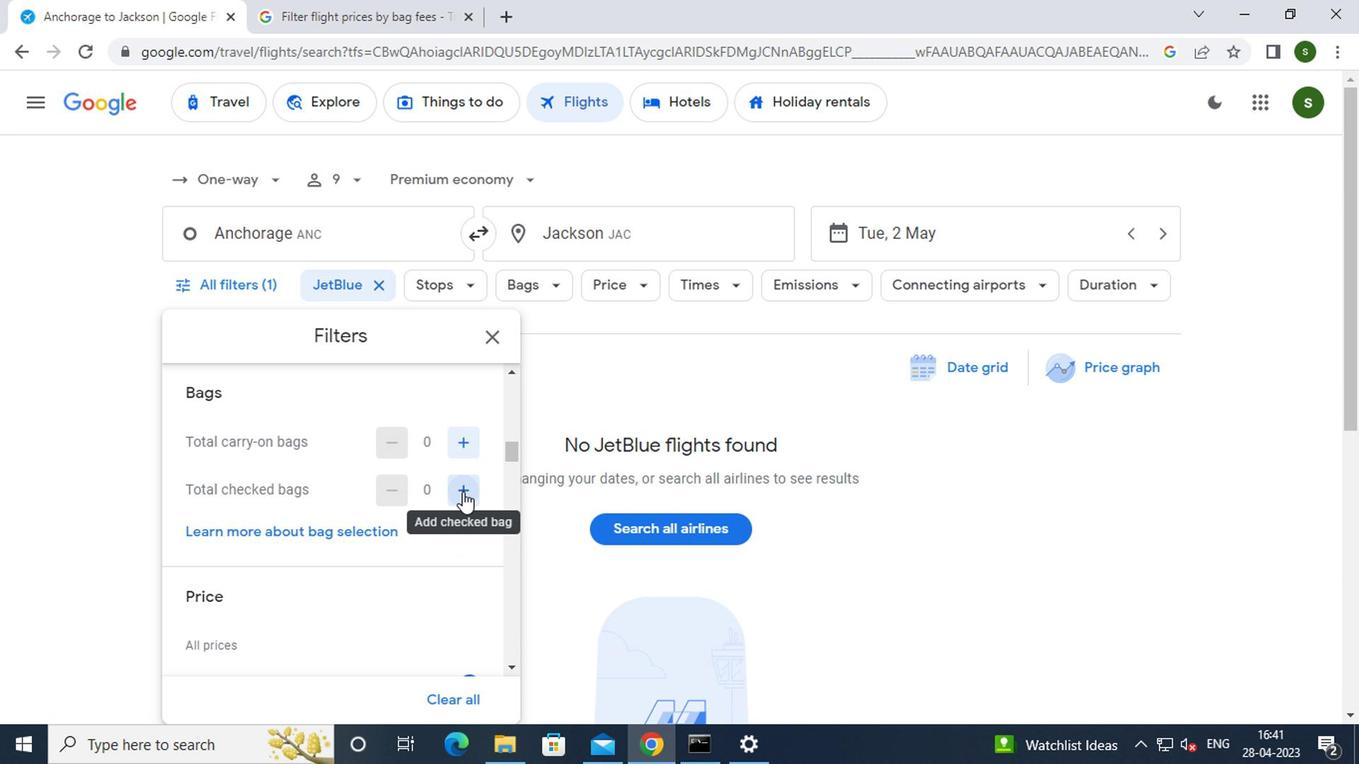 
Action: Mouse pressed left at (460, 491)
Screenshot: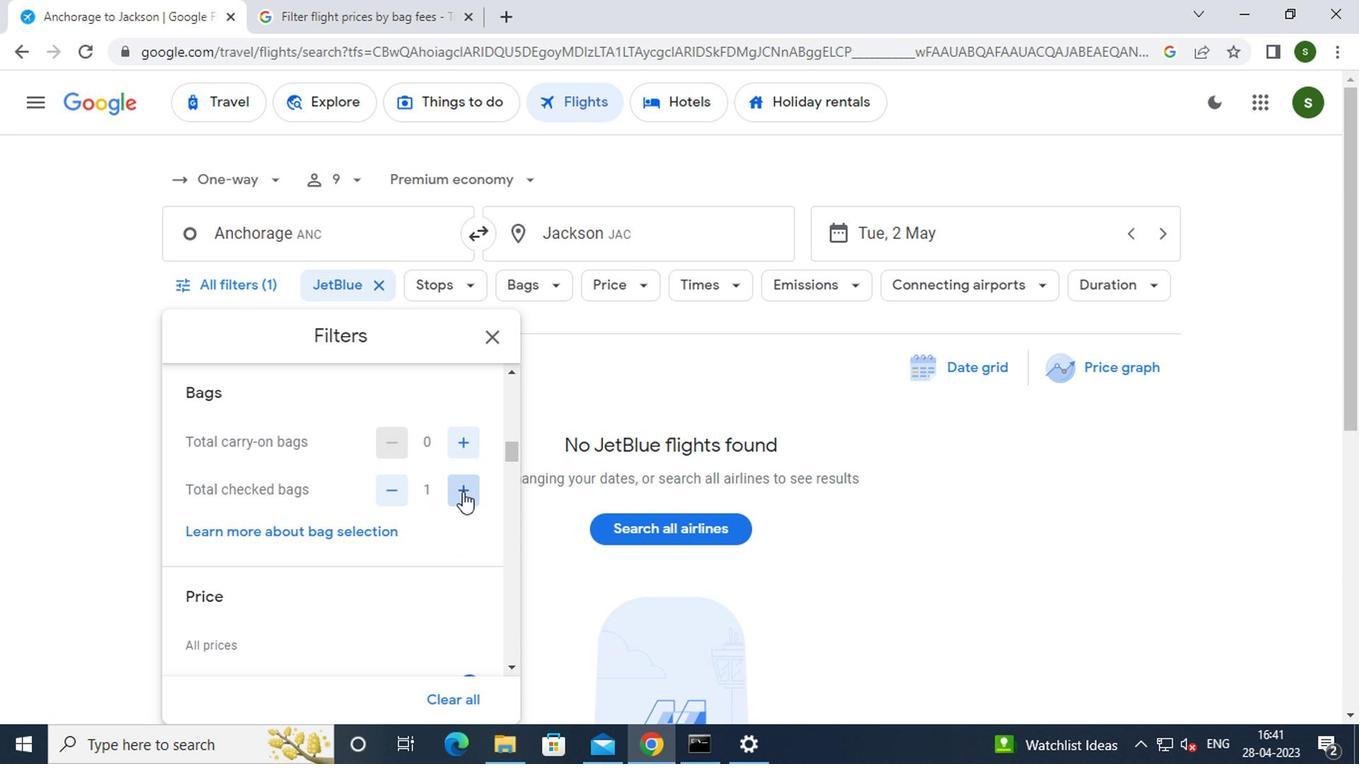 
Action: Mouse pressed left at (460, 491)
Screenshot: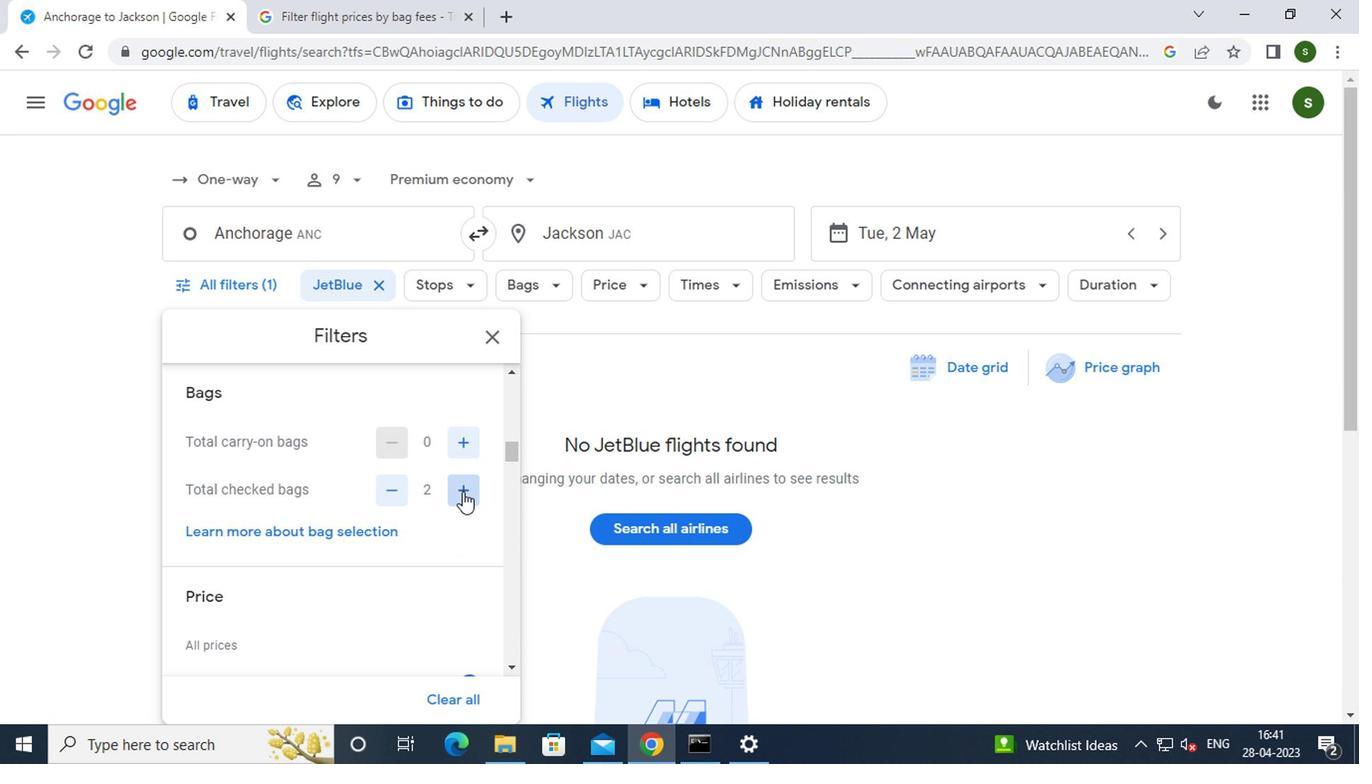 
Action: Mouse pressed left at (460, 491)
Screenshot: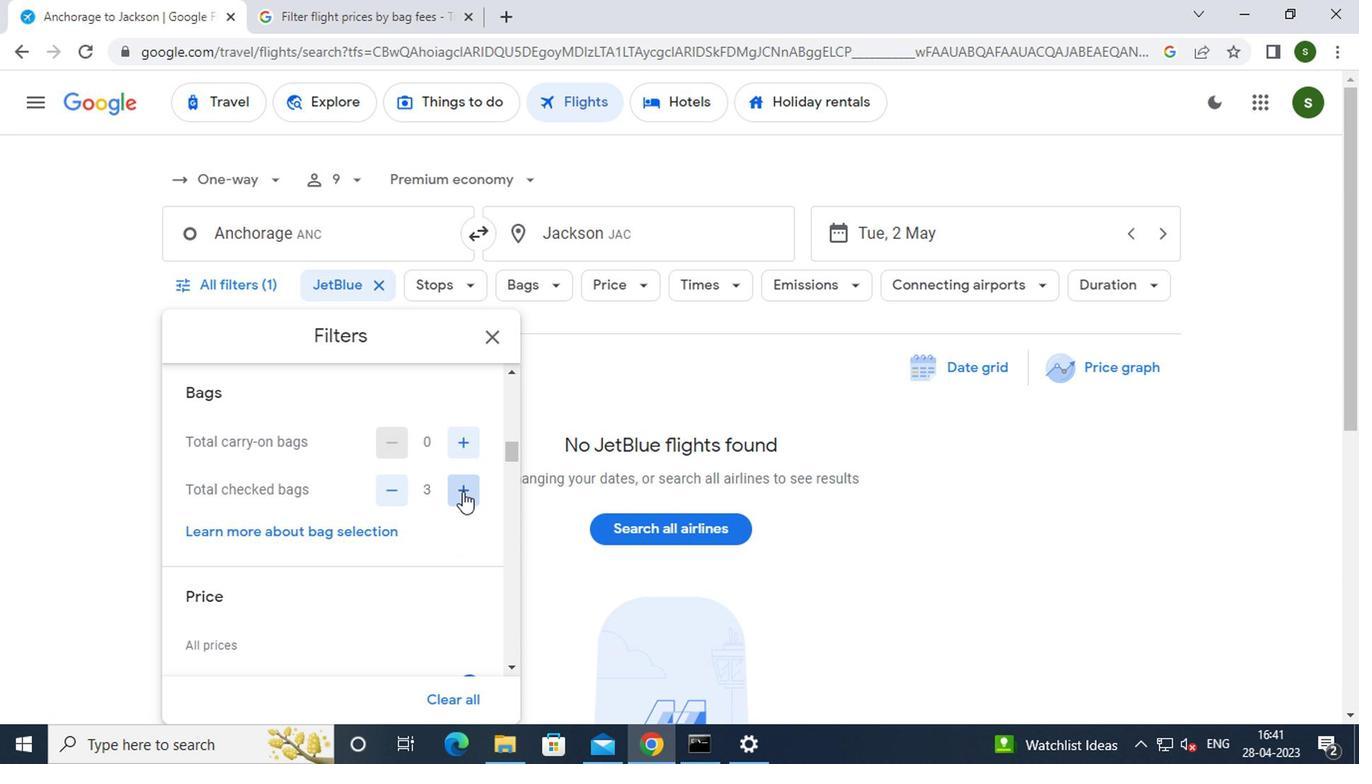 
Action: Mouse pressed left at (460, 491)
Screenshot: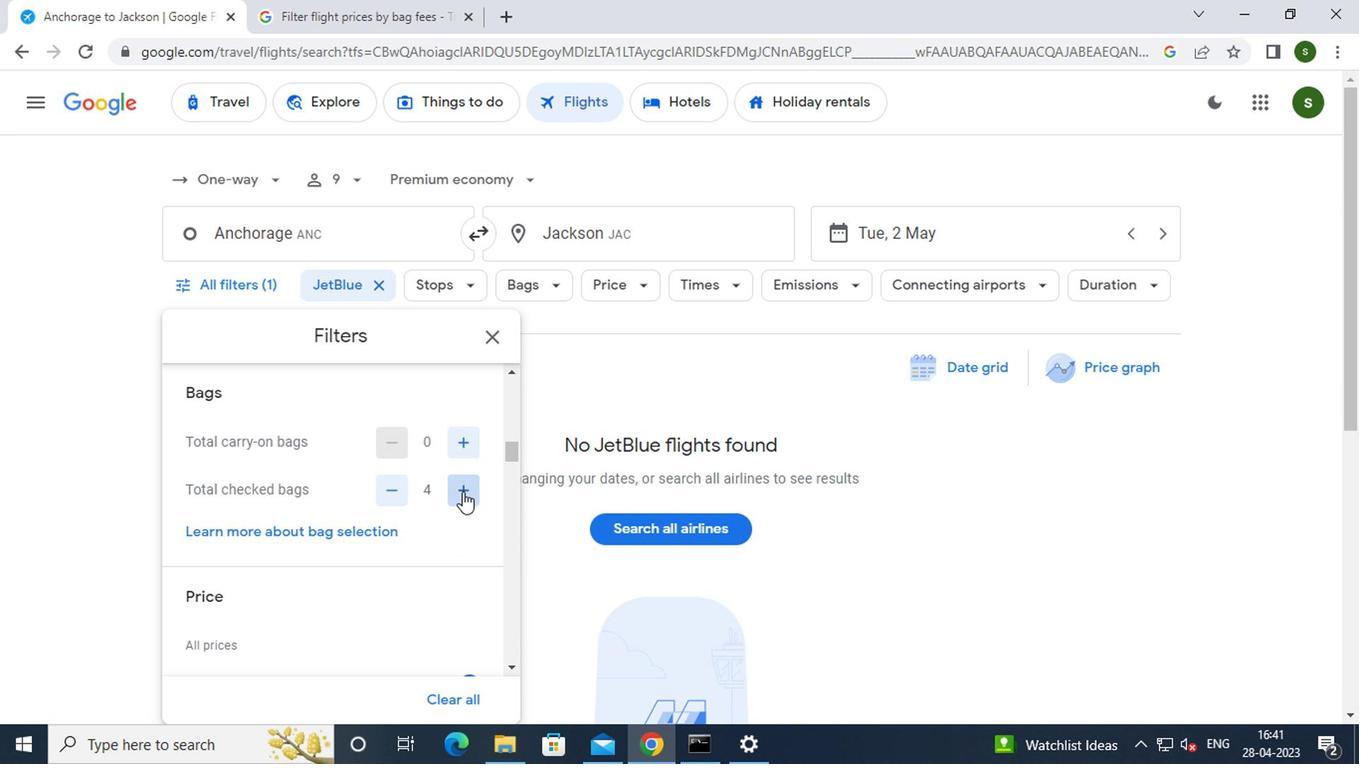 
Action: Mouse pressed left at (460, 491)
Screenshot: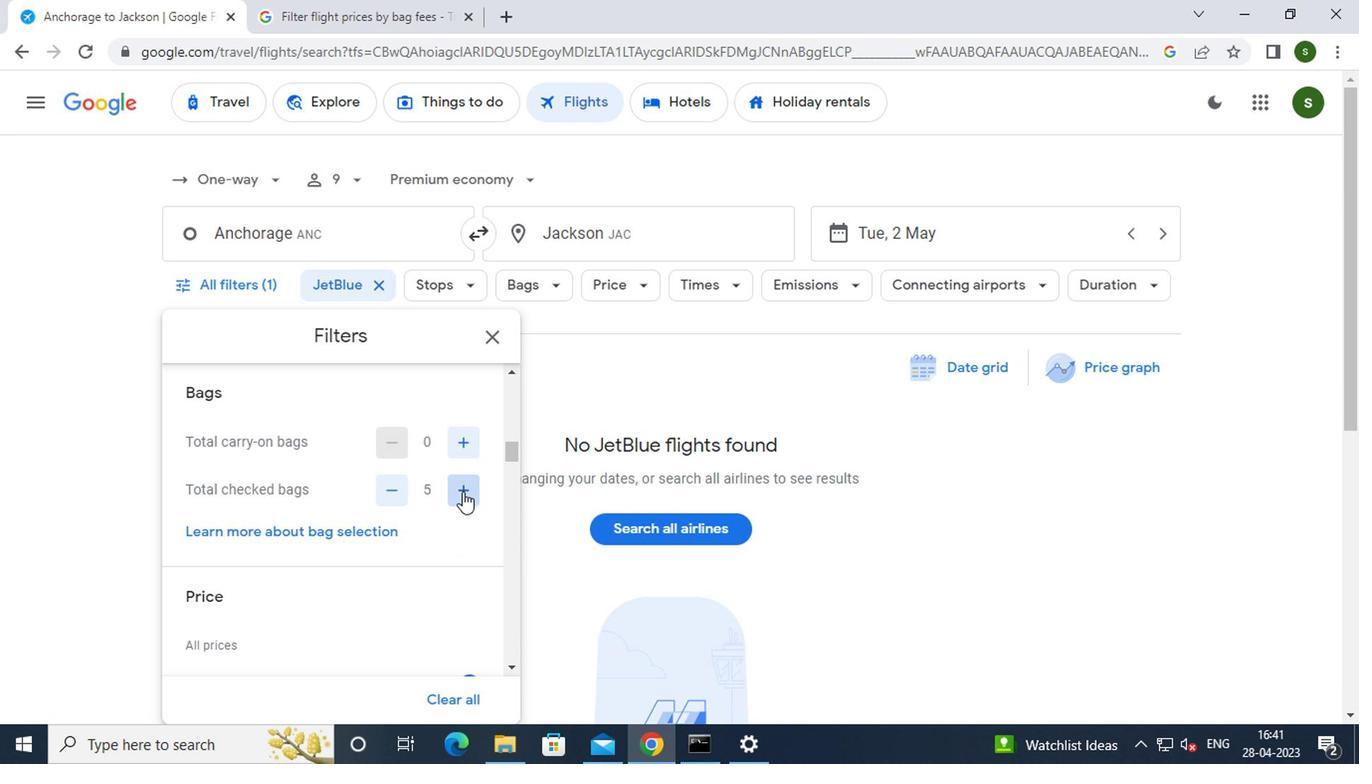 
Action: Mouse pressed left at (460, 491)
Screenshot: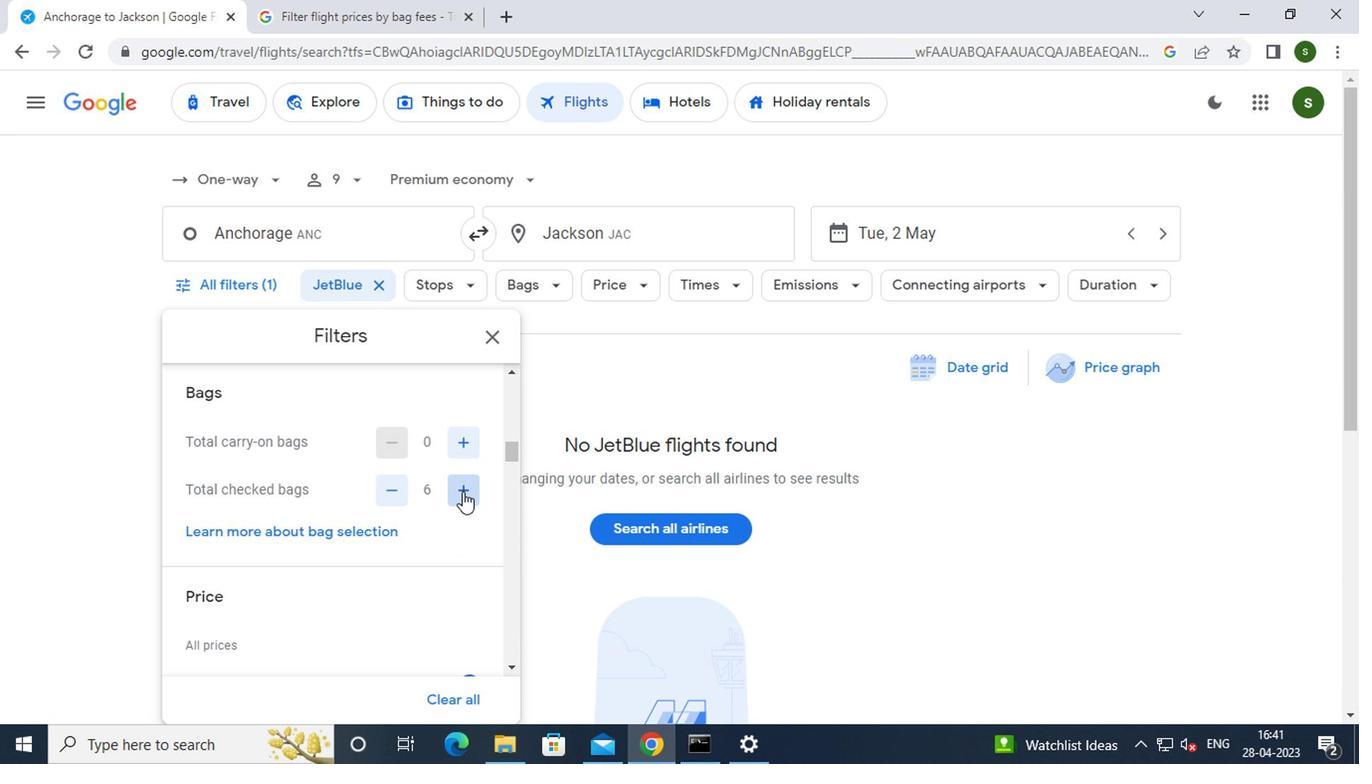 
Action: Mouse pressed left at (460, 491)
Screenshot: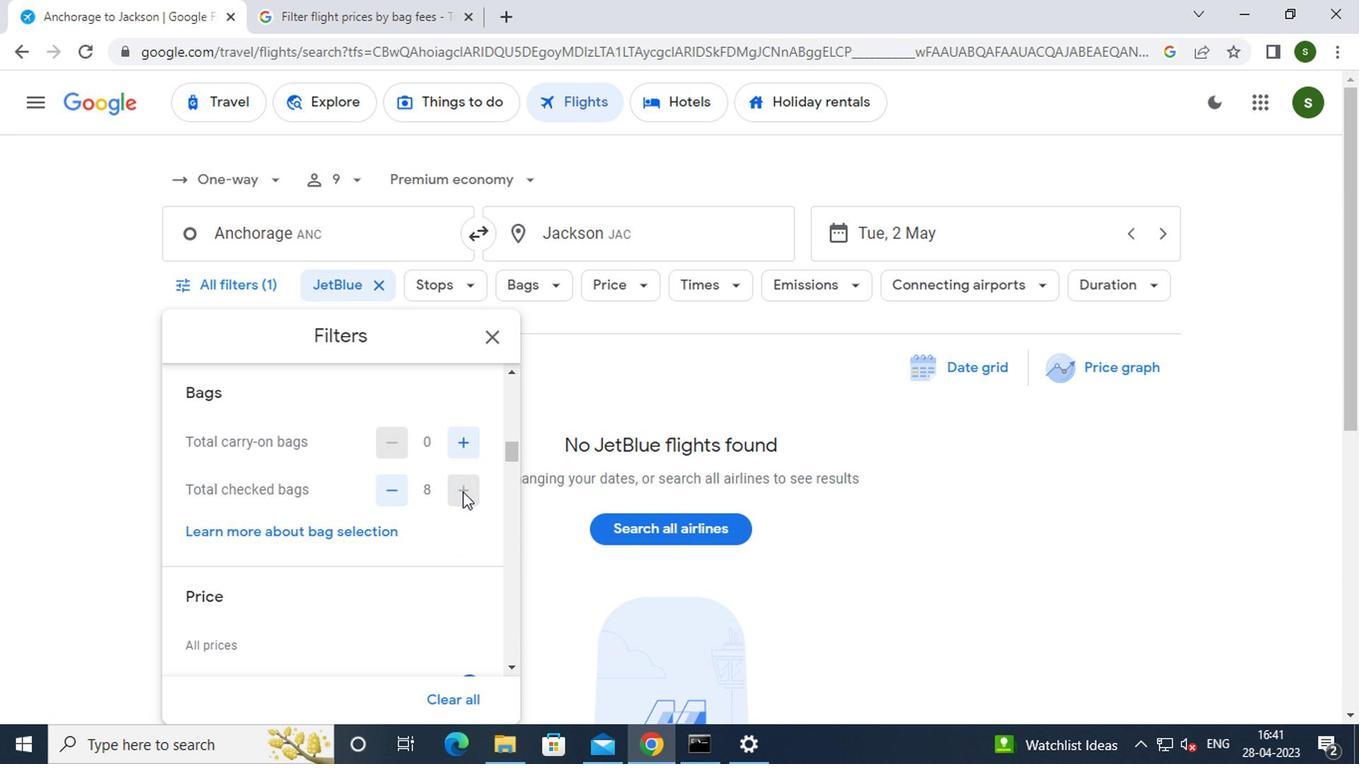 
Action: Mouse moved to (418, 520)
Screenshot: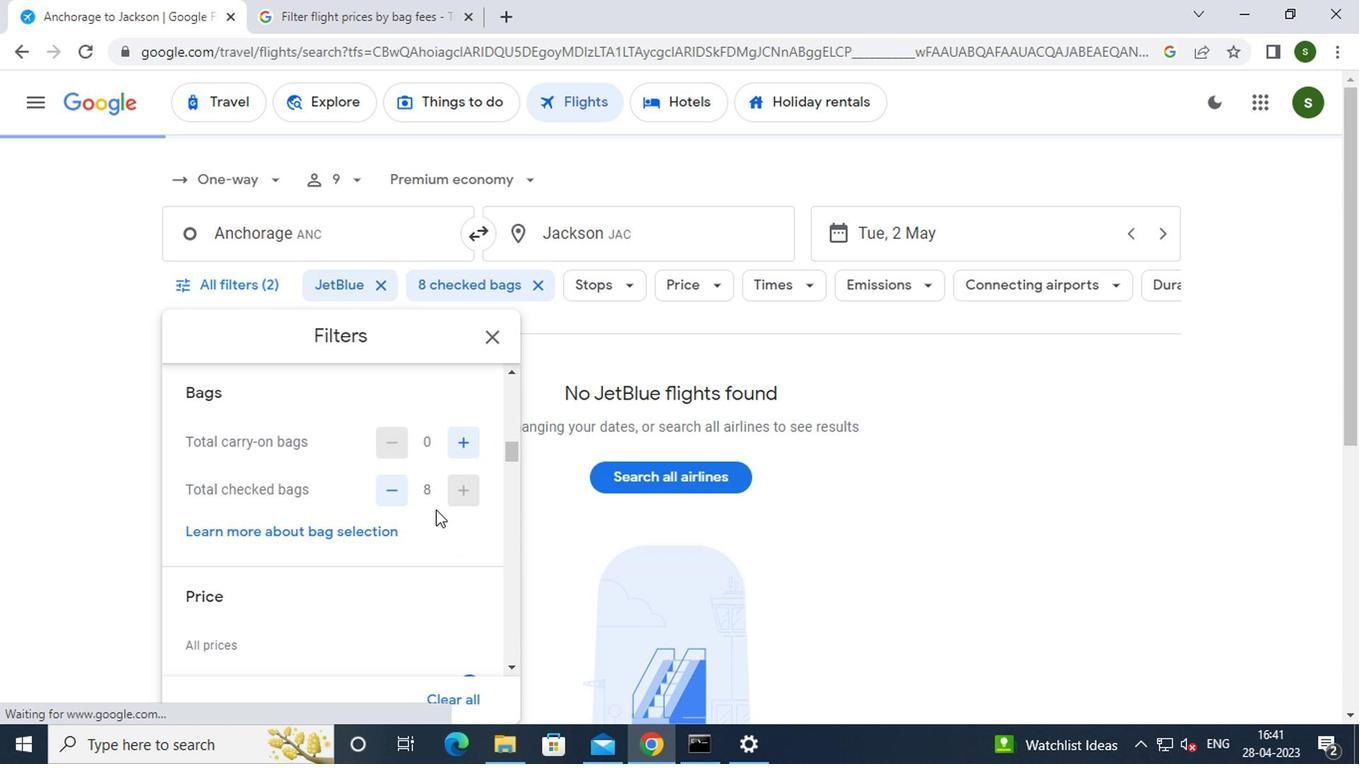 
Action: Mouse scrolled (418, 519) with delta (0, 0)
Screenshot: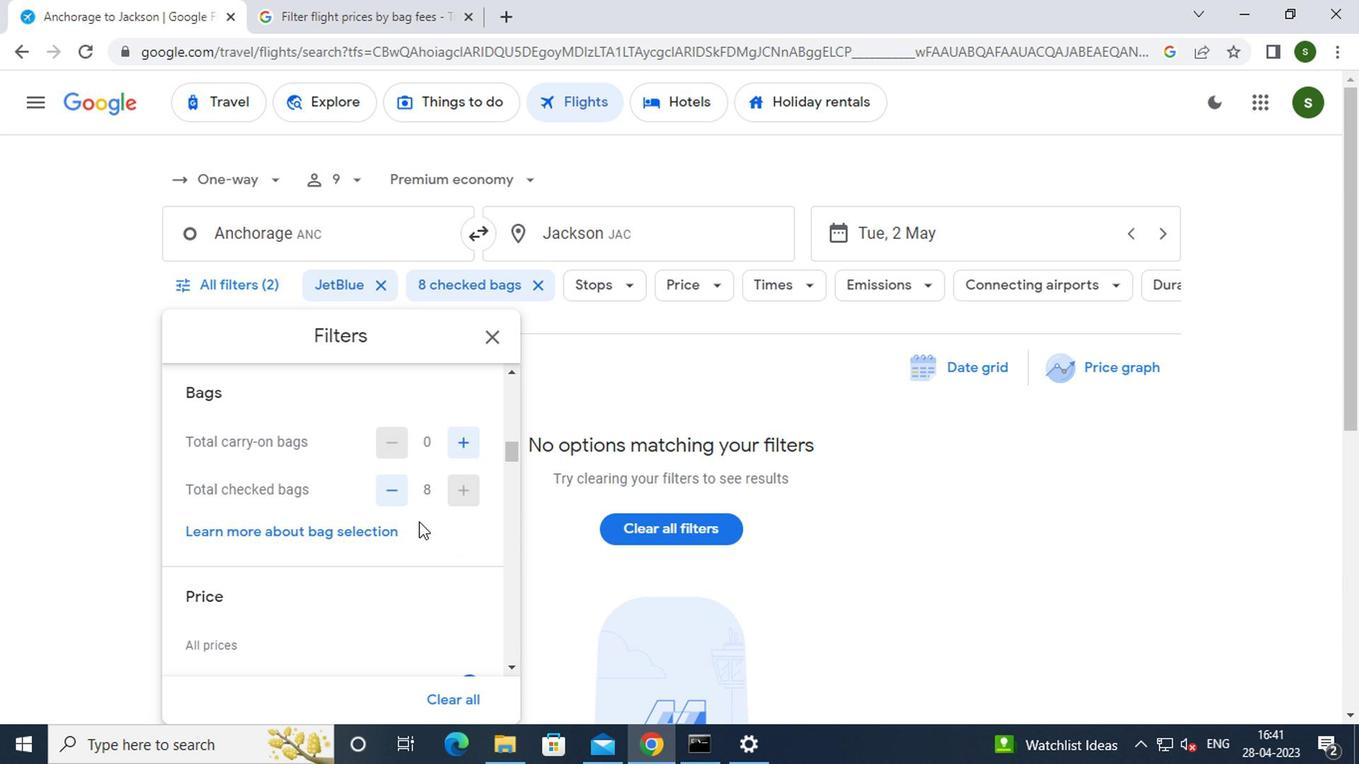 
Action: Mouse scrolled (418, 519) with delta (0, 0)
Screenshot: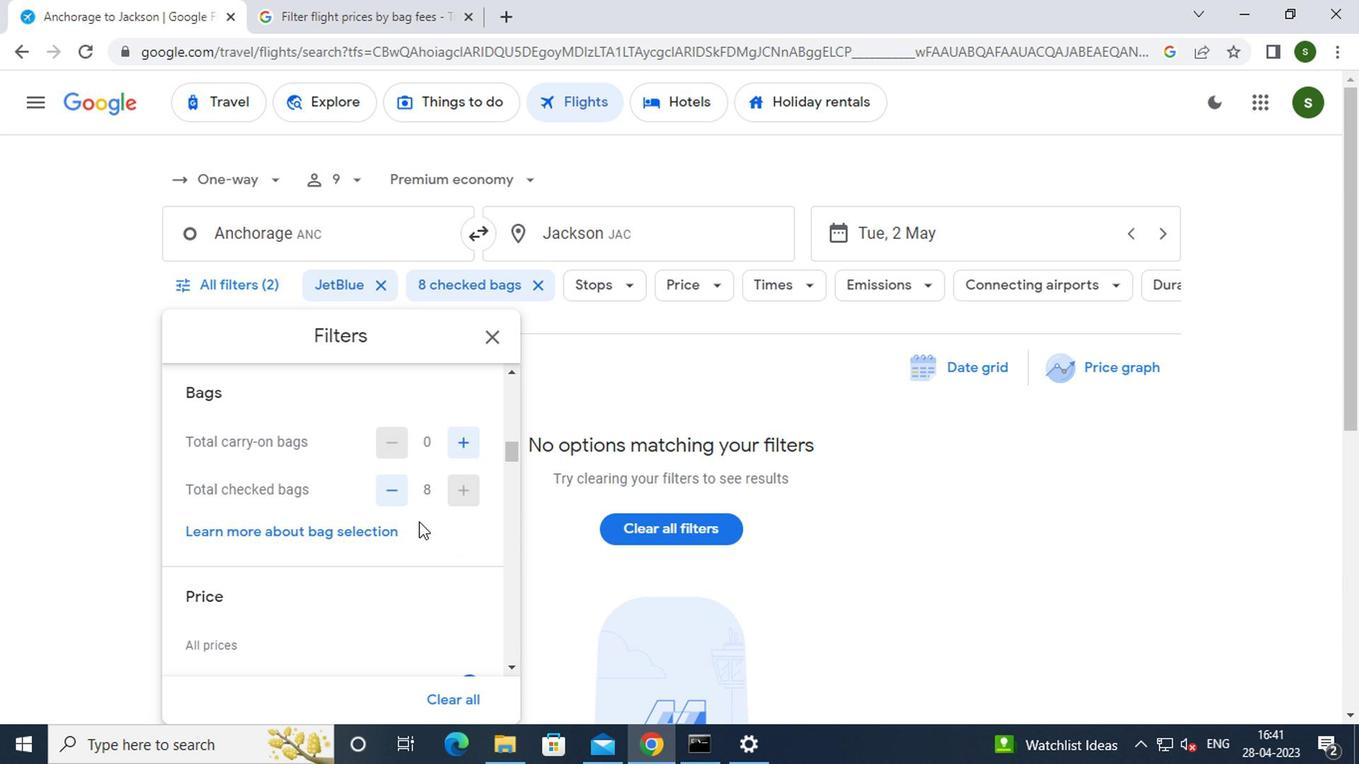 
Action: Mouse moved to (457, 480)
Screenshot: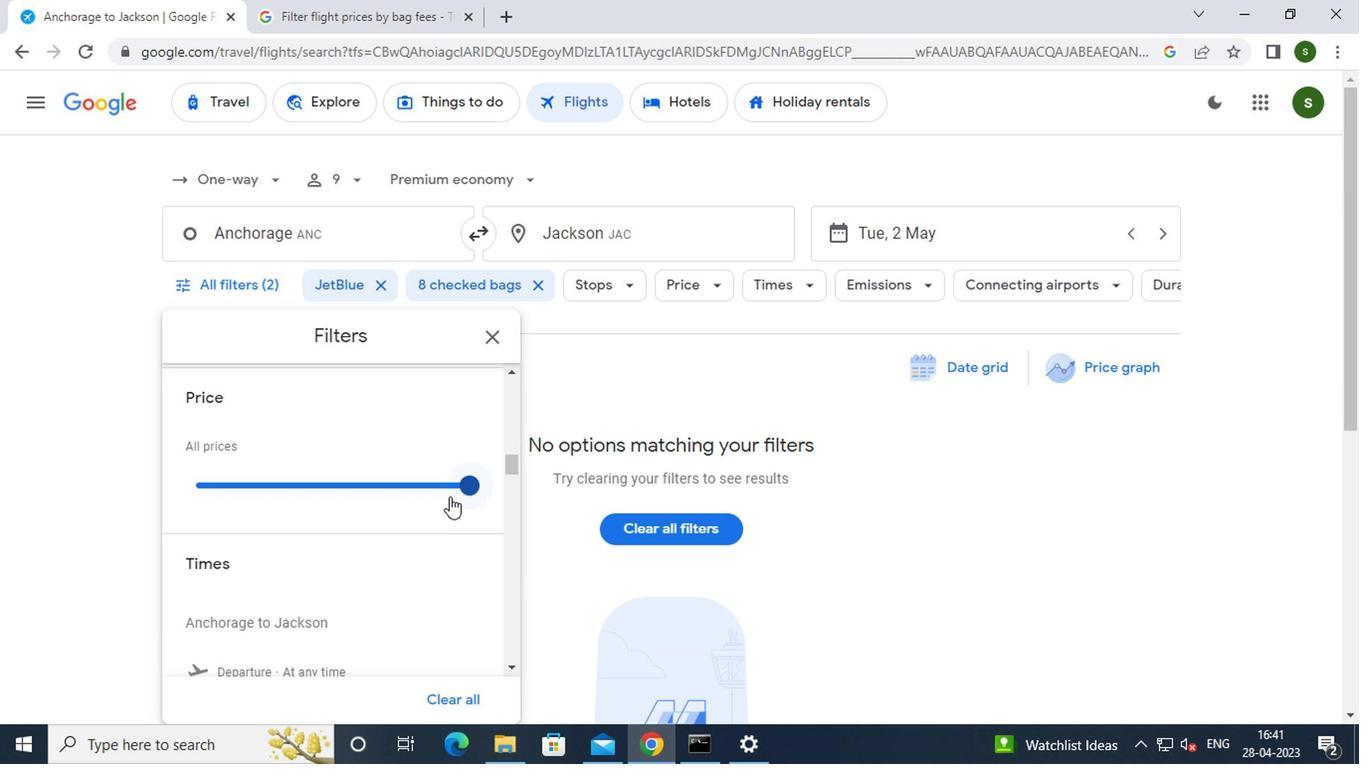 
Action: Mouse pressed left at (457, 480)
Screenshot: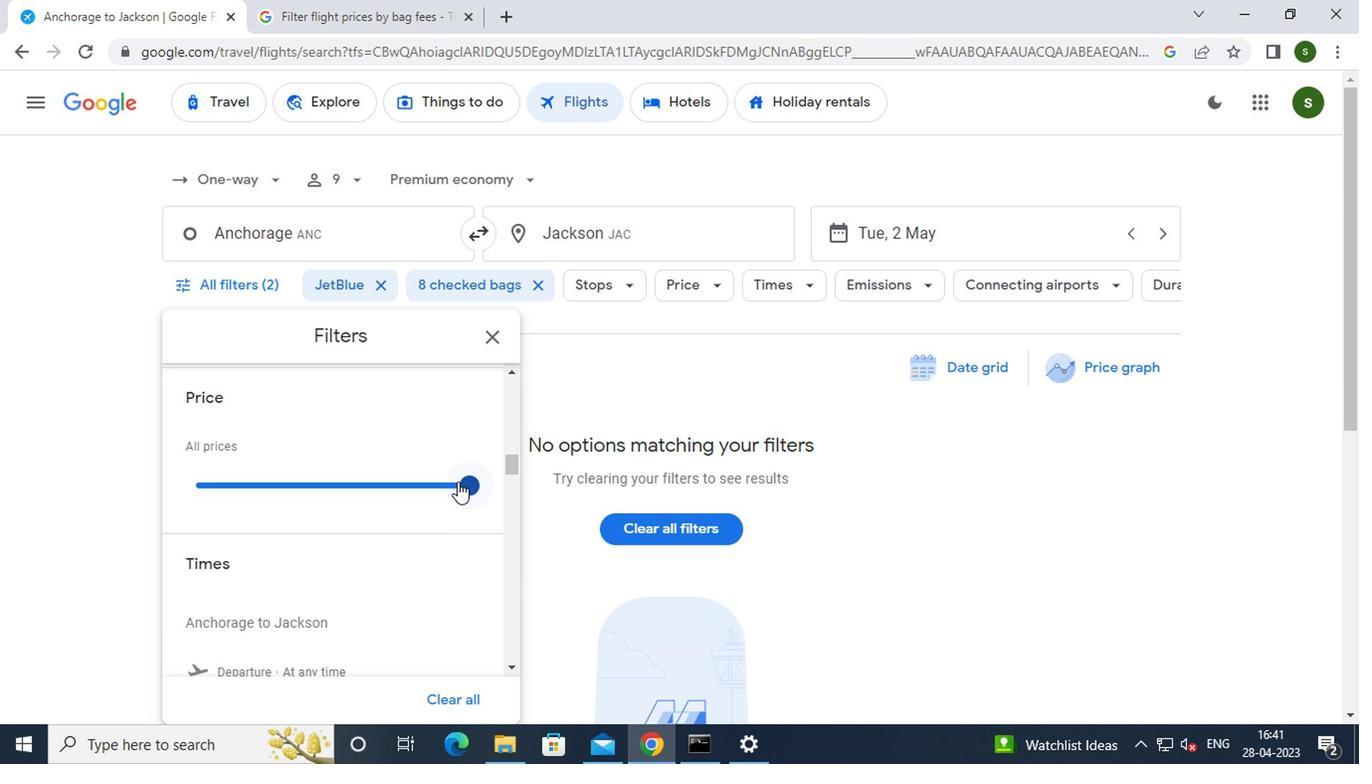 
Action: Mouse moved to (344, 506)
Screenshot: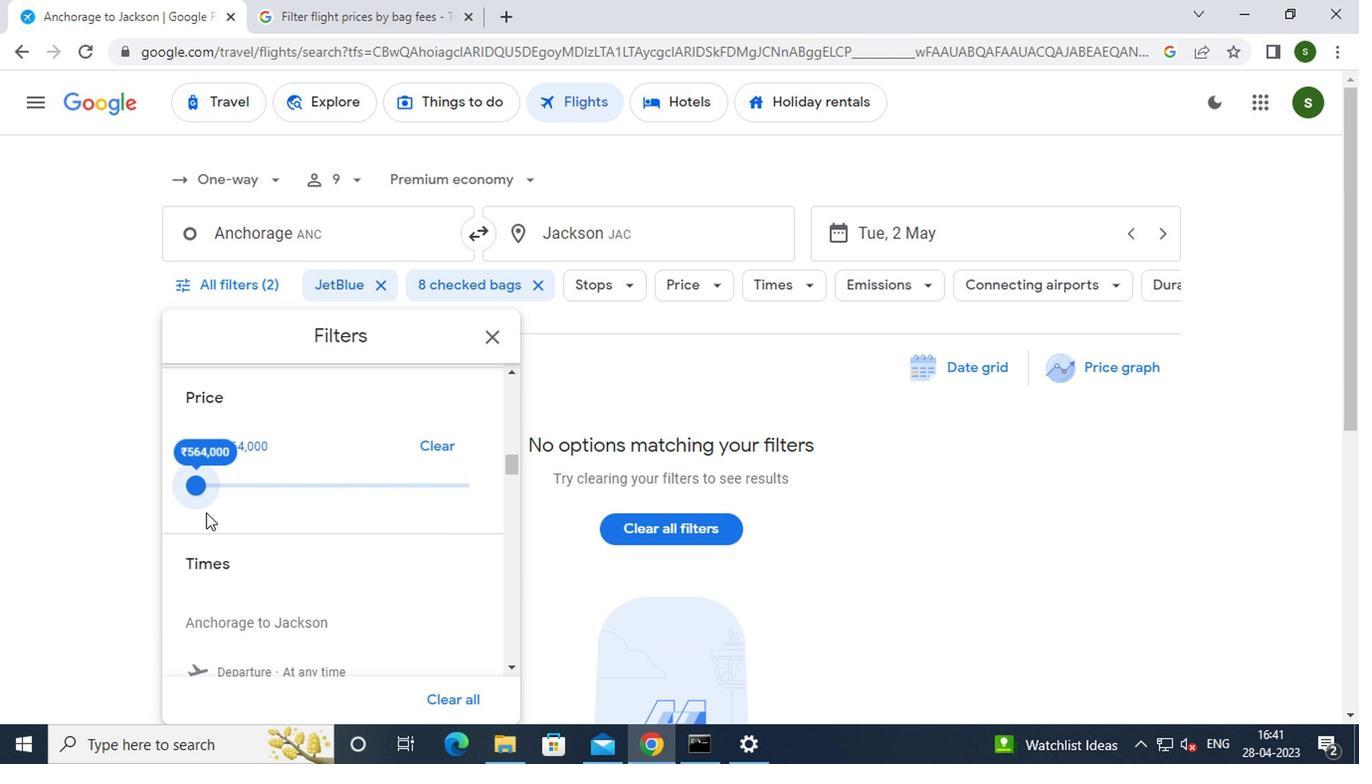 
Action: Mouse scrolled (344, 506) with delta (0, 0)
Screenshot: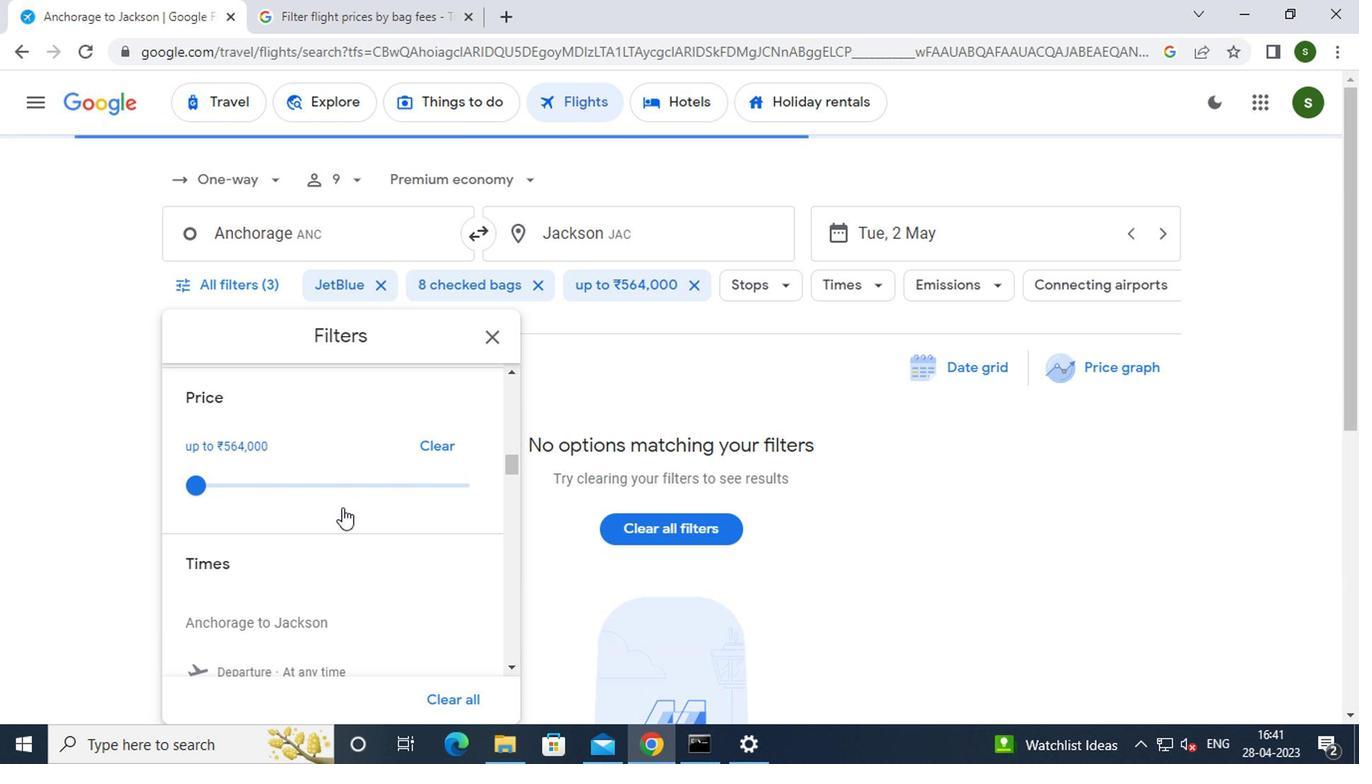 
Action: Mouse scrolled (344, 506) with delta (0, 0)
Screenshot: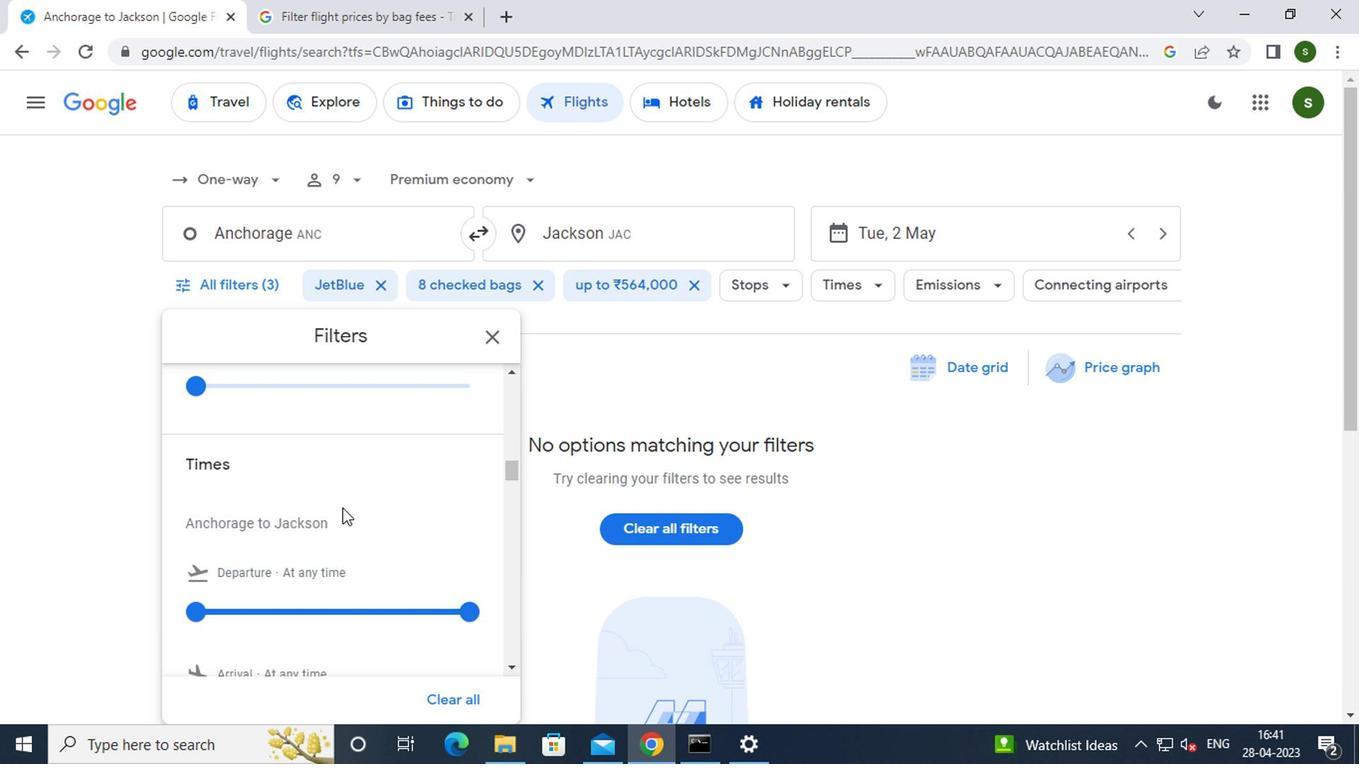 
Action: Mouse moved to (197, 509)
Screenshot: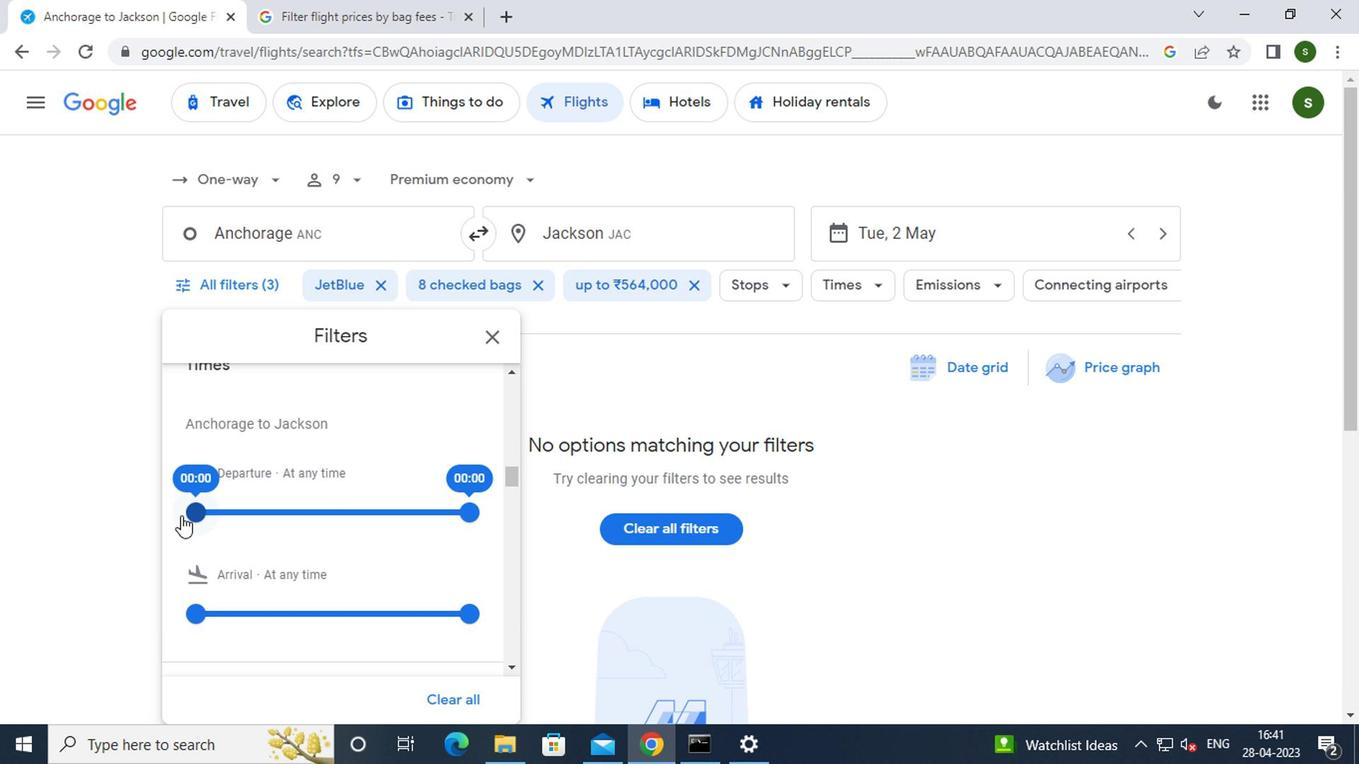 
Action: Mouse pressed left at (197, 509)
Screenshot: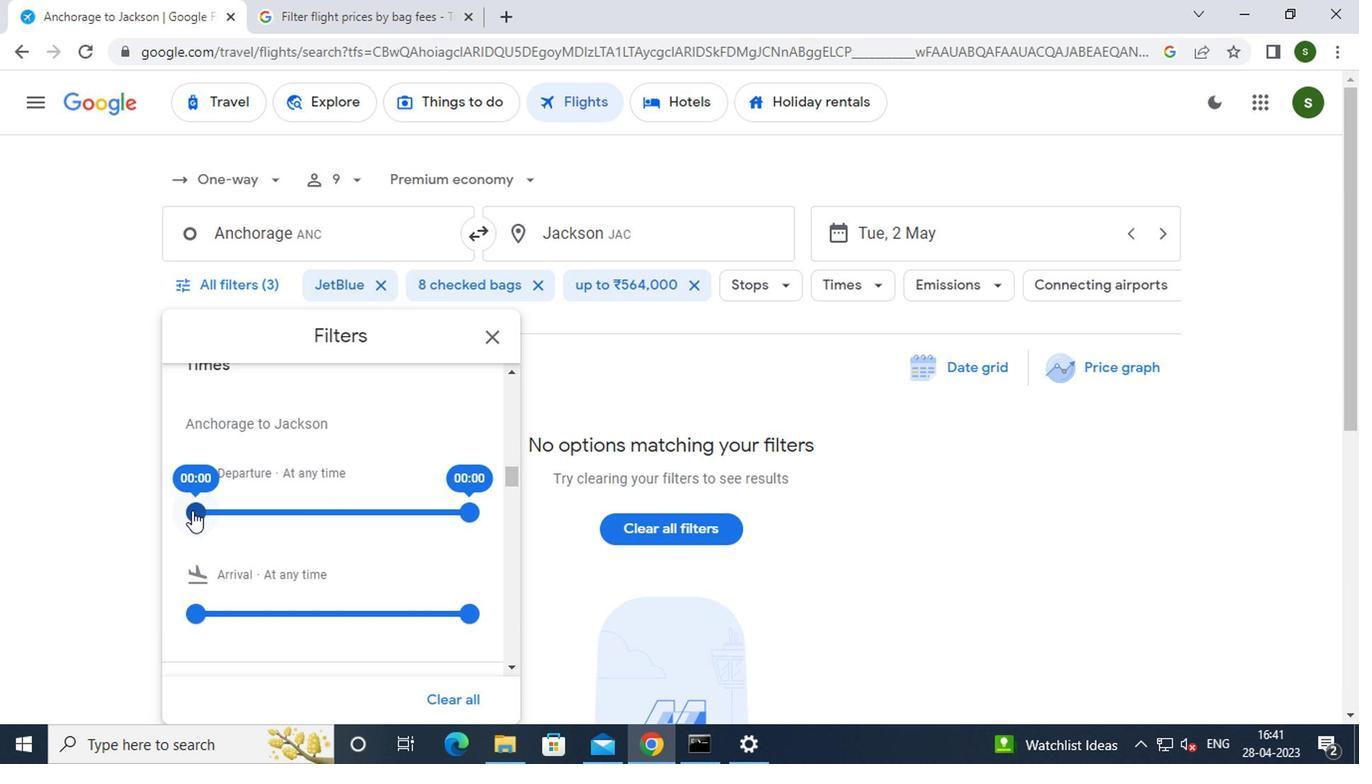
Action: Mouse moved to (583, 382)
Screenshot: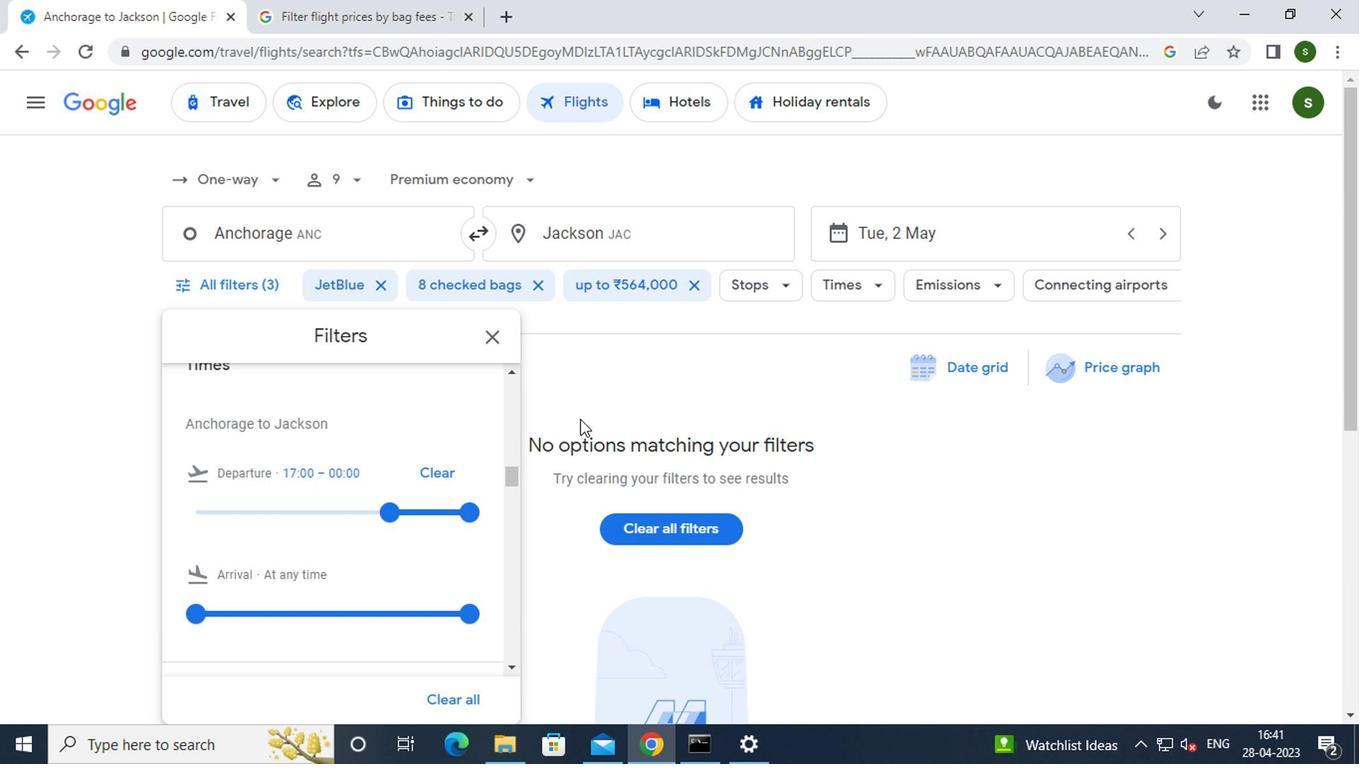 
Action: Mouse pressed left at (583, 382)
Screenshot: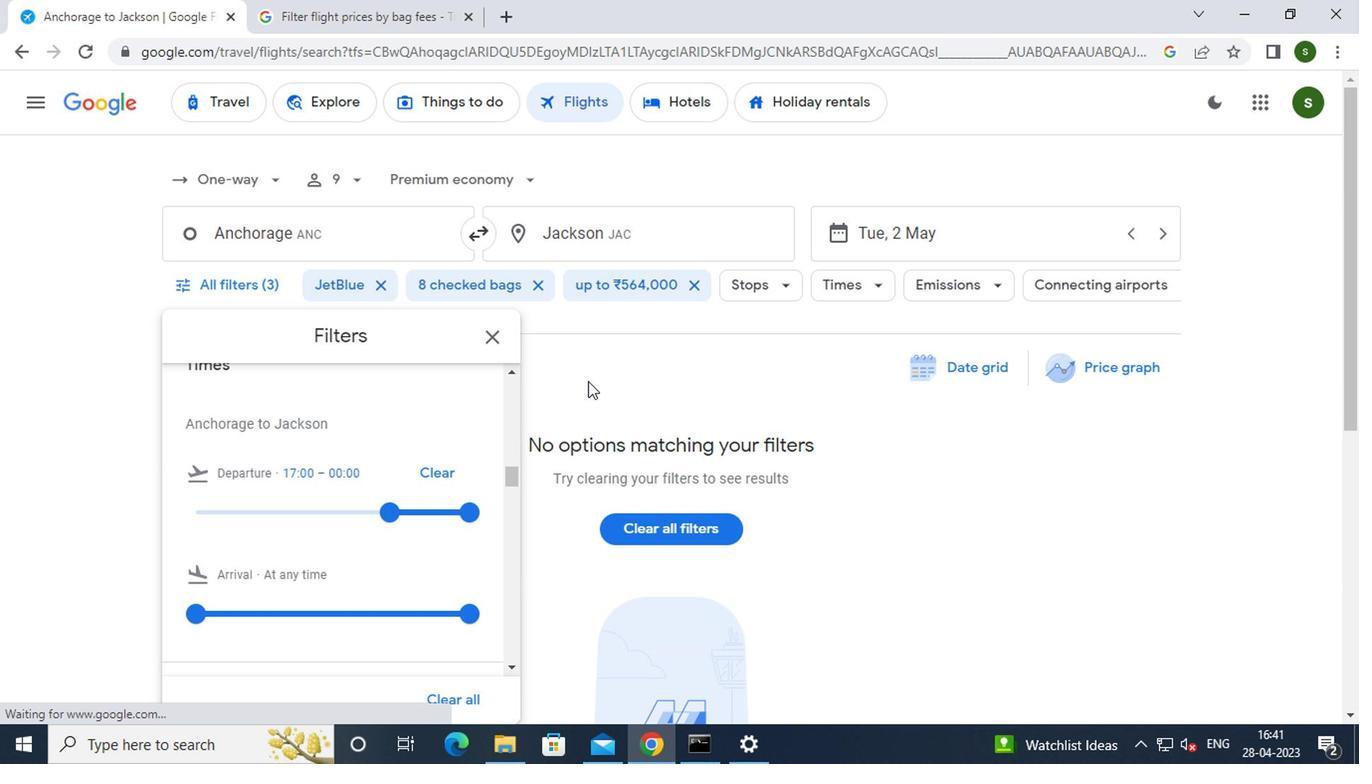 
Action: Mouse moved to (579, 382)
Screenshot: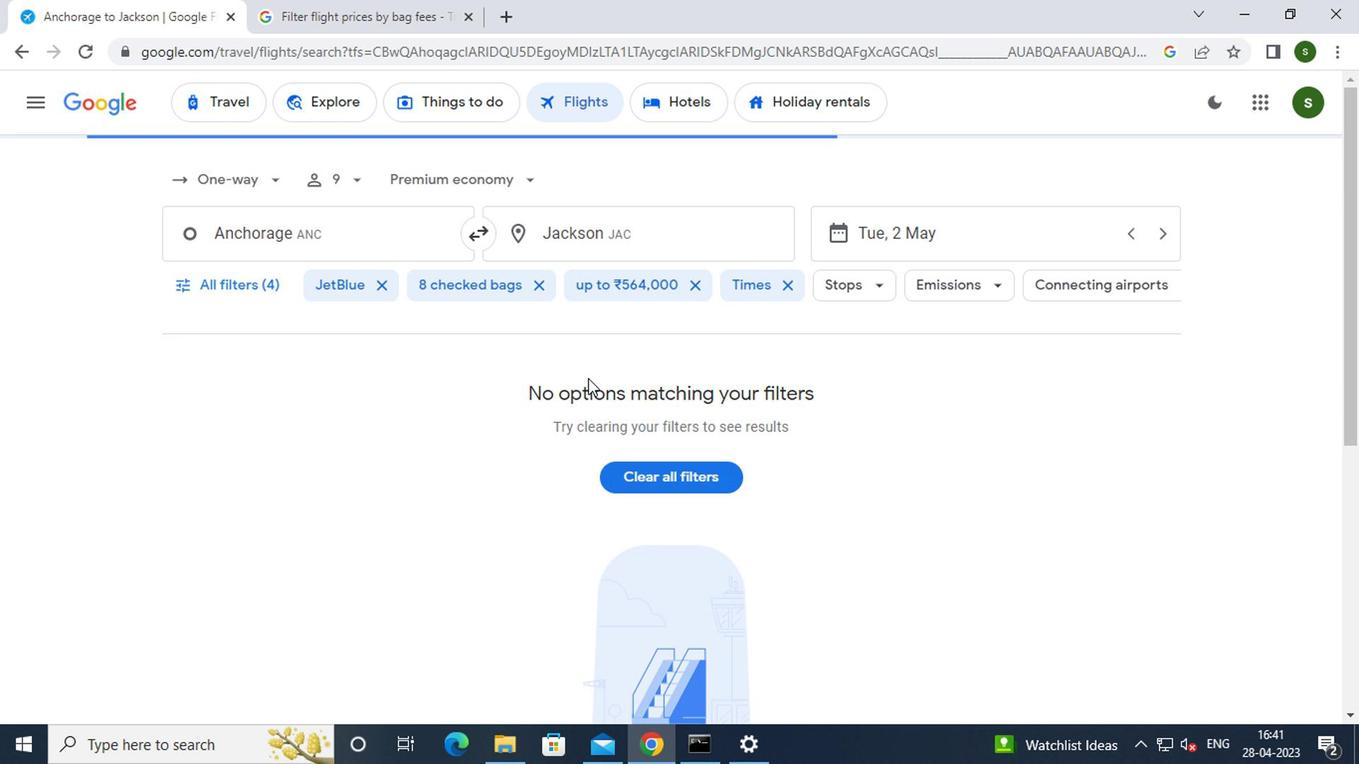 
